 Task: Search one way flight ticket for 2 adults, 4 children and 1 infant on lap in business from Salisbury: Salisbury-ocean City-wicomico Regional Airport to Greenville: Pitt-greenville Airport on 5-2-2023. Choice of flights is American. Price is upto 60000. Outbound departure time preference is 16:45.
Action: Mouse moved to (391, 171)
Screenshot: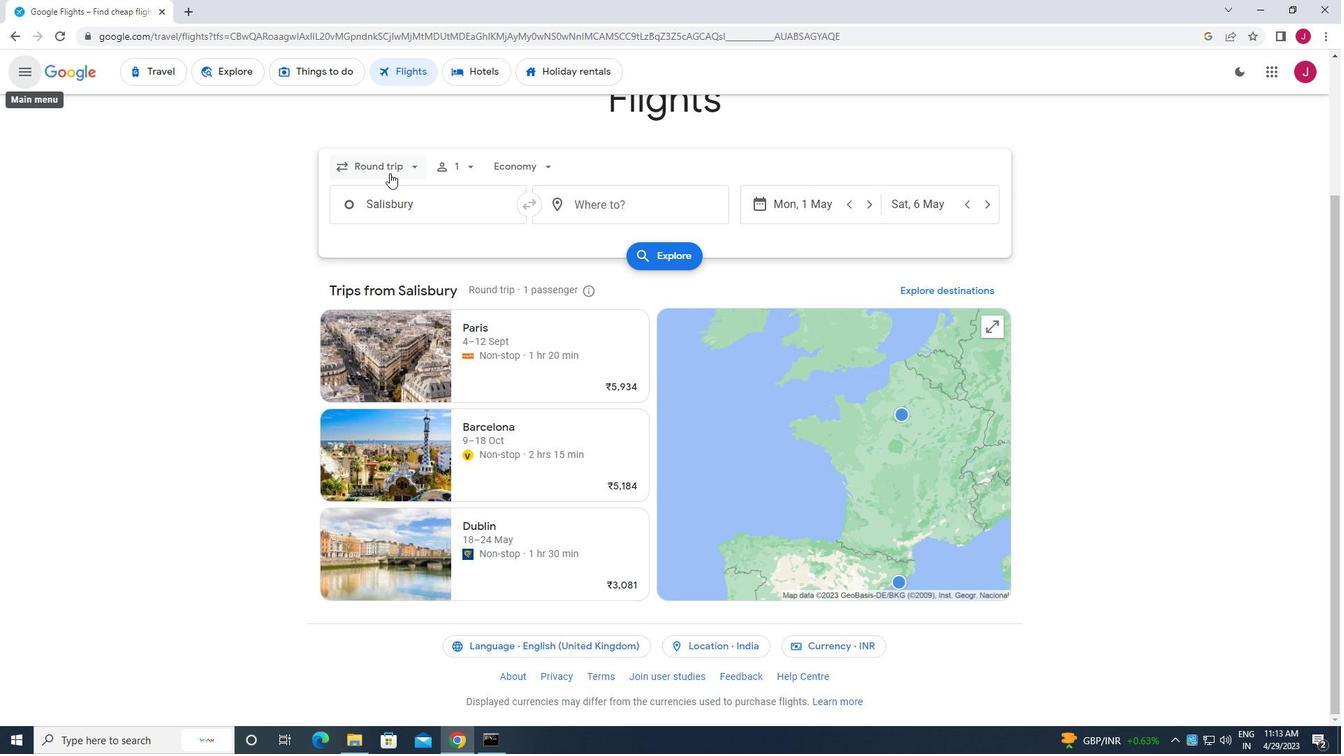 
Action: Mouse pressed left at (391, 171)
Screenshot: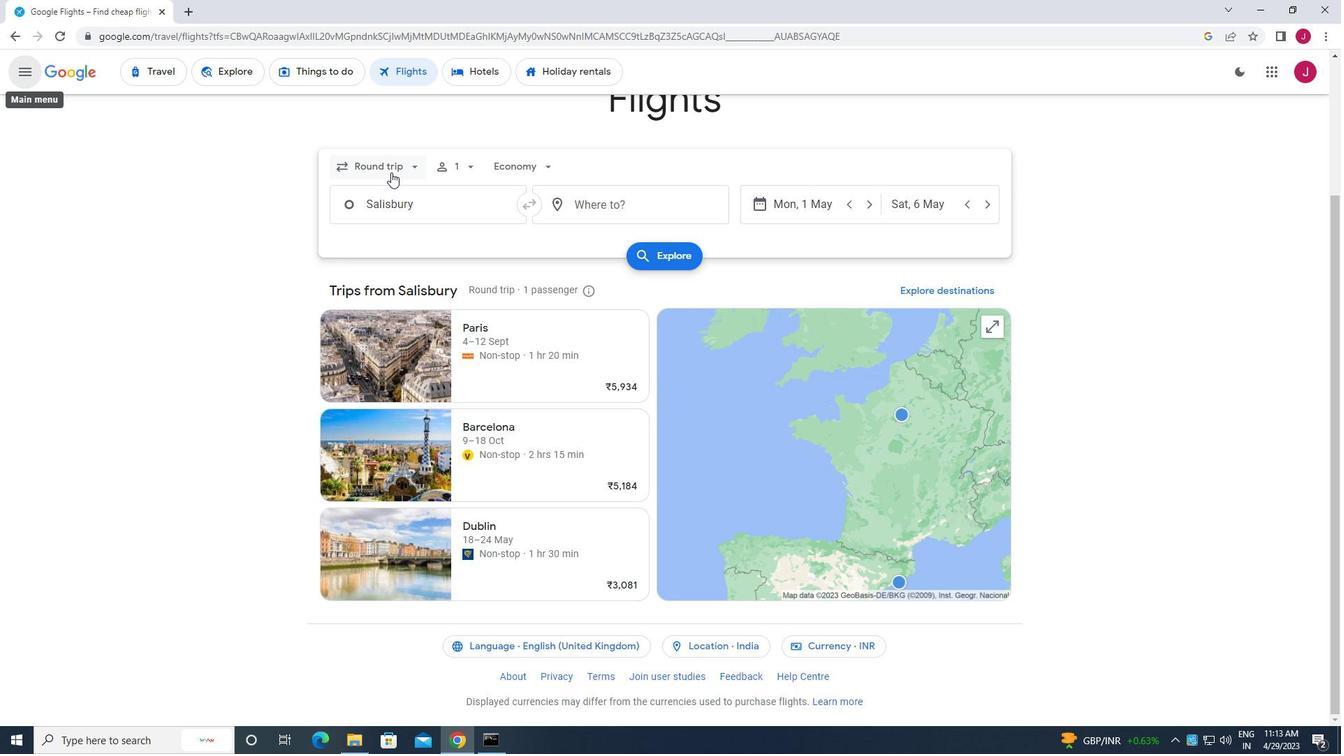
Action: Mouse moved to (383, 230)
Screenshot: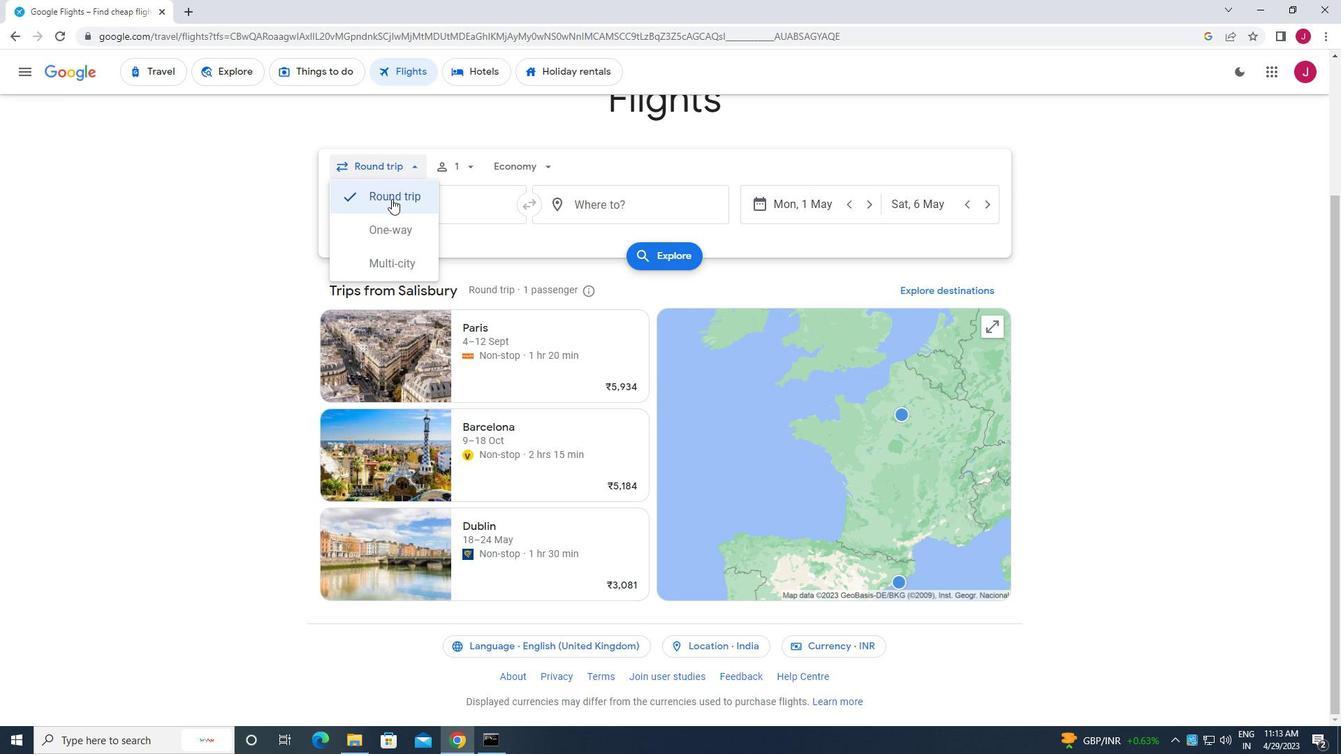 
Action: Mouse pressed left at (383, 230)
Screenshot: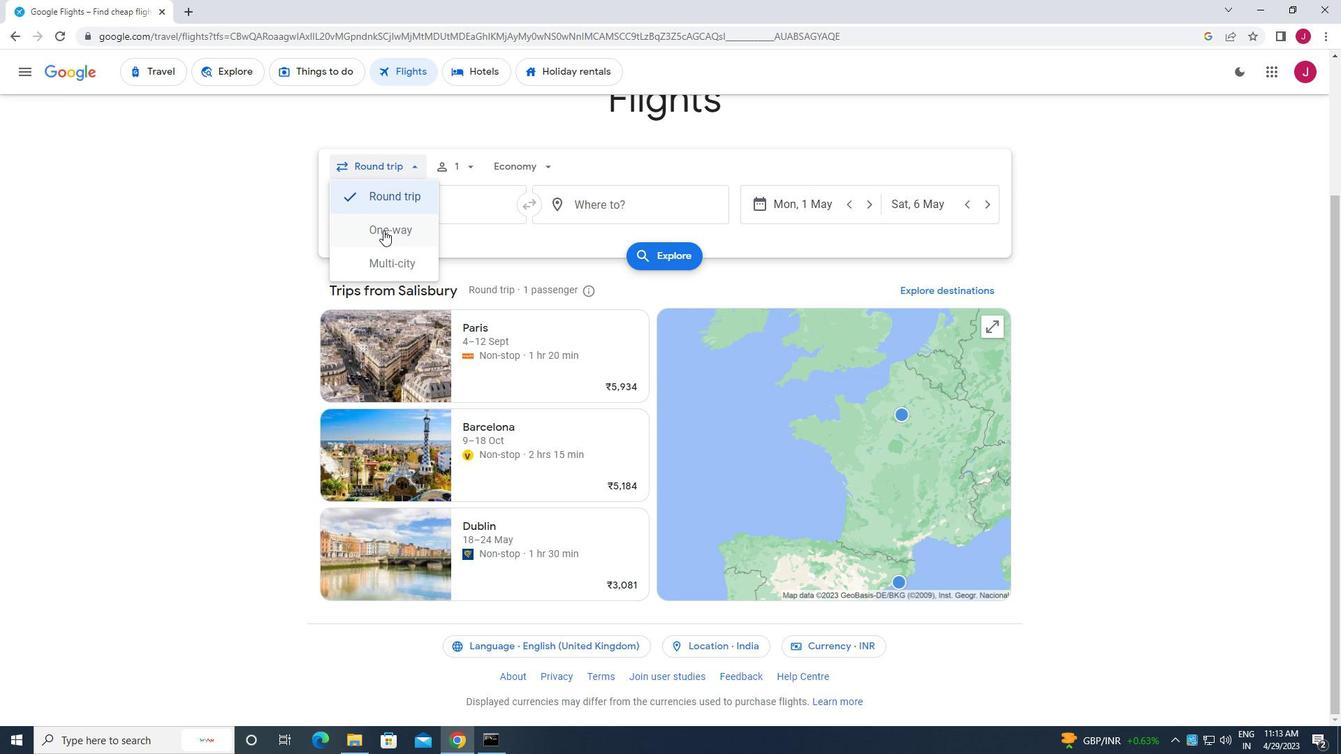 
Action: Mouse moved to (457, 166)
Screenshot: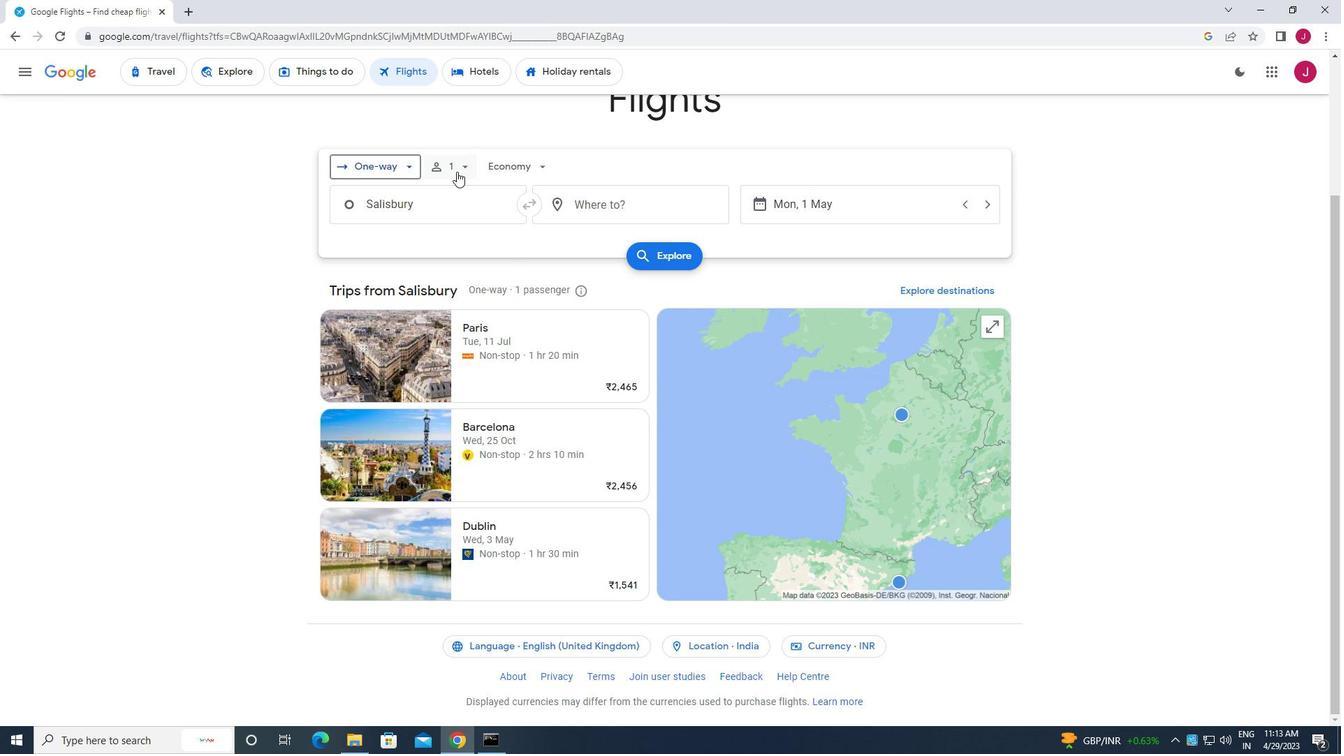 
Action: Mouse pressed left at (457, 166)
Screenshot: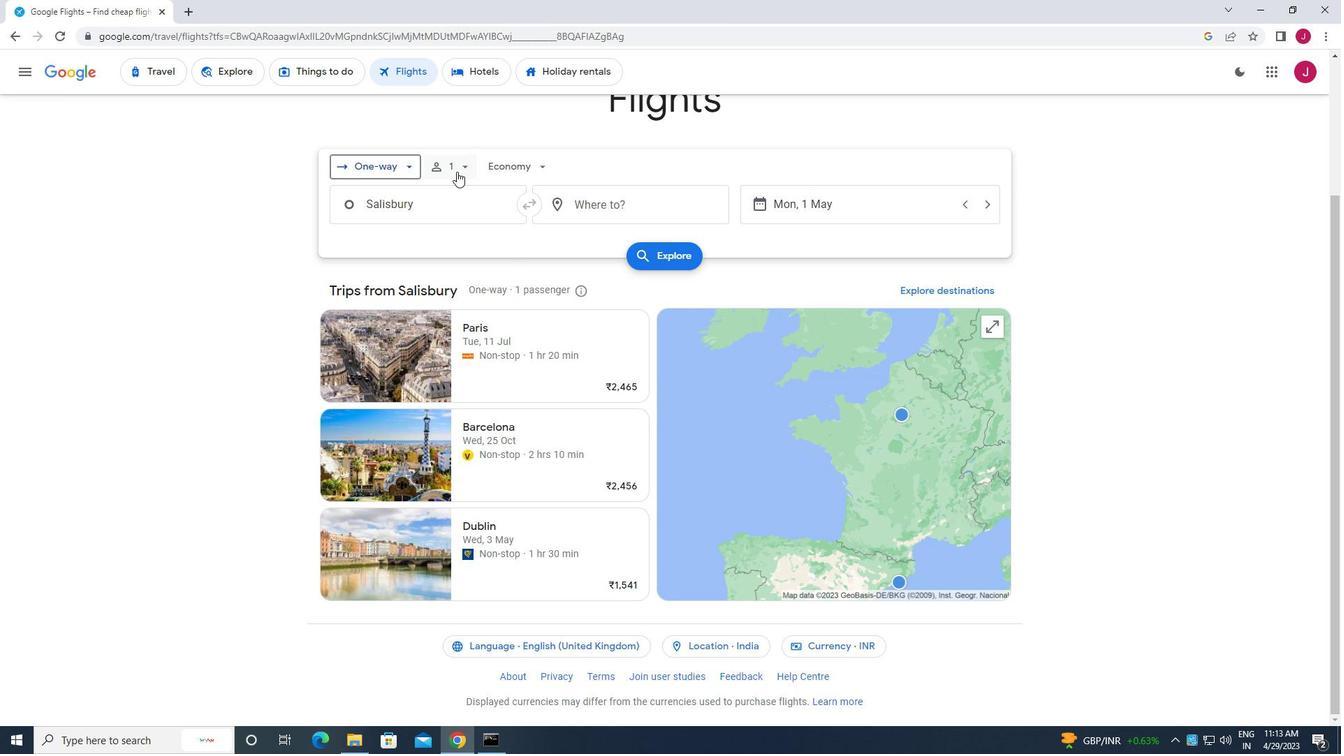 
Action: Mouse moved to (566, 204)
Screenshot: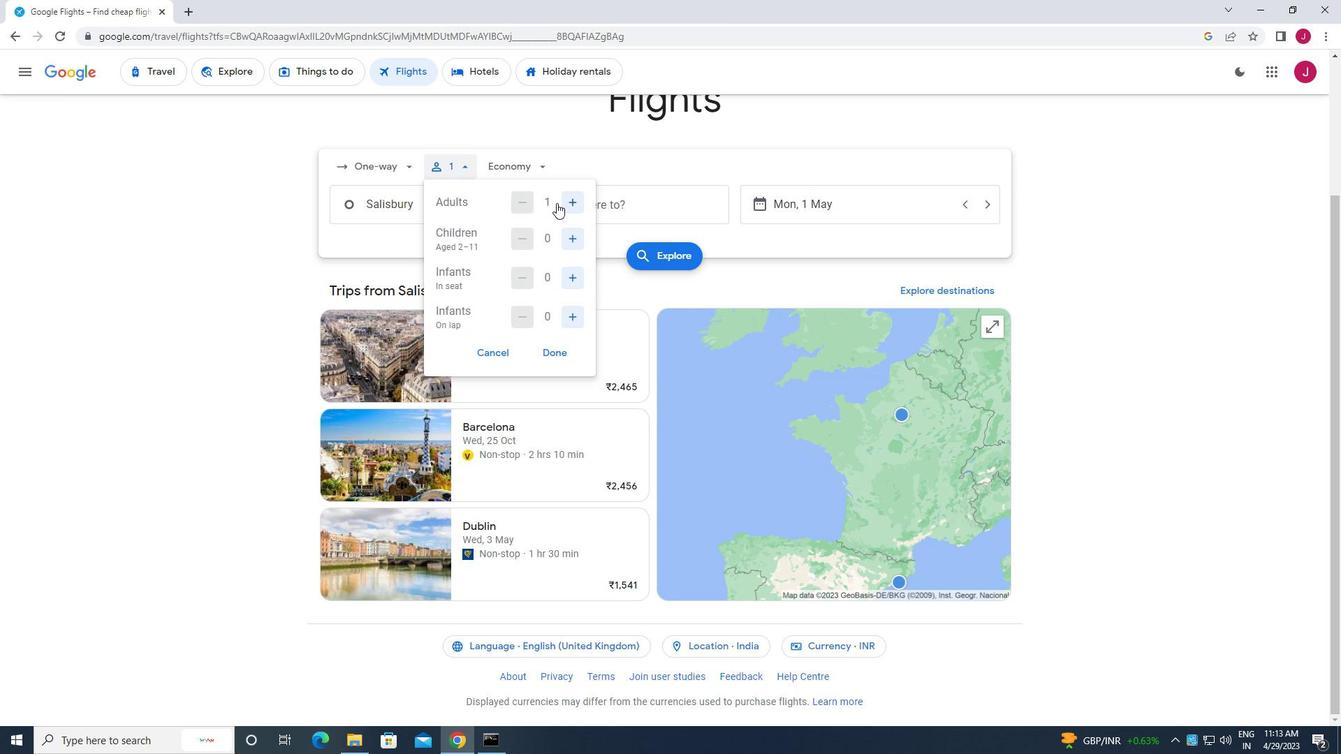 
Action: Mouse pressed left at (566, 204)
Screenshot: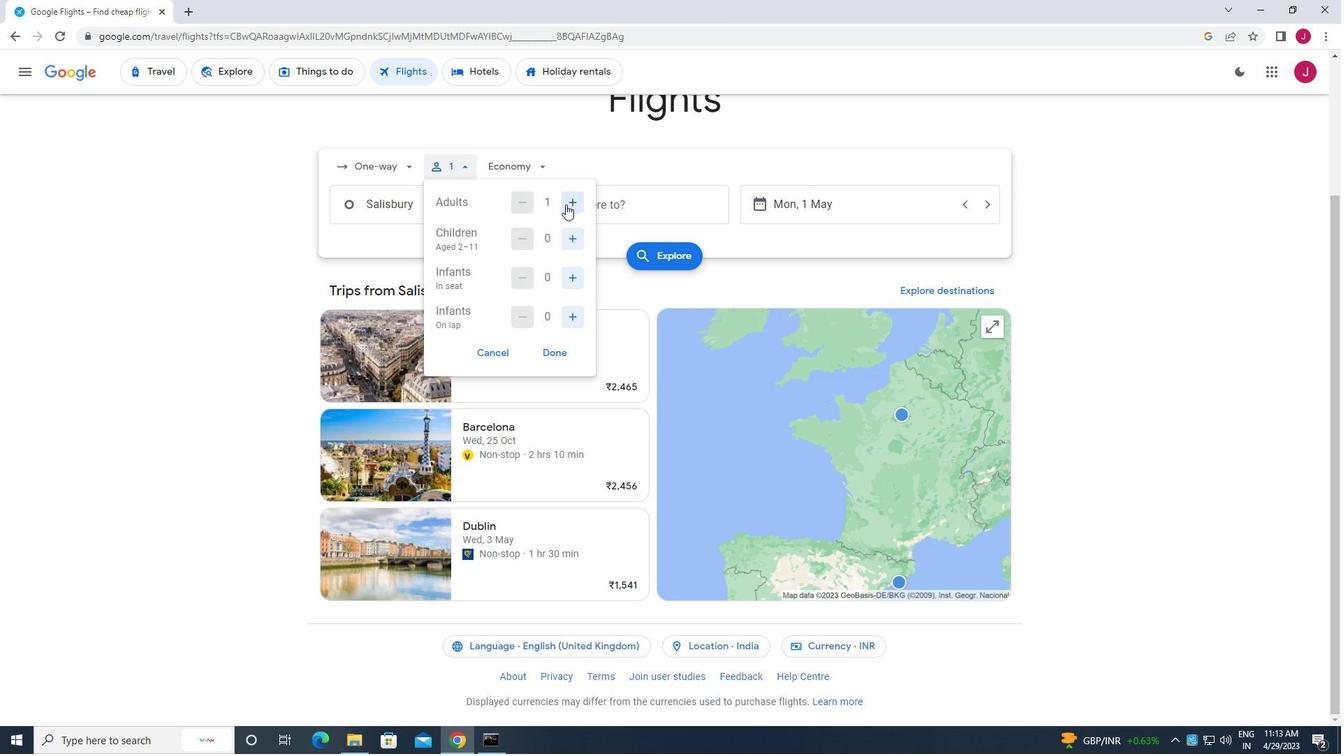 
Action: Mouse moved to (575, 241)
Screenshot: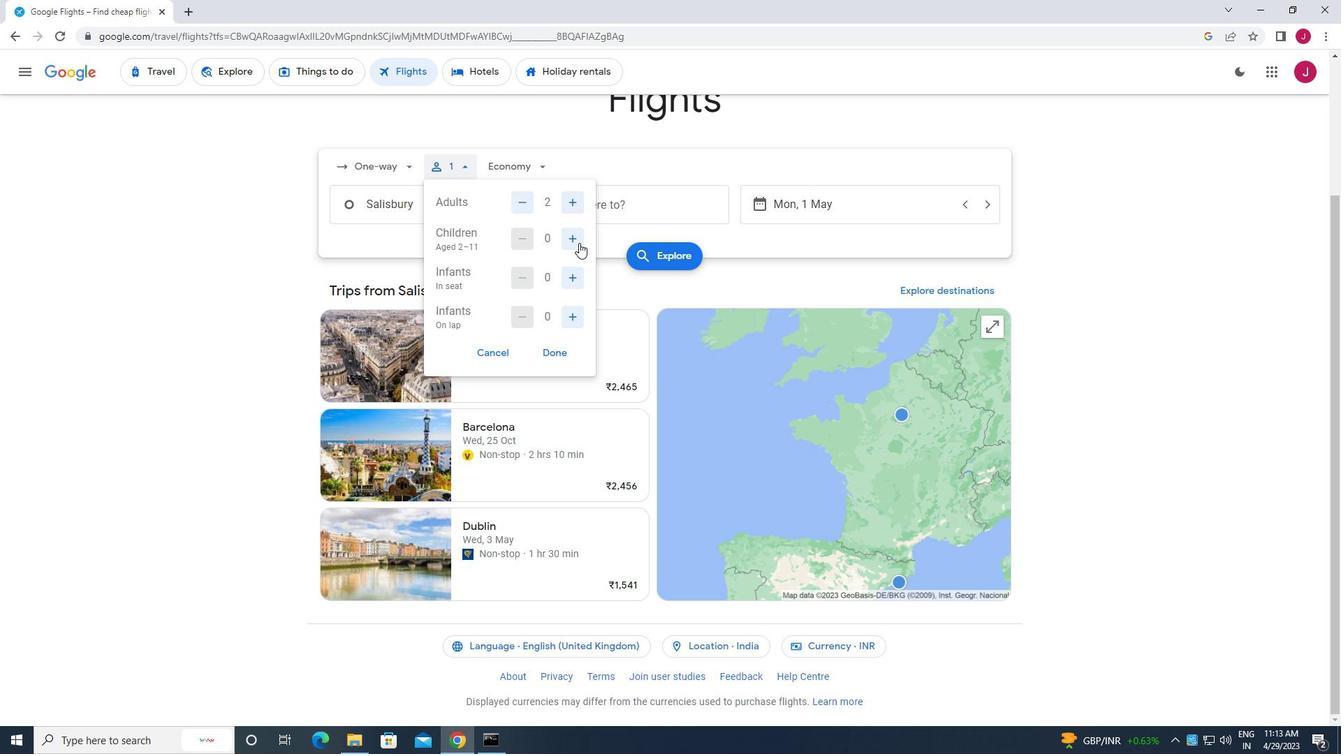 
Action: Mouse pressed left at (575, 241)
Screenshot: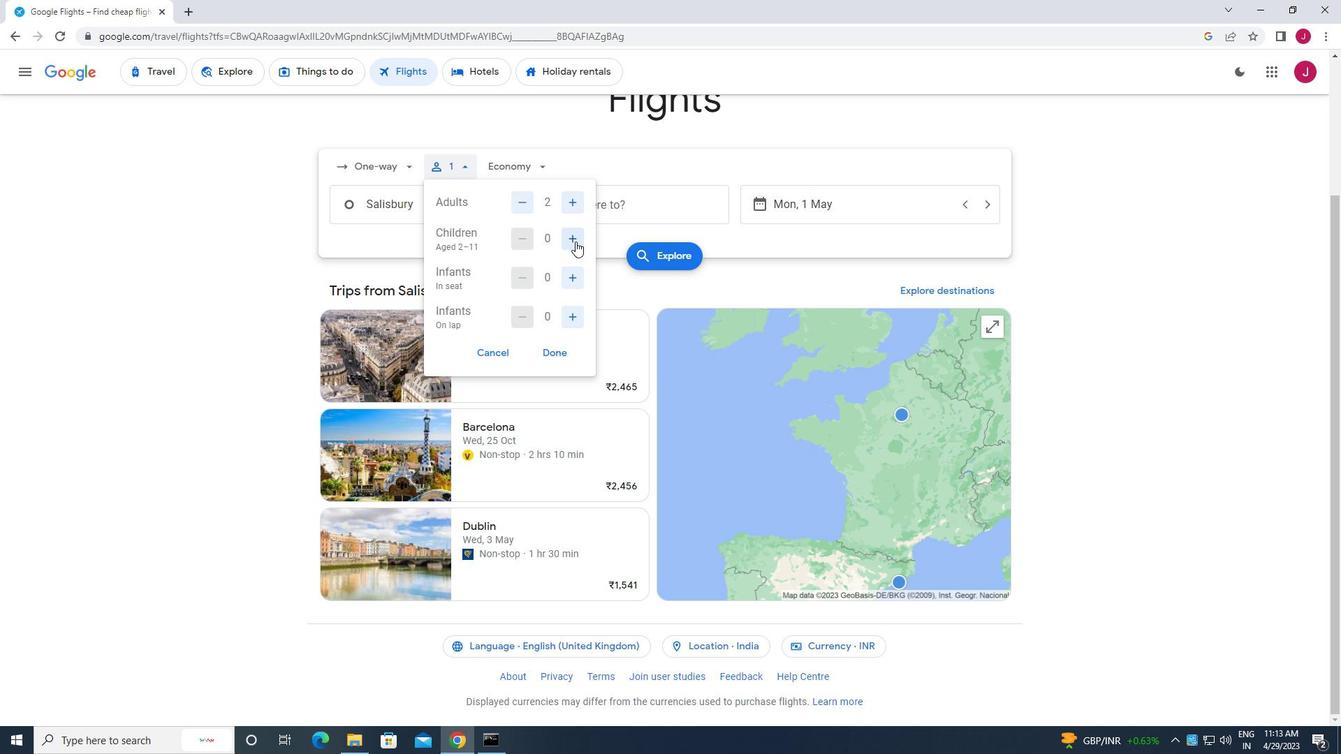 
Action: Mouse pressed left at (575, 241)
Screenshot: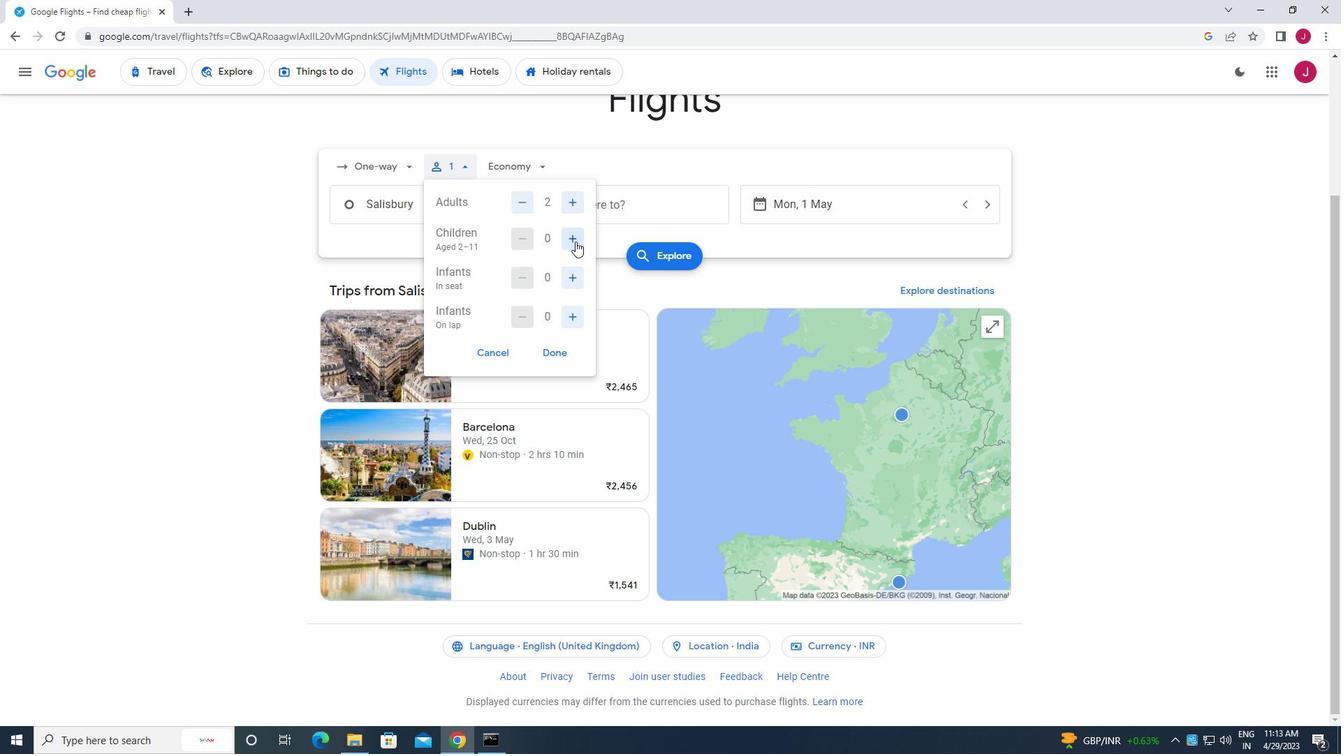 
Action: Mouse pressed left at (575, 241)
Screenshot: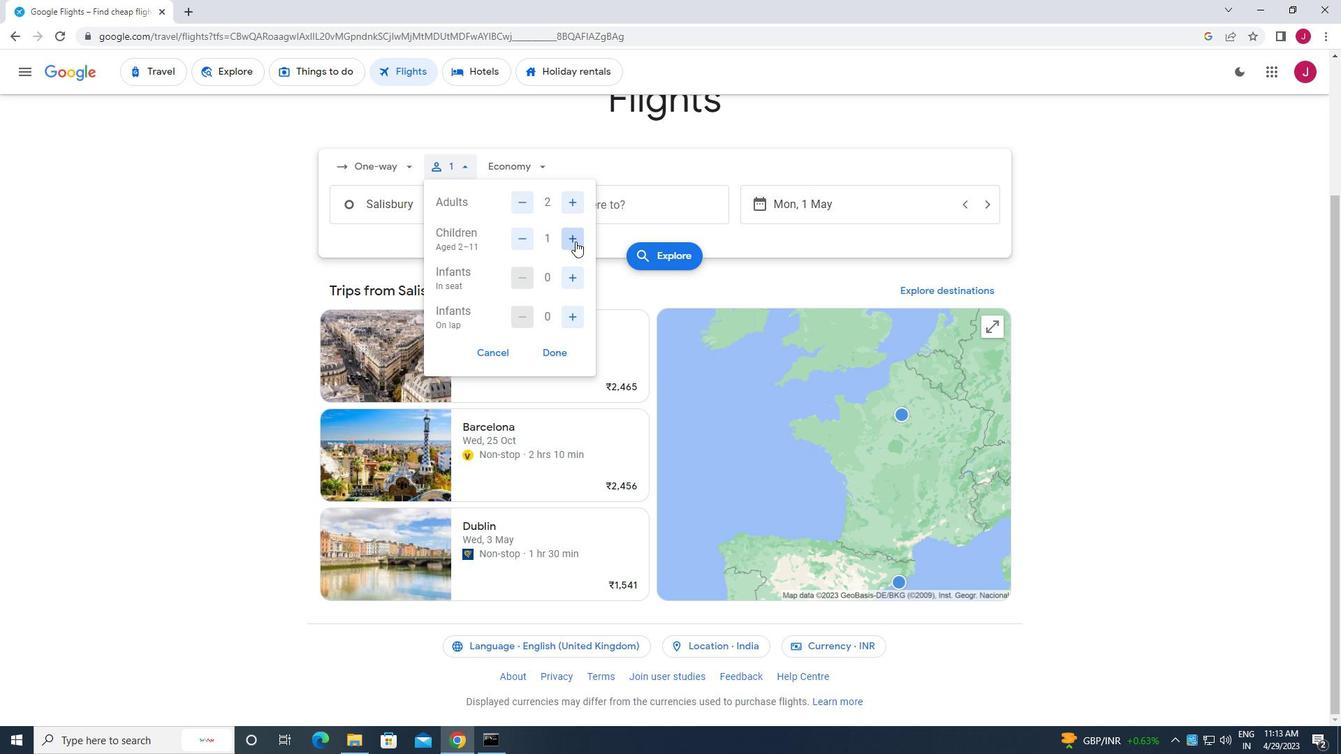 
Action: Mouse pressed left at (575, 241)
Screenshot: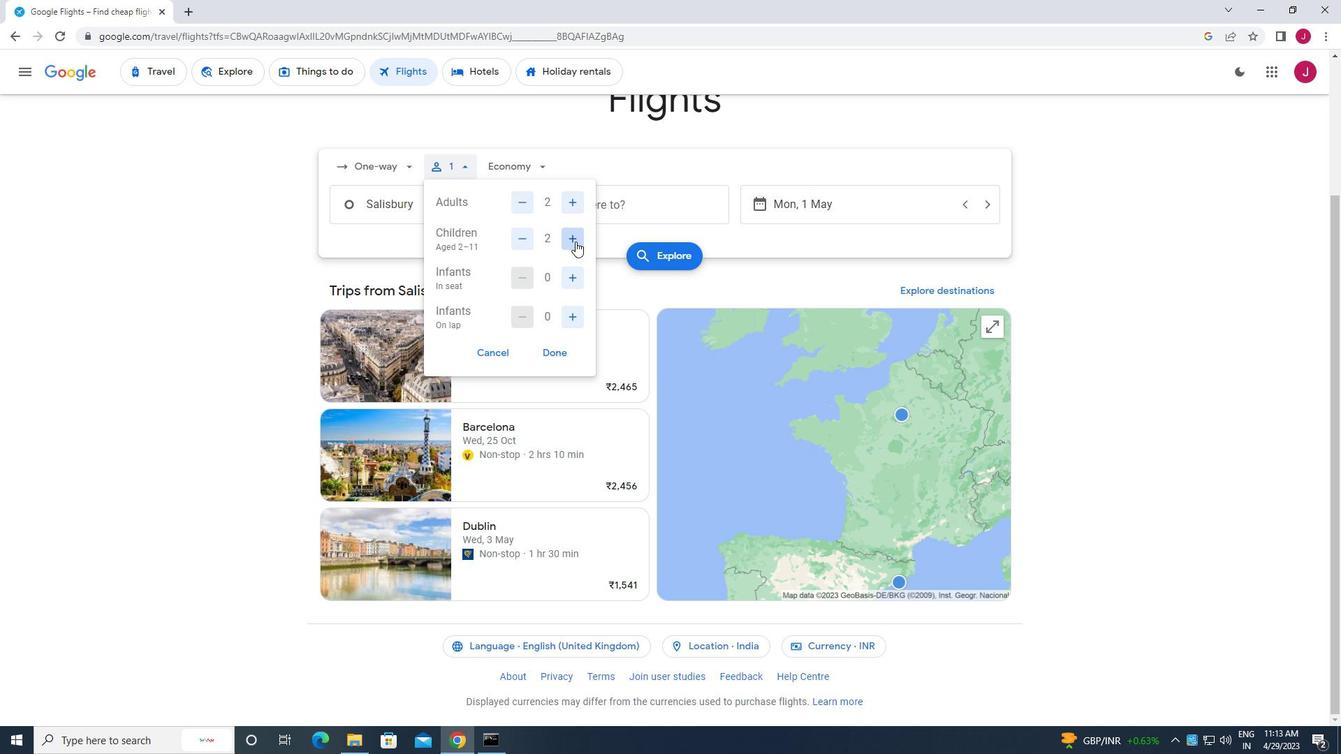 
Action: Mouse moved to (573, 320)
Screenshot: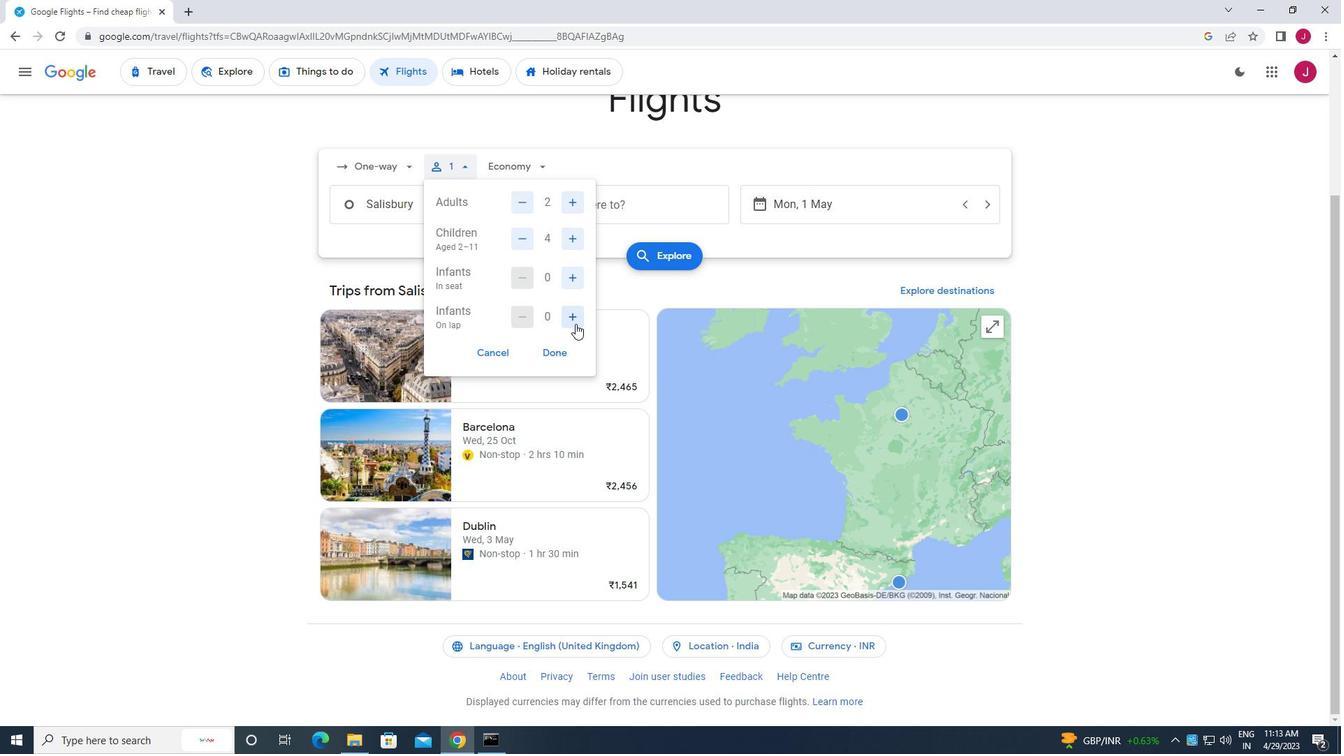 
Action: Mouse pressed left at (573, 320)
Screenshot: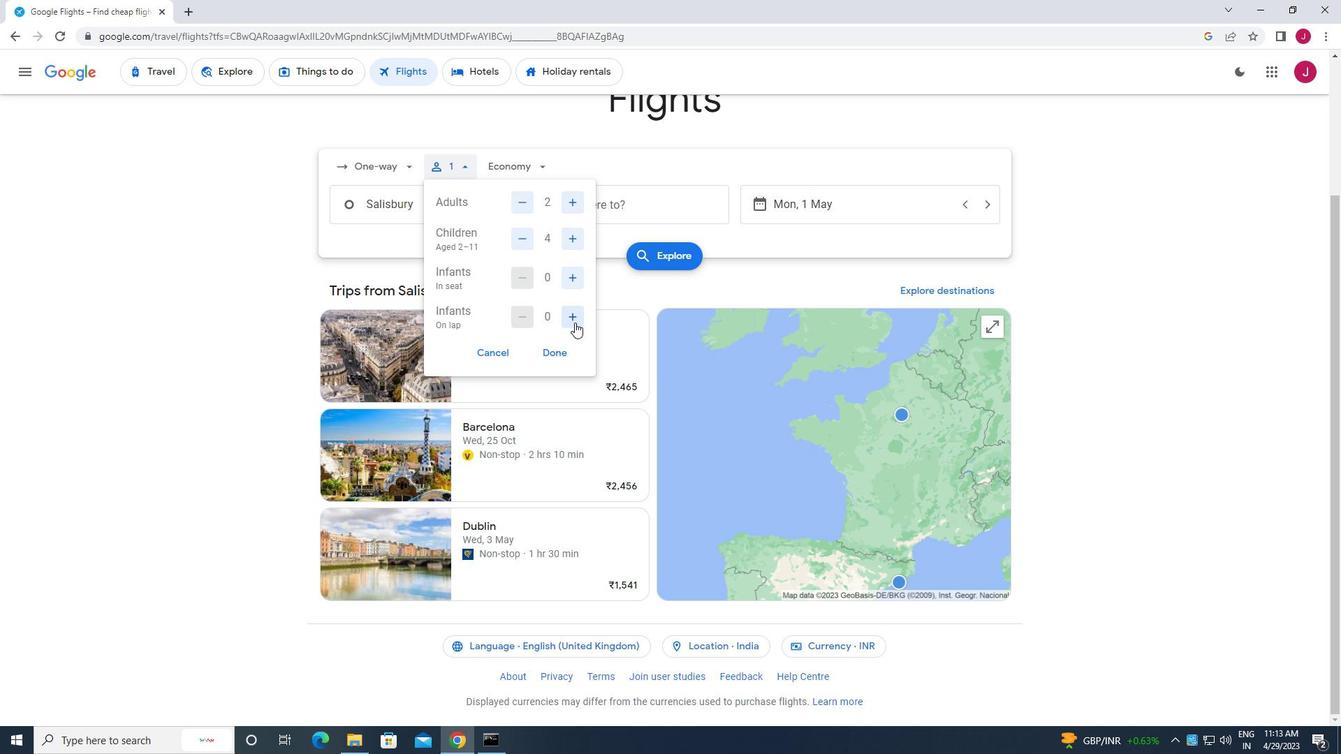
Action: Mouse moved to (561, 348)
Screenshot: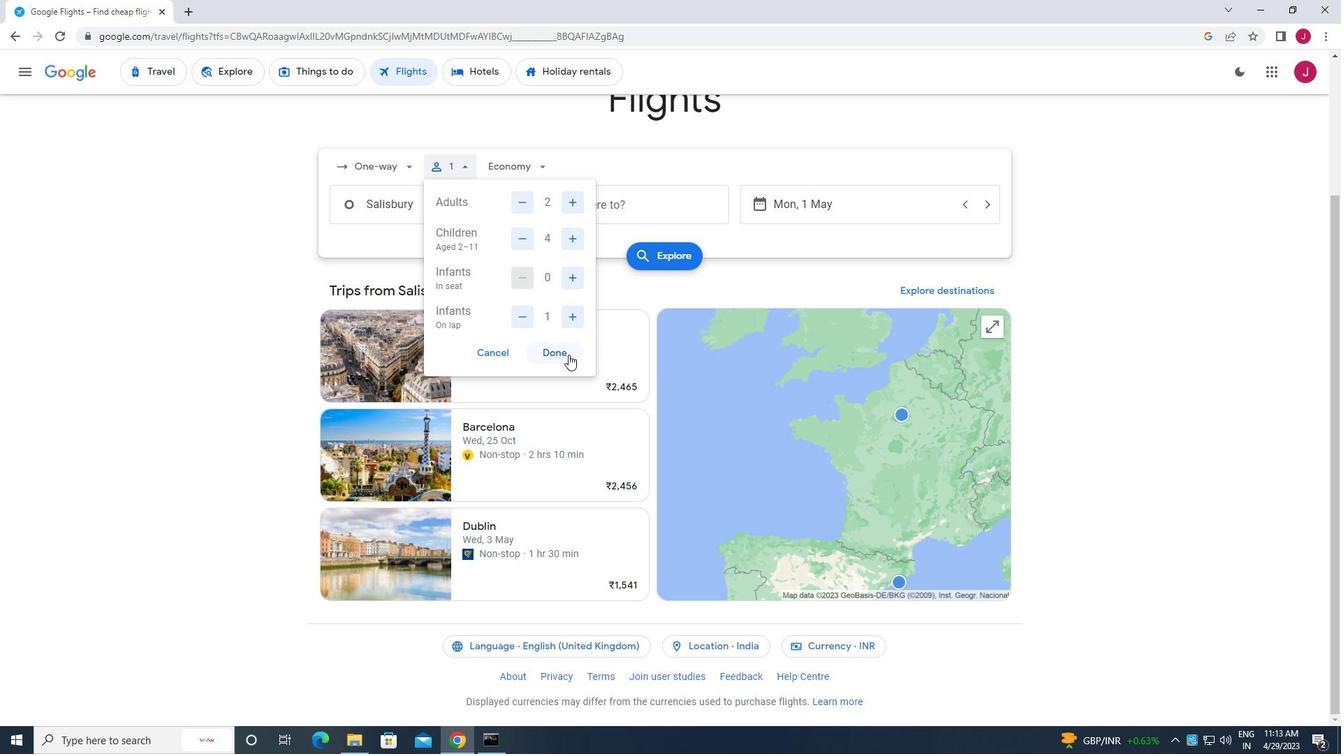 
Action: Mouse pressed left at (561, 348)
Screenshot: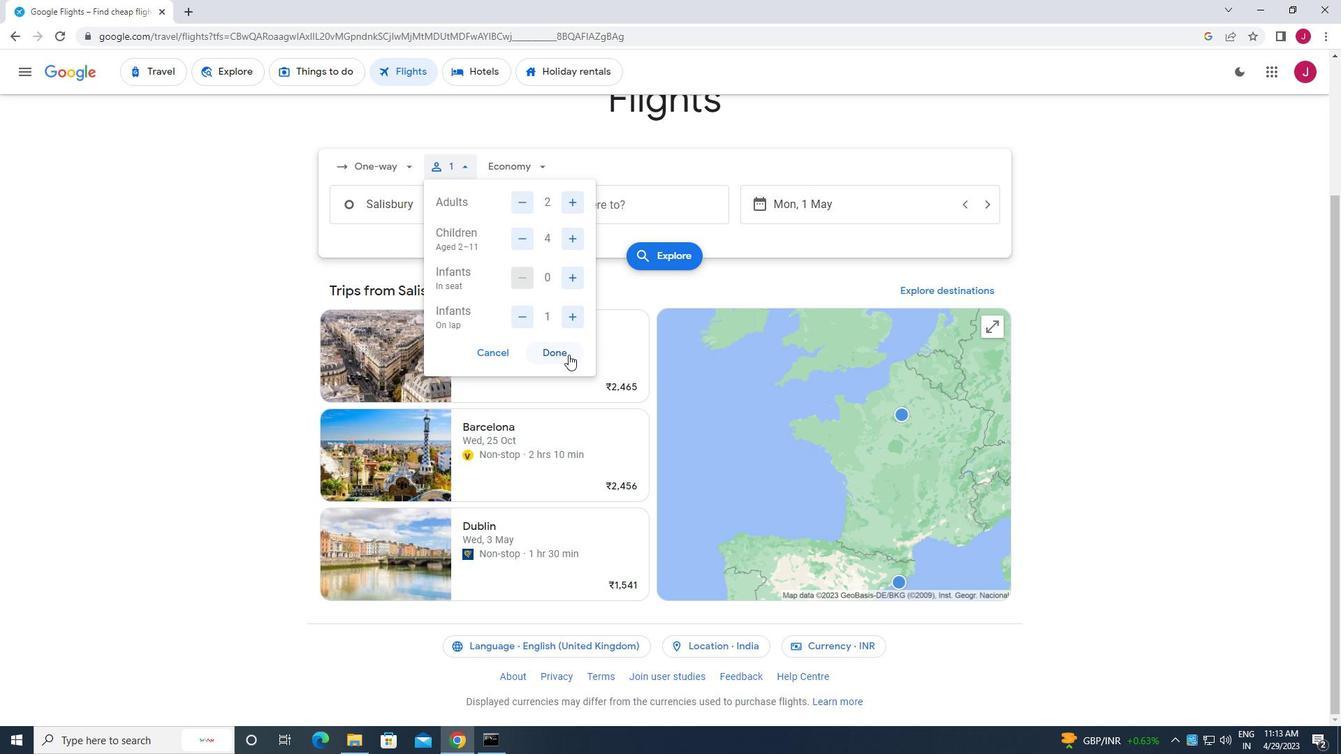 
Action: Mouse moved to (534, 169)
Screenshot: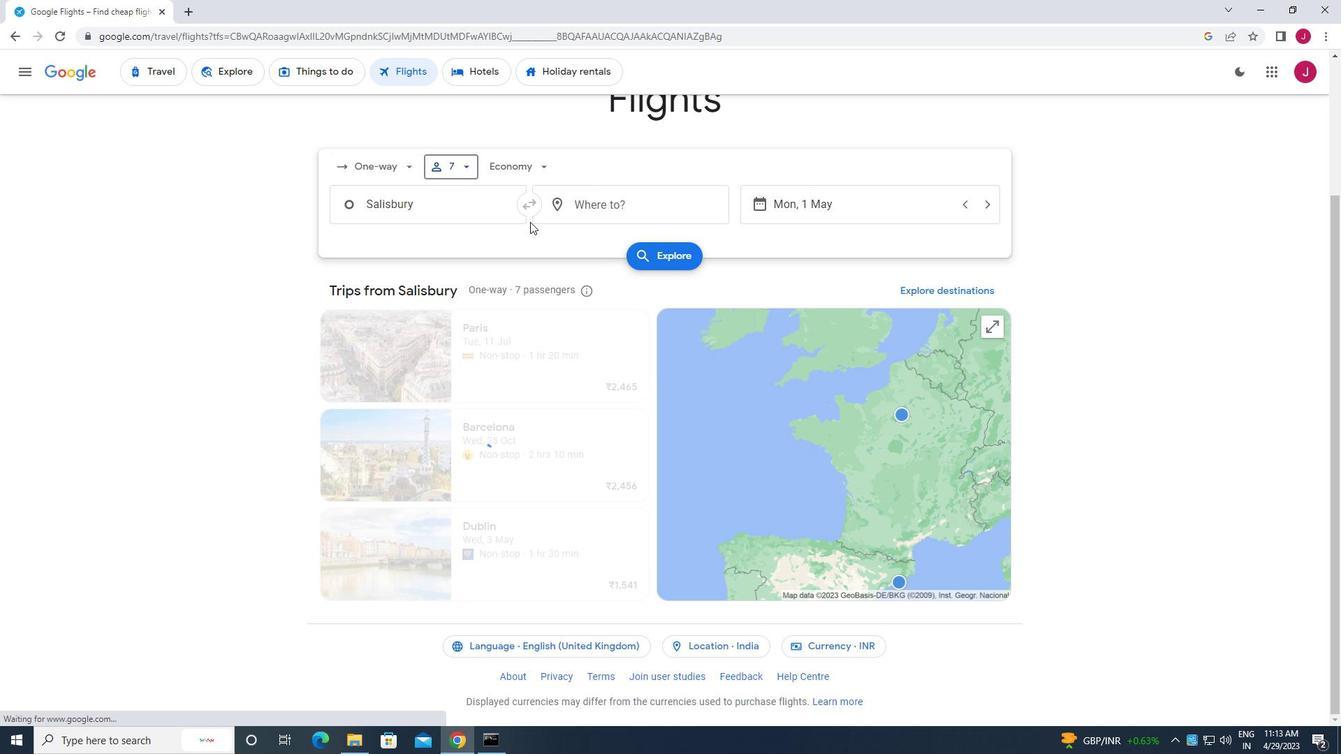 
Action: Mouse pressed left at (534, 169)
Screenshot: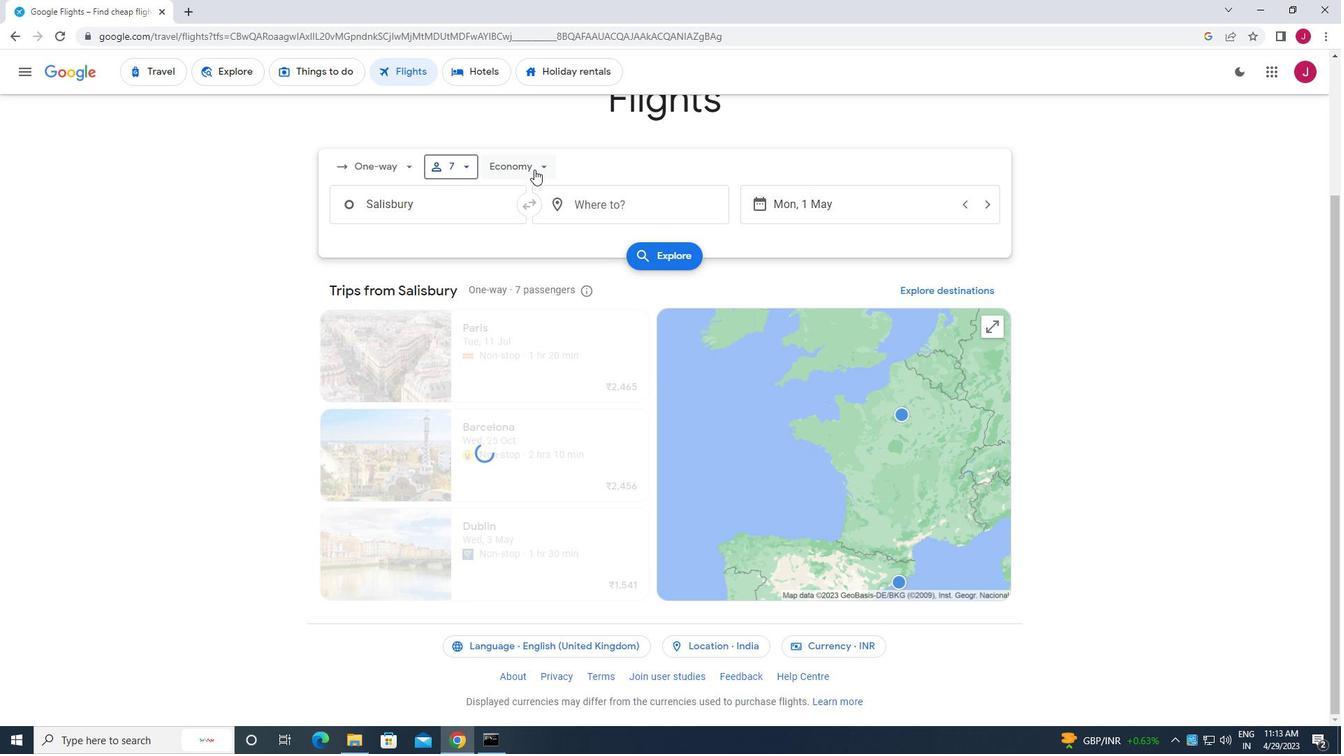 
Action: Mouse moved to (554, 190)
Screenshot: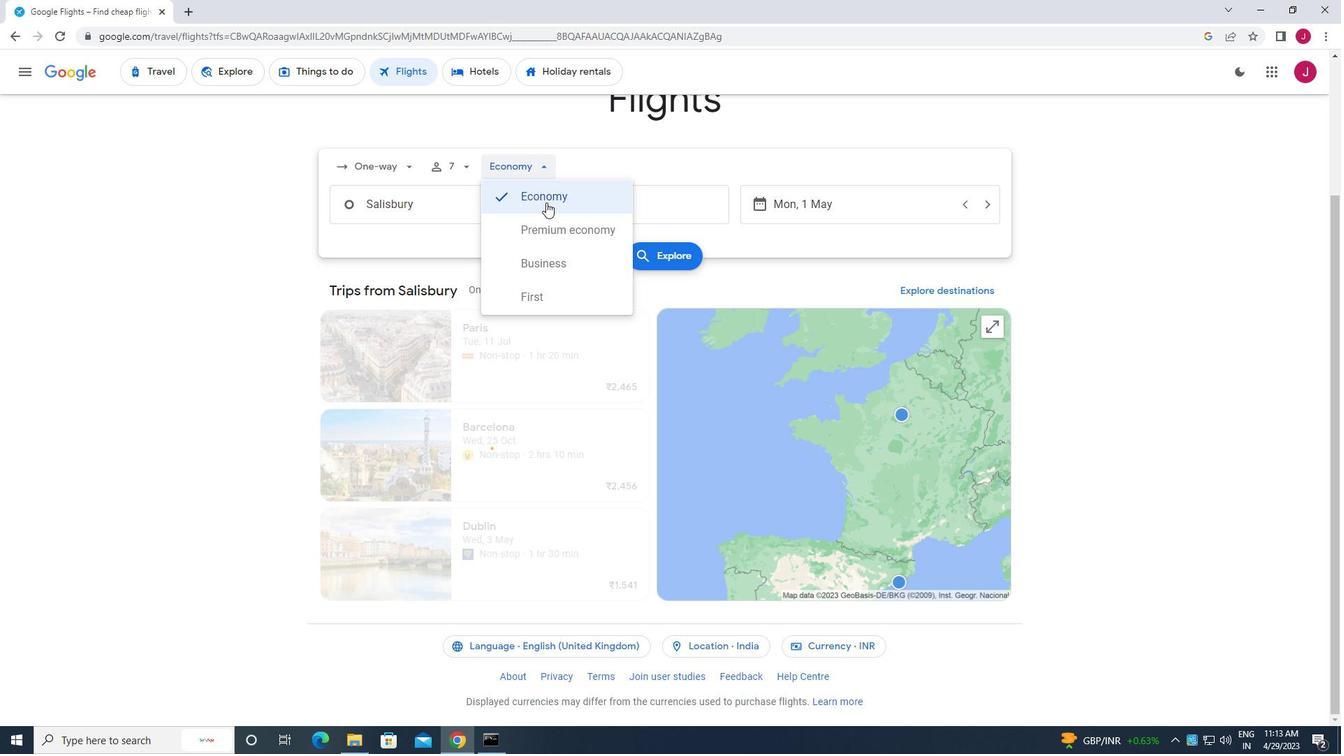 
Action: Mouse pressed left at (554, 190)
Screenshot: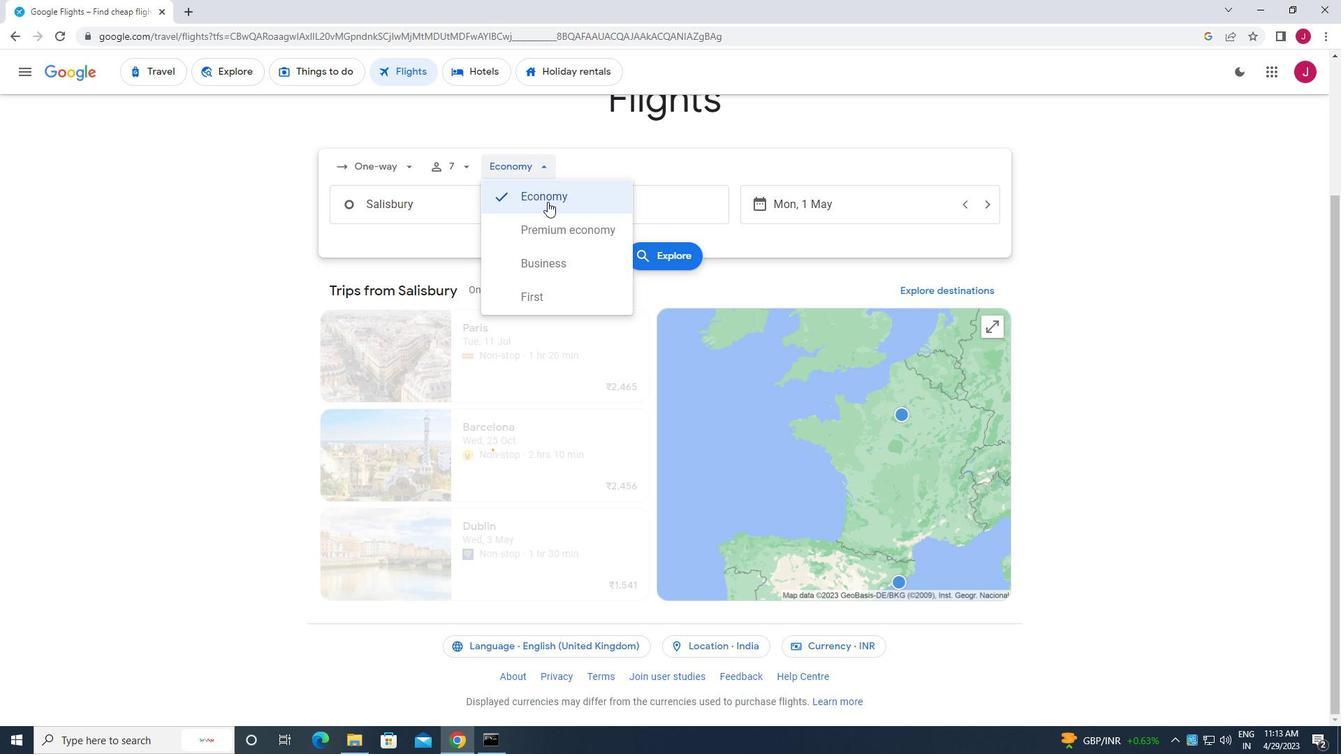 
Action: Mouse moved to (535, 170)
Screenshot: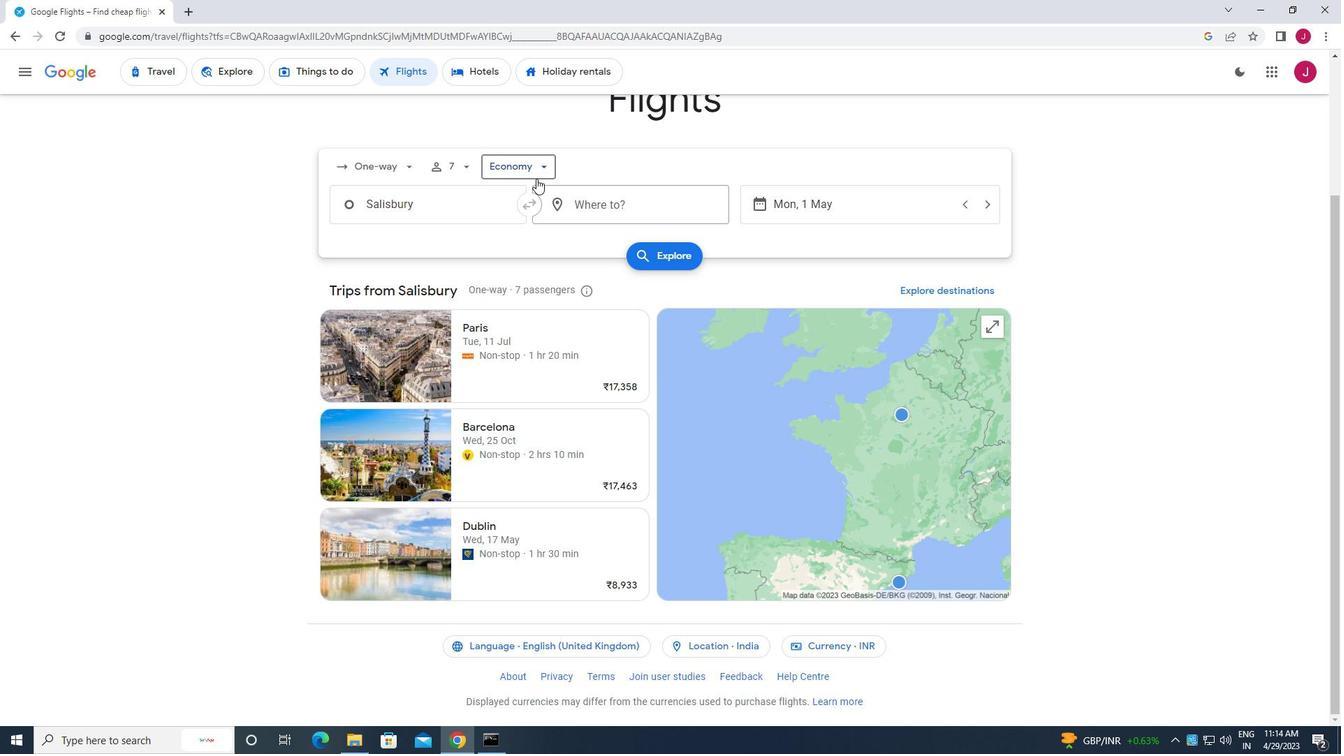 
Action: Mouse pressed left at (535, 170)
Screenshot: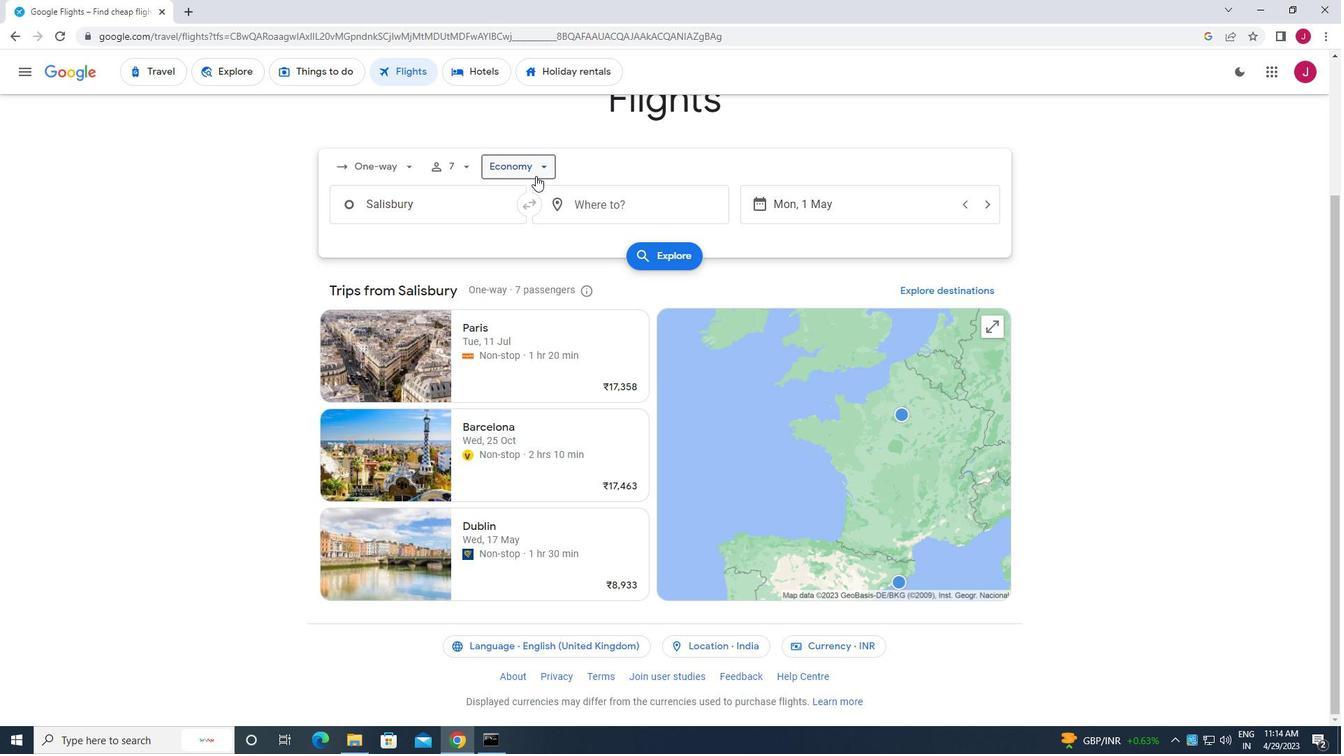 
Action: Mouse moved to (551, 261)
Screenshot: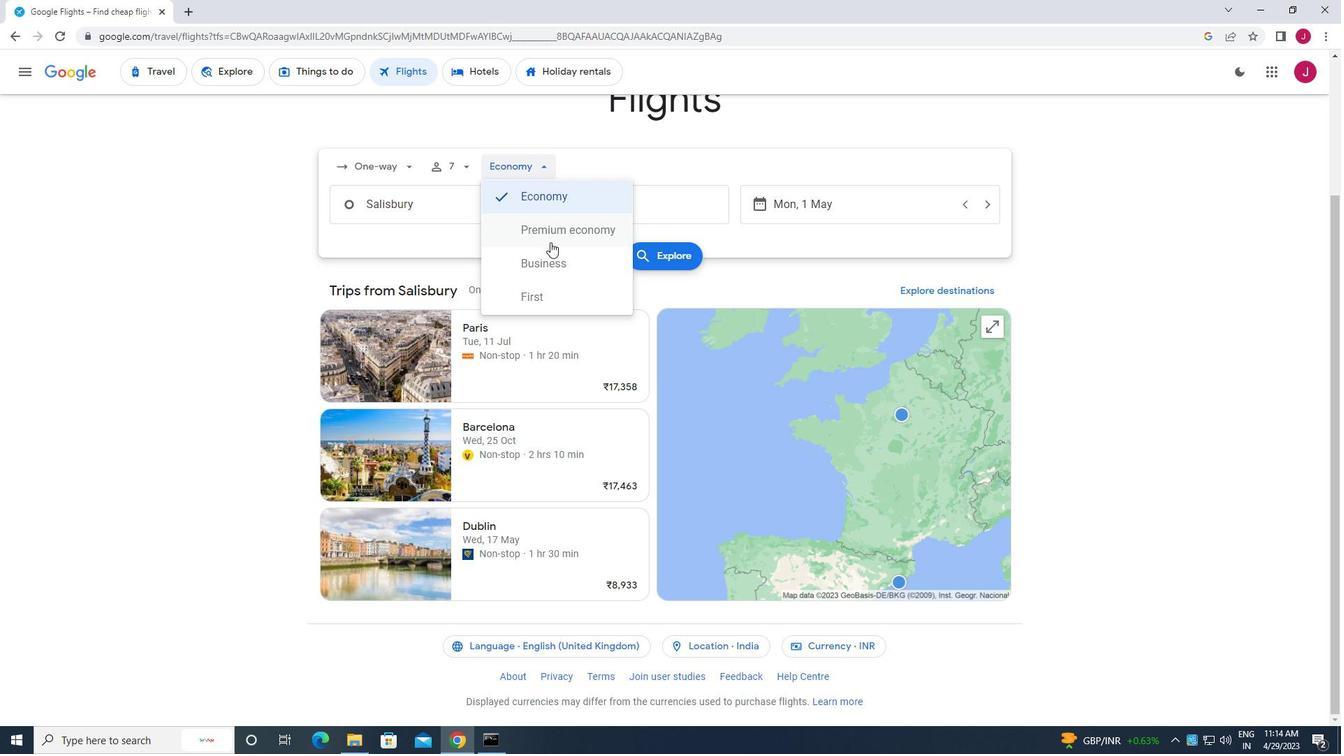 
Action: Mouse pressed left at (551, 261)
Screenshot: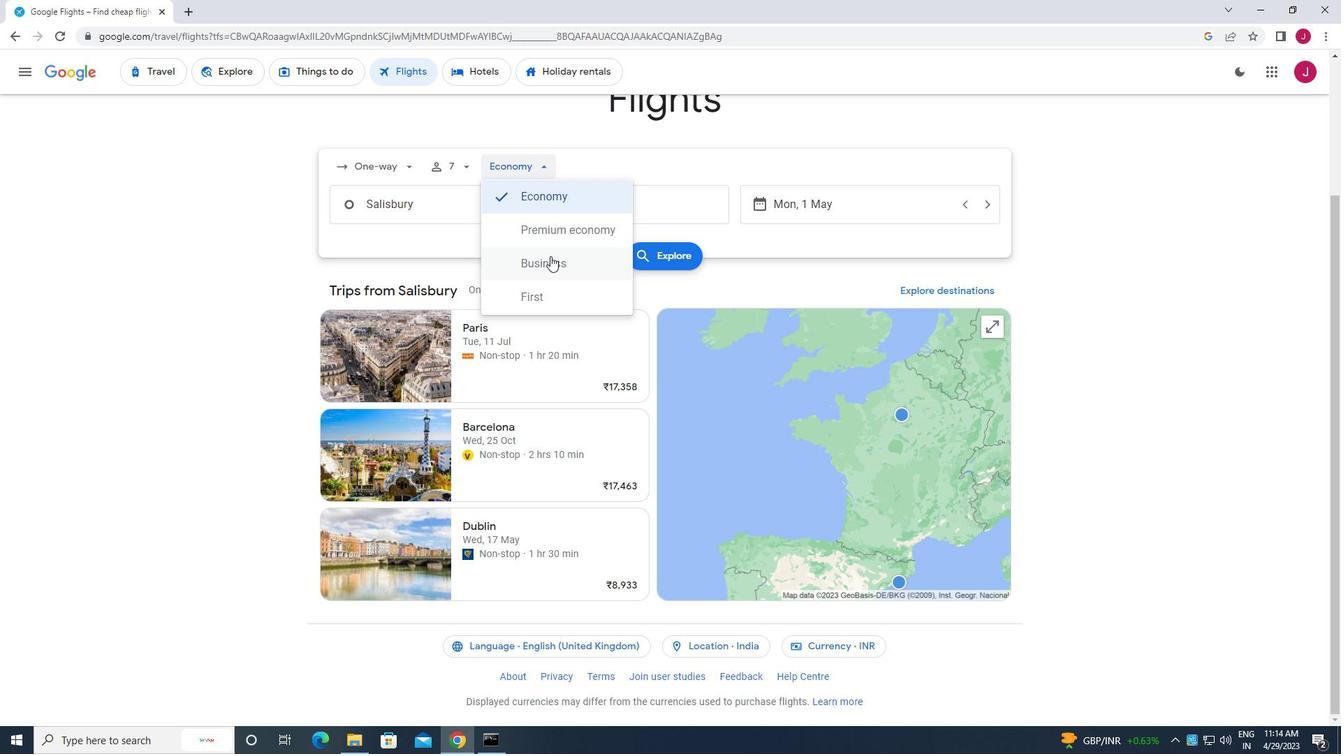 
Action: Mouse moved to (456, 204)
Screenshot: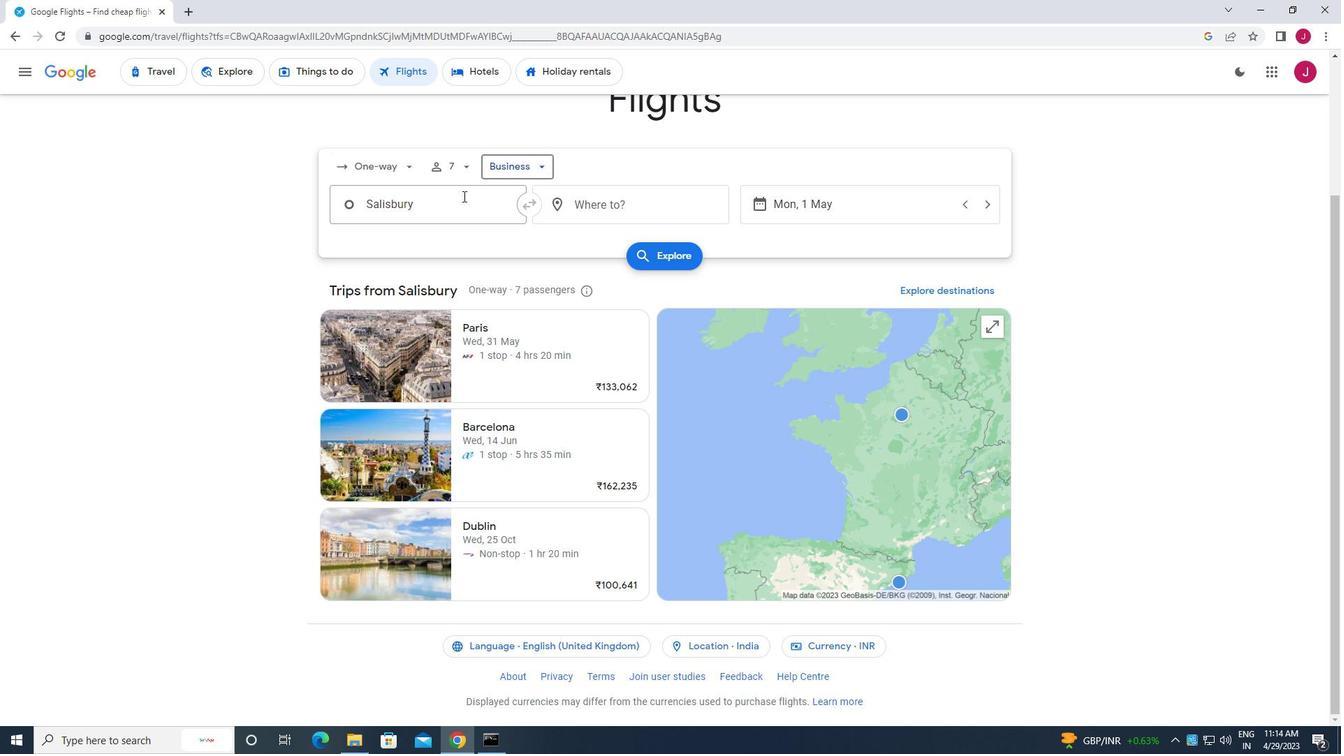 
Action: Mouse pressed left at (456, 204)
Screenshot: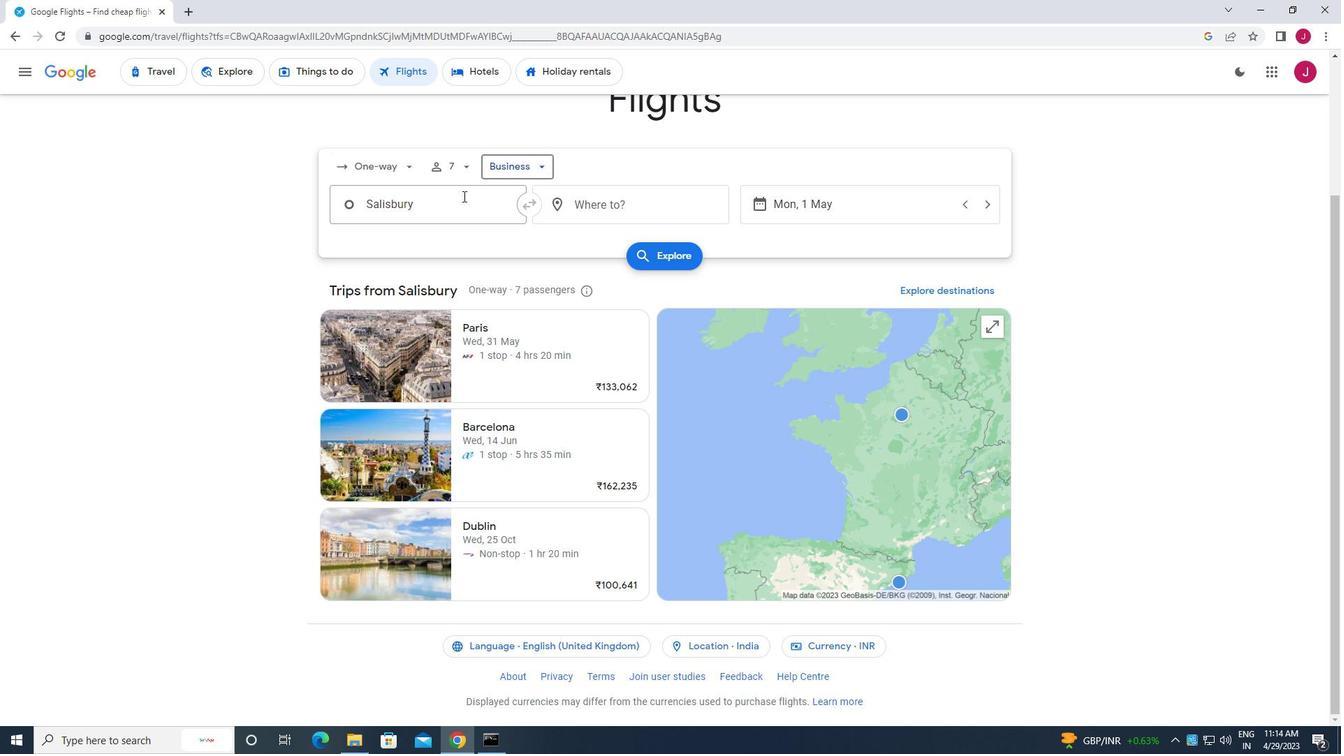 
Action: Mouse moved to (458, 205)
Screenshot: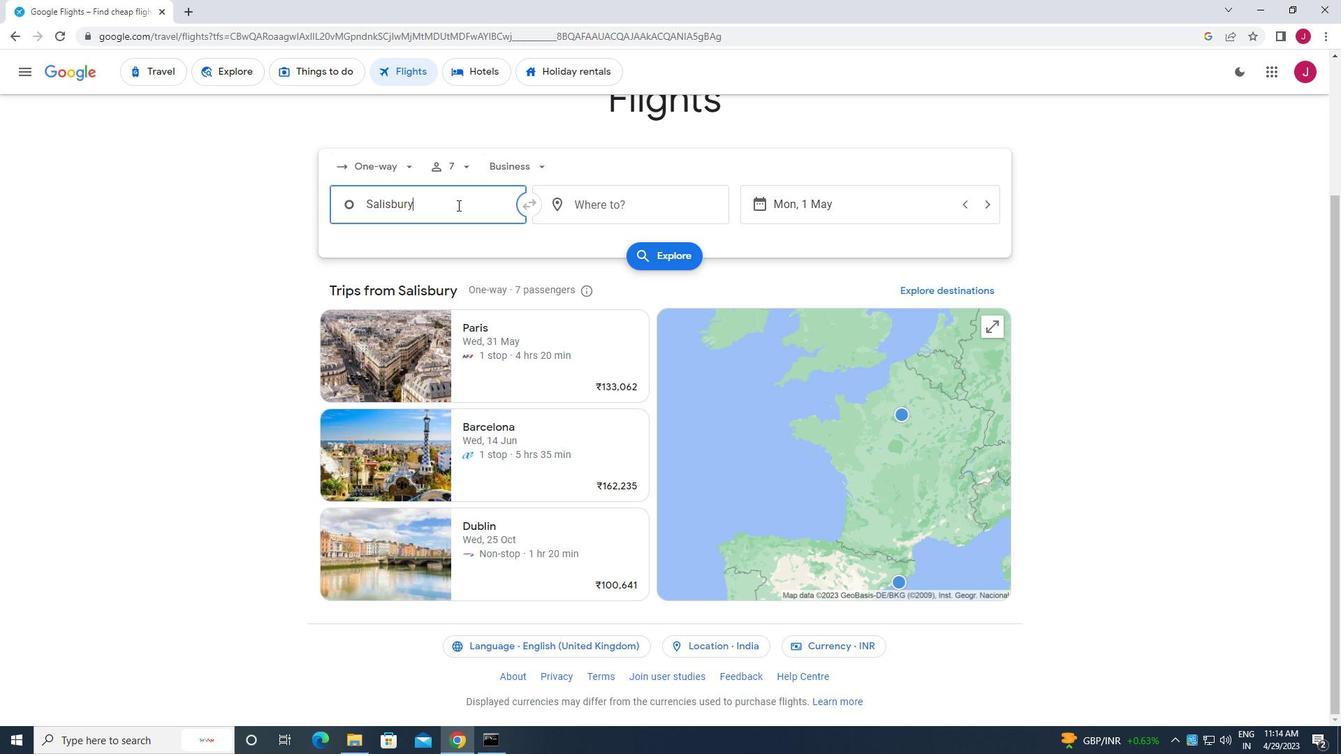 
Action: Key pressed <Key.backspace>salisbury<Key.space>o<Key.backspace><Key.enter>
Screenshot: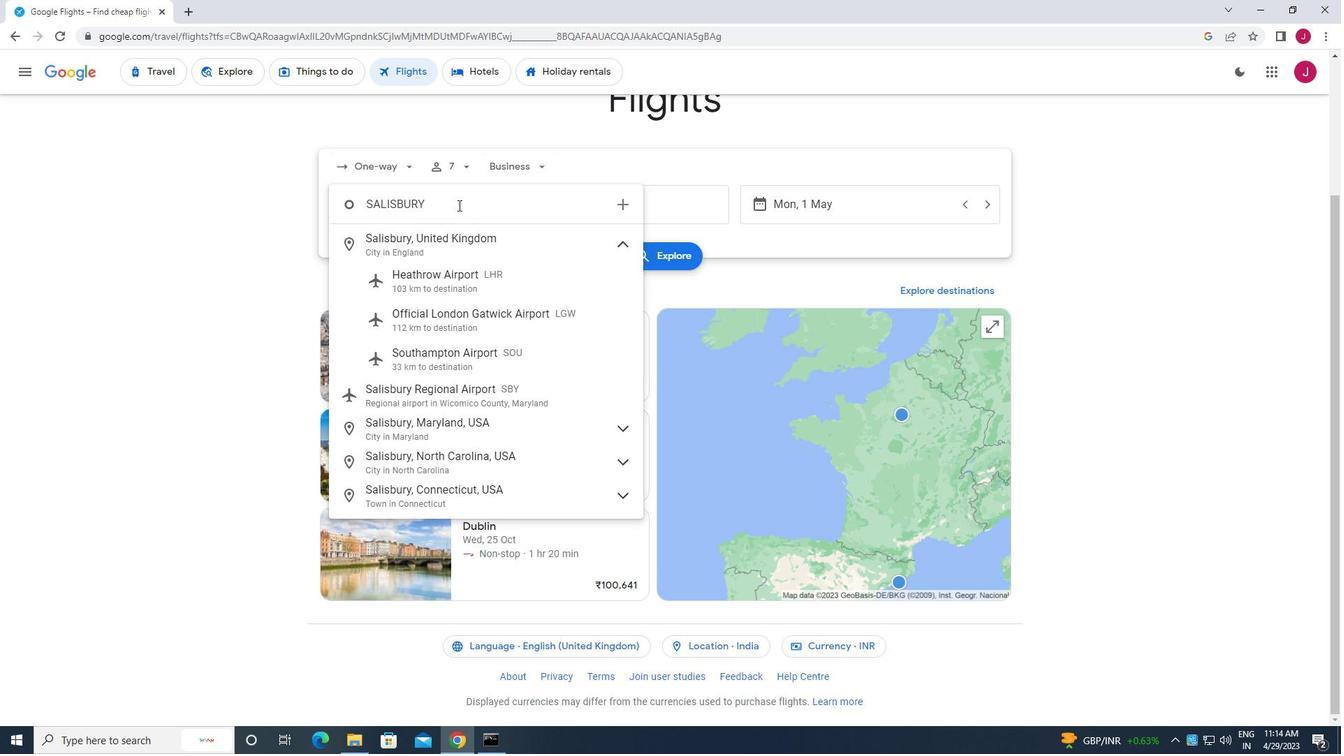 
Action: Mouse moved to (630, 204)
Screenshot: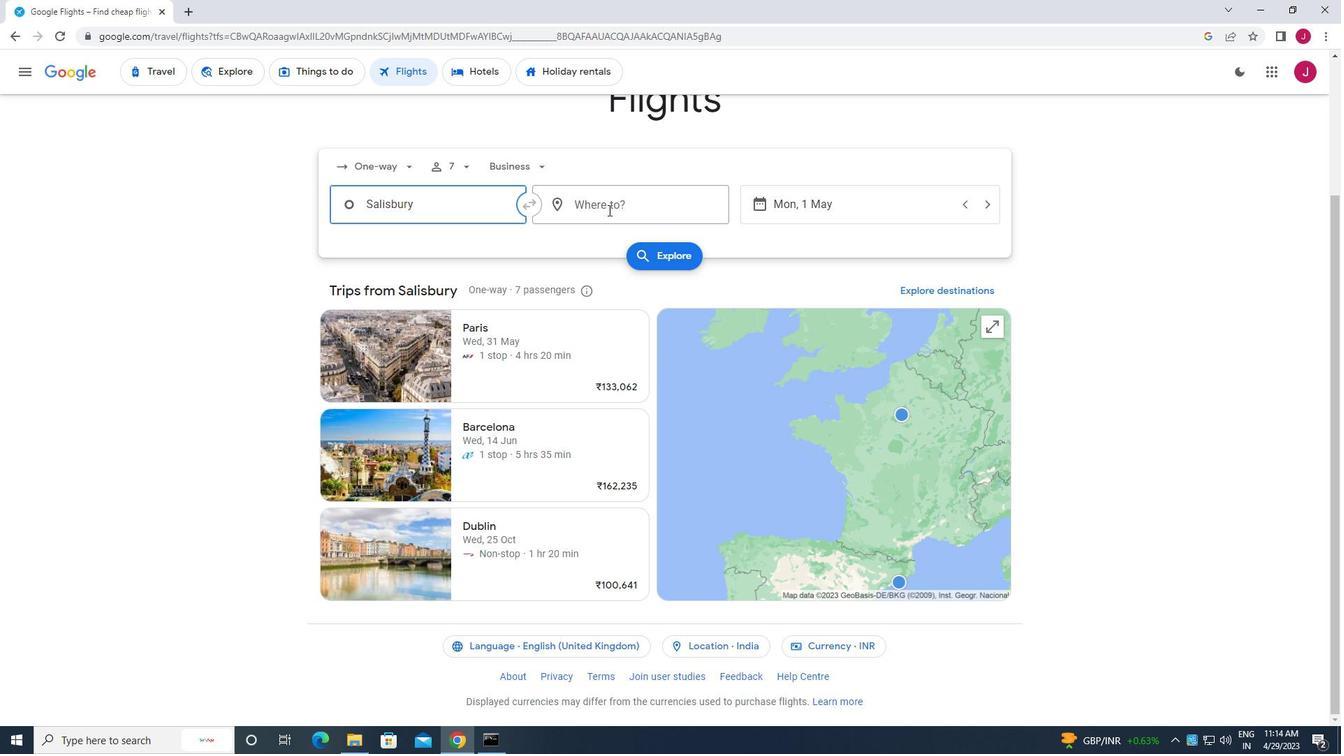 
Action: Mouse pressed left at (630, 204)
Screenshot: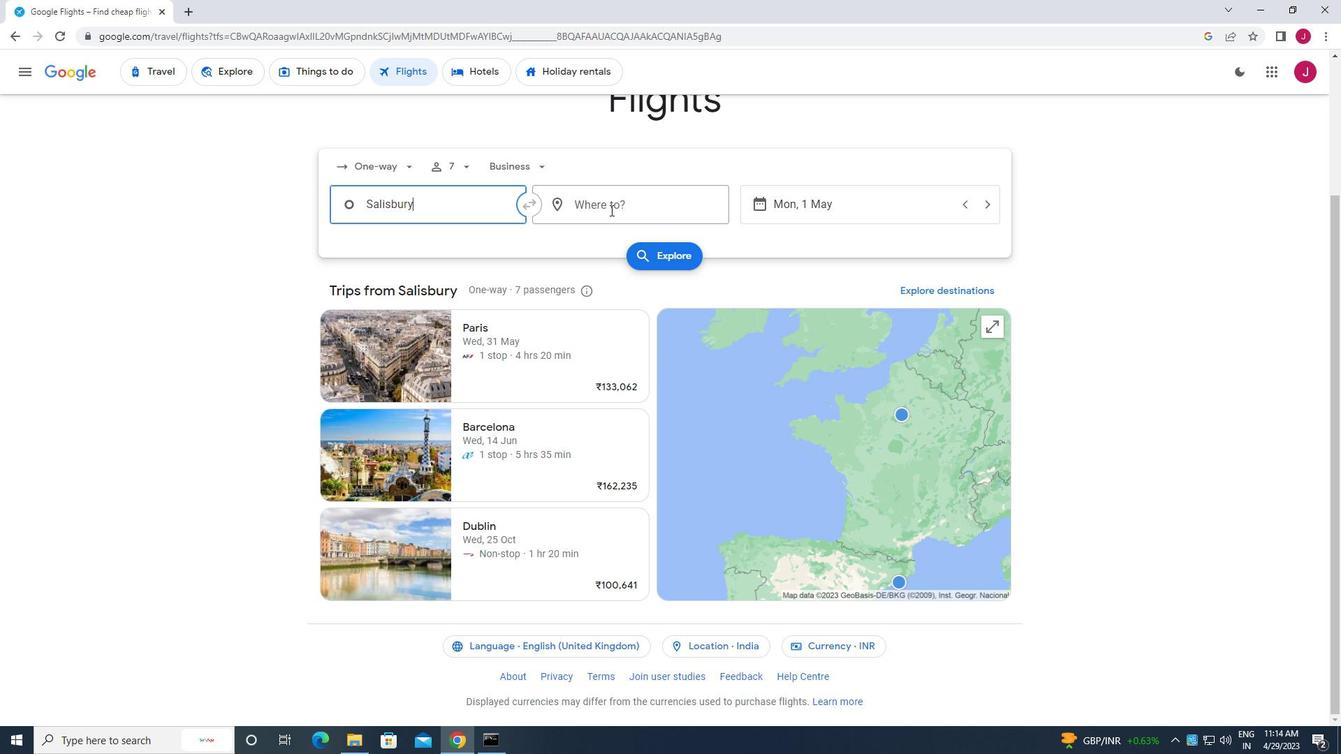 
Action: Key pressed greenville<Key.space>p
Screenshot: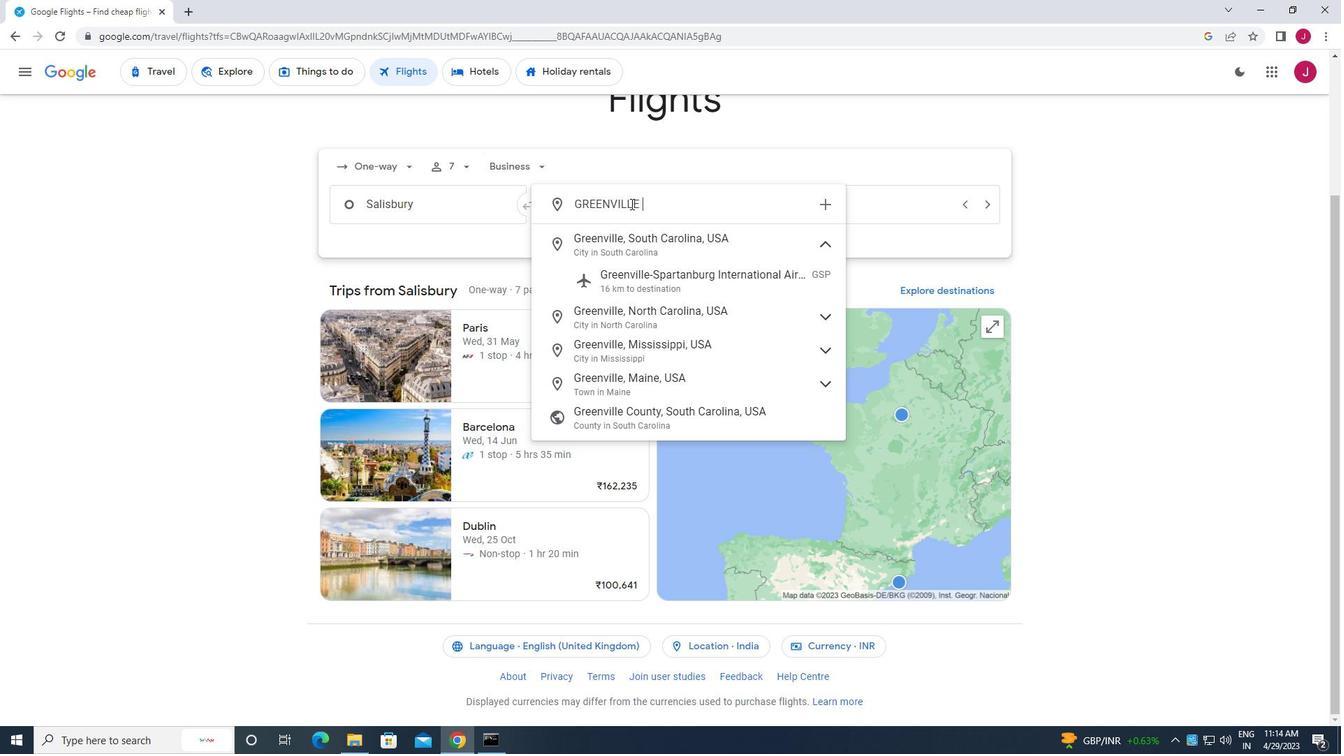 
Action: Mouse moved to (681, 239)
Screenshot: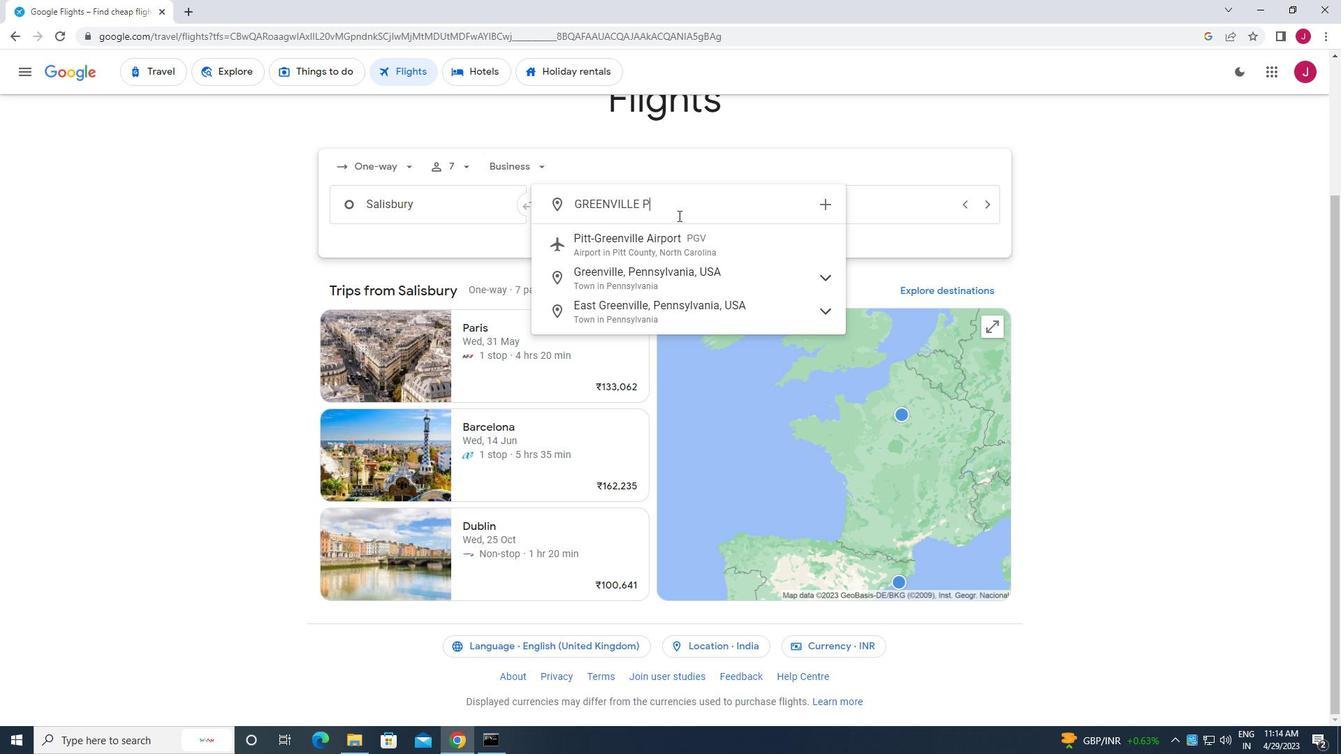 
Action: Mouse pressed left at (681, 239)
Screenshot: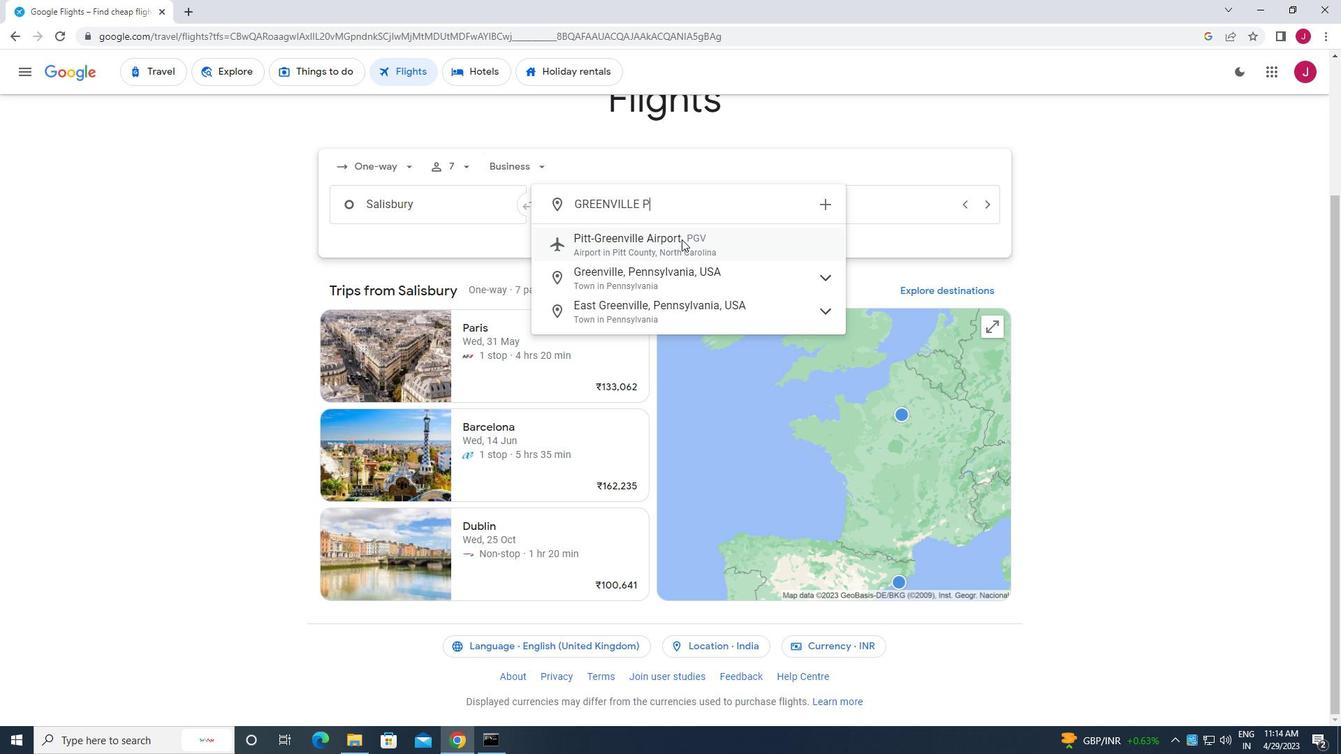 
Action: Mouse moved to (822, 206)
Screenshot: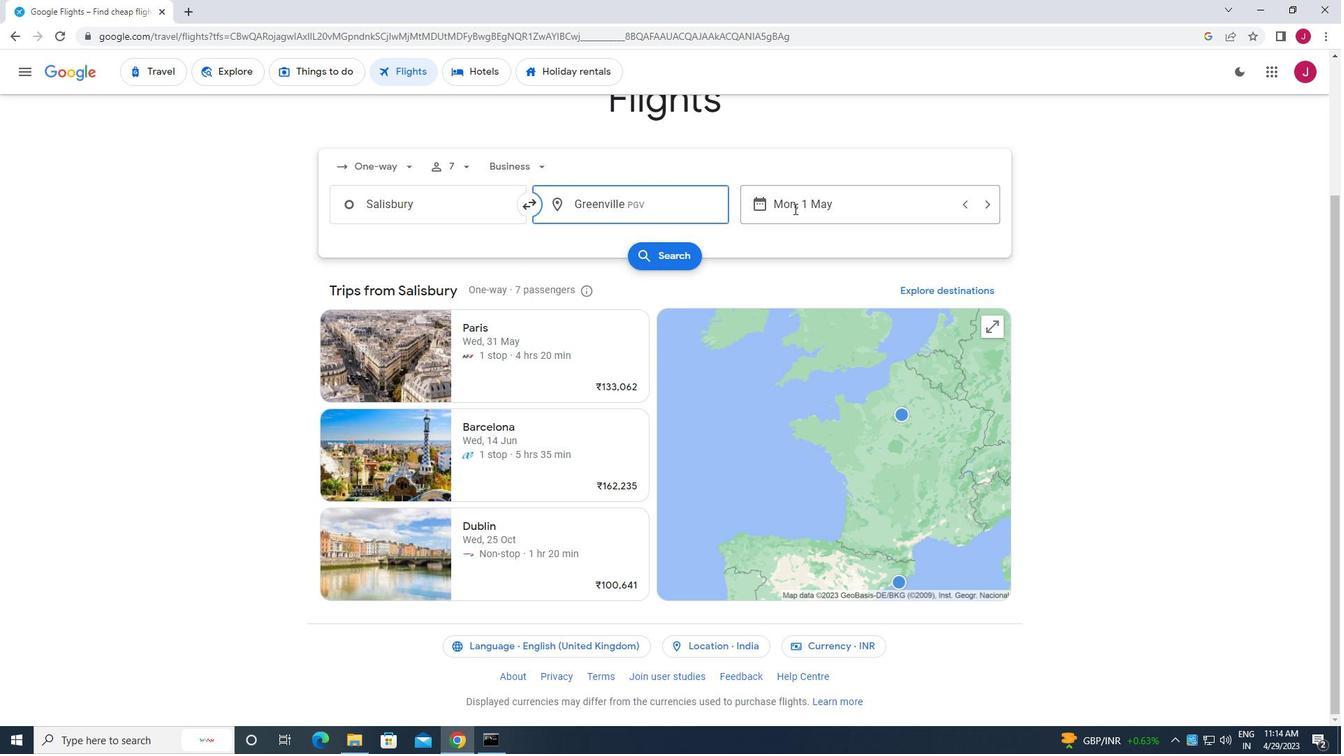 
Action: Mouse pressed left at (822, 206)
Screenshot: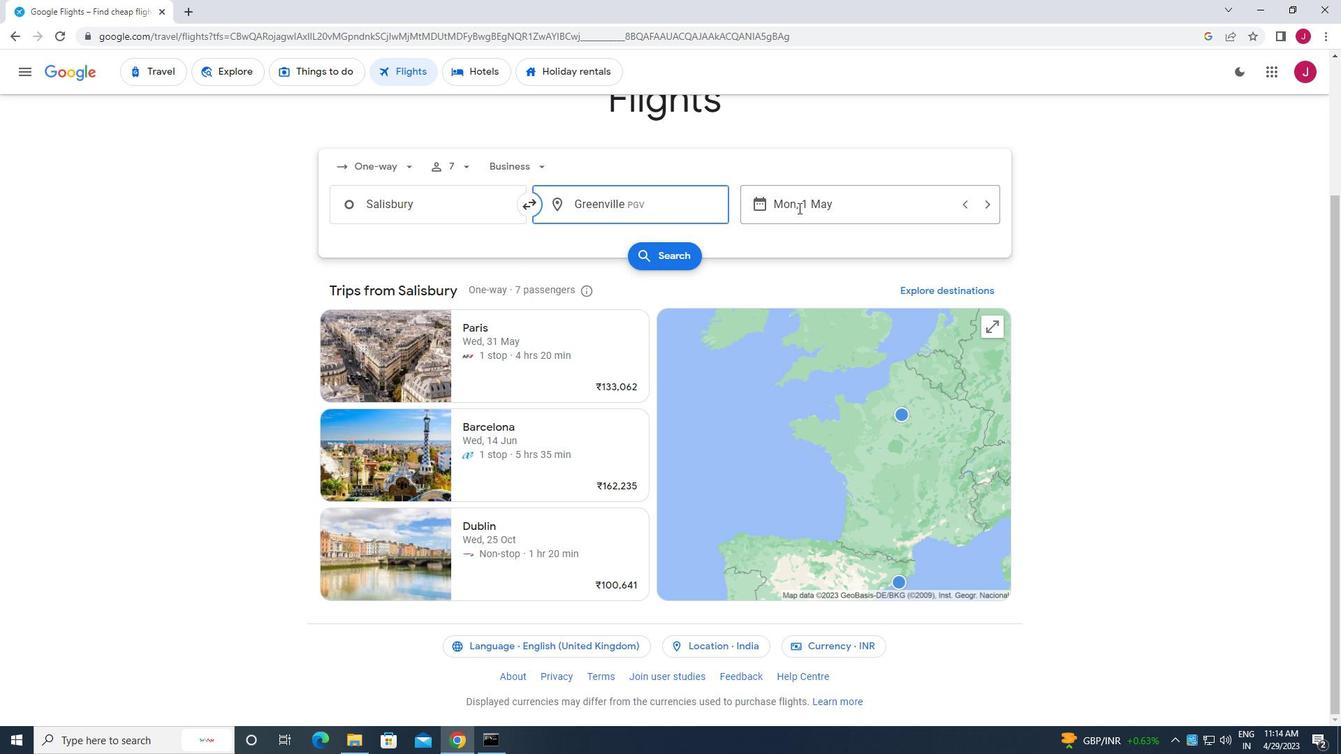 
Action: Mouse moved to (837, 307)
Screenshot: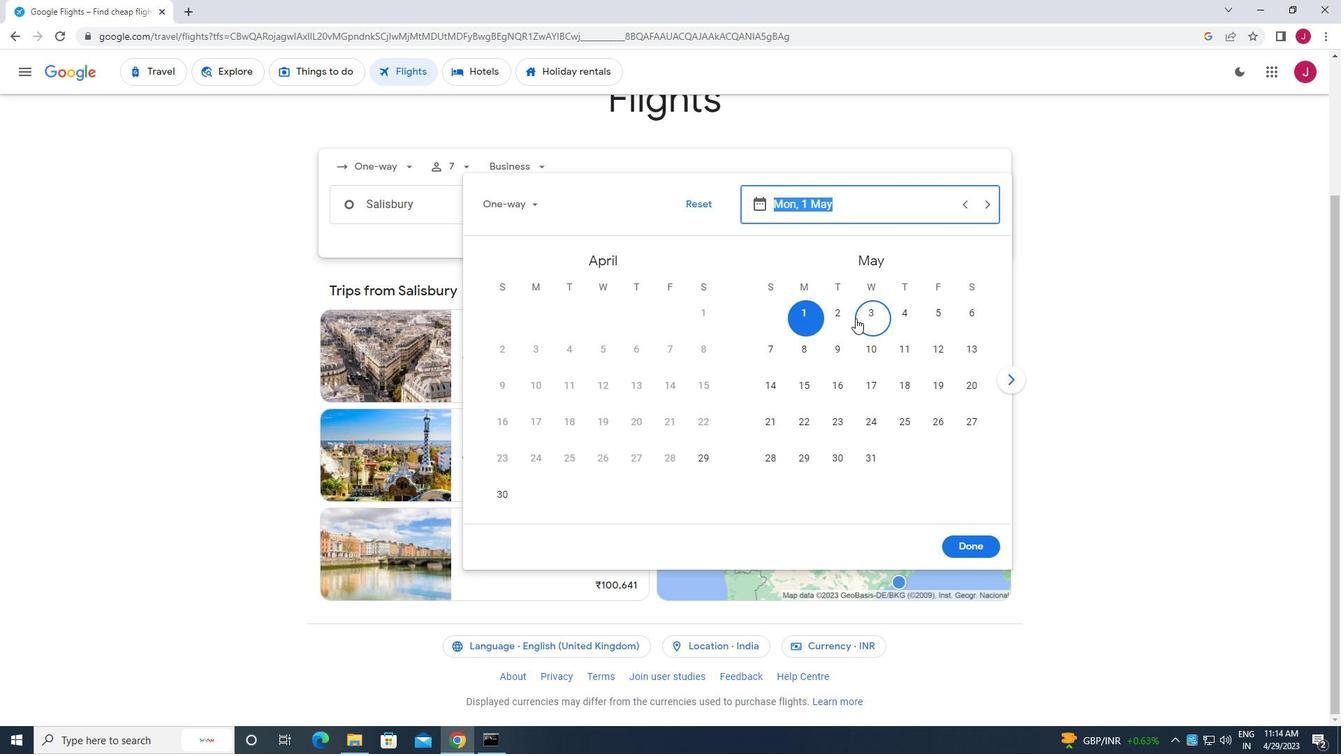 
Action: Mouse pressed left at (837, 307)
Screenshot: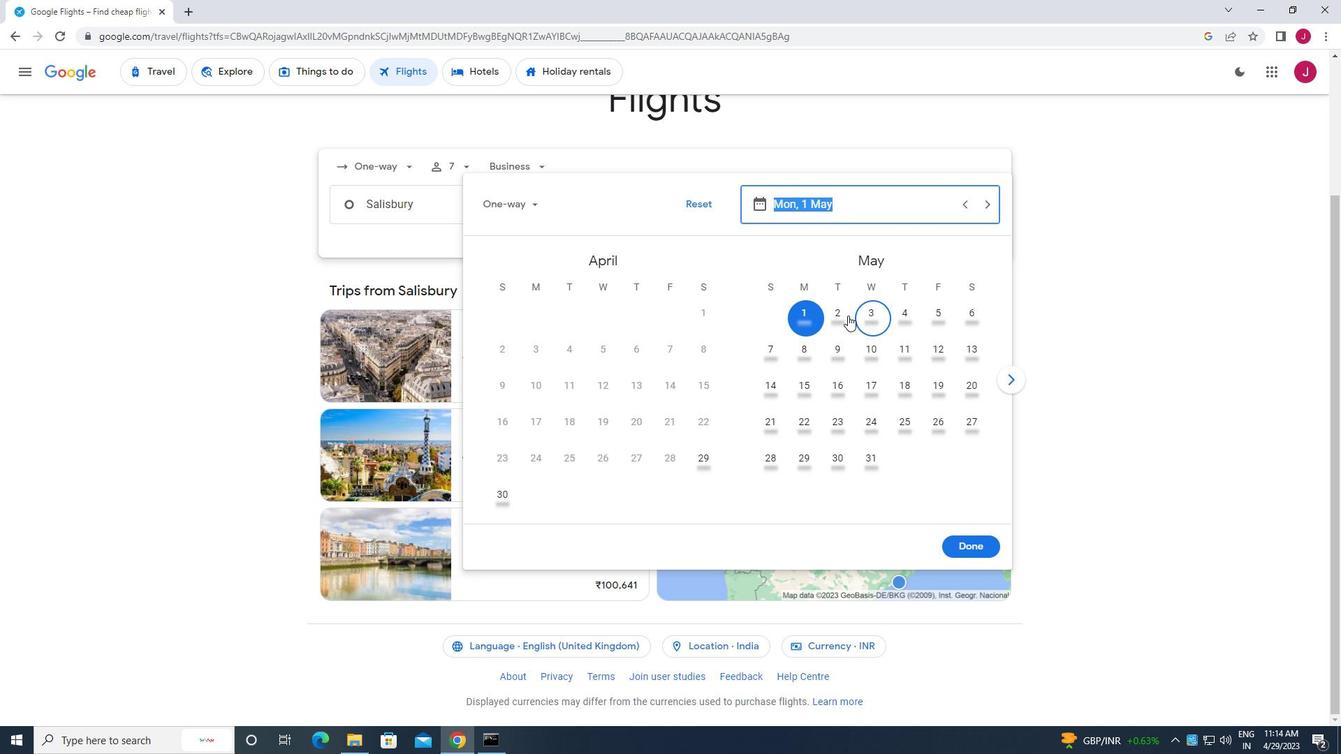 
Action: Mouse moved to (957, 544)
Screenshot: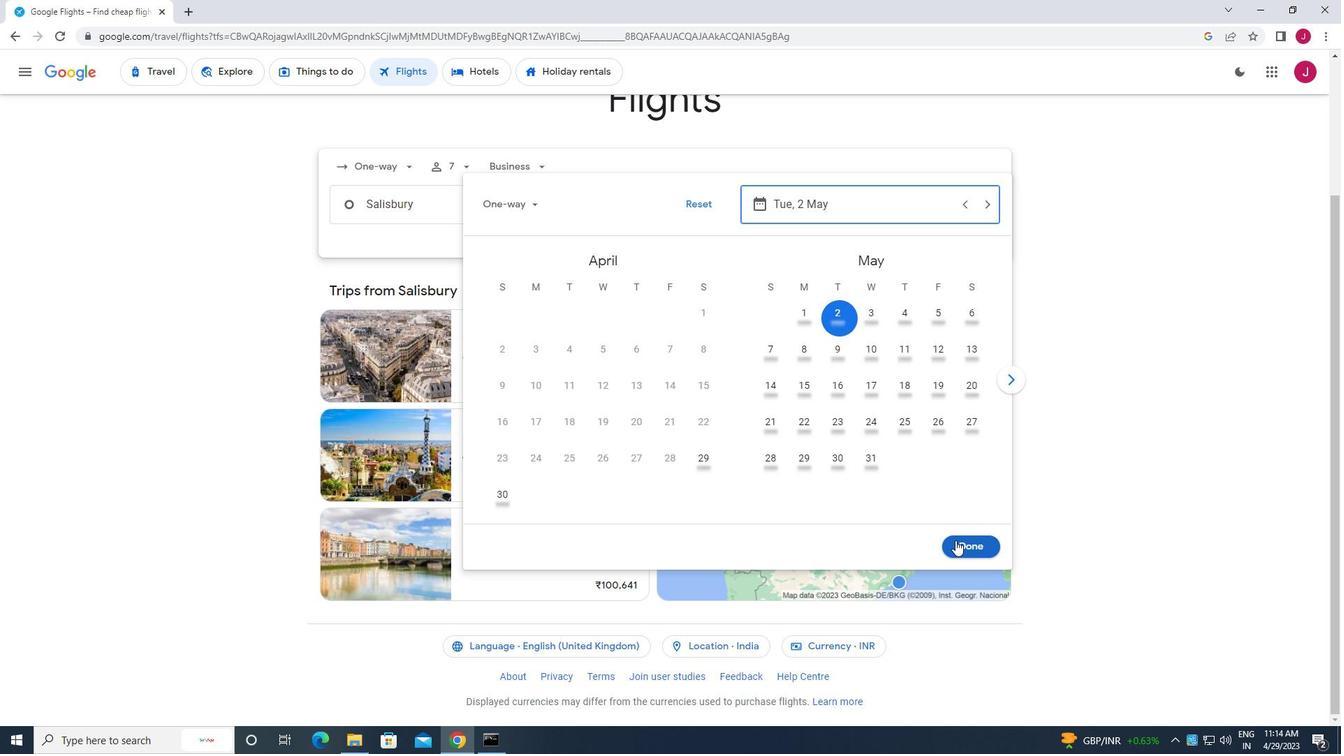
Action: Mouse pressed left at (957, 544)
Screenshot: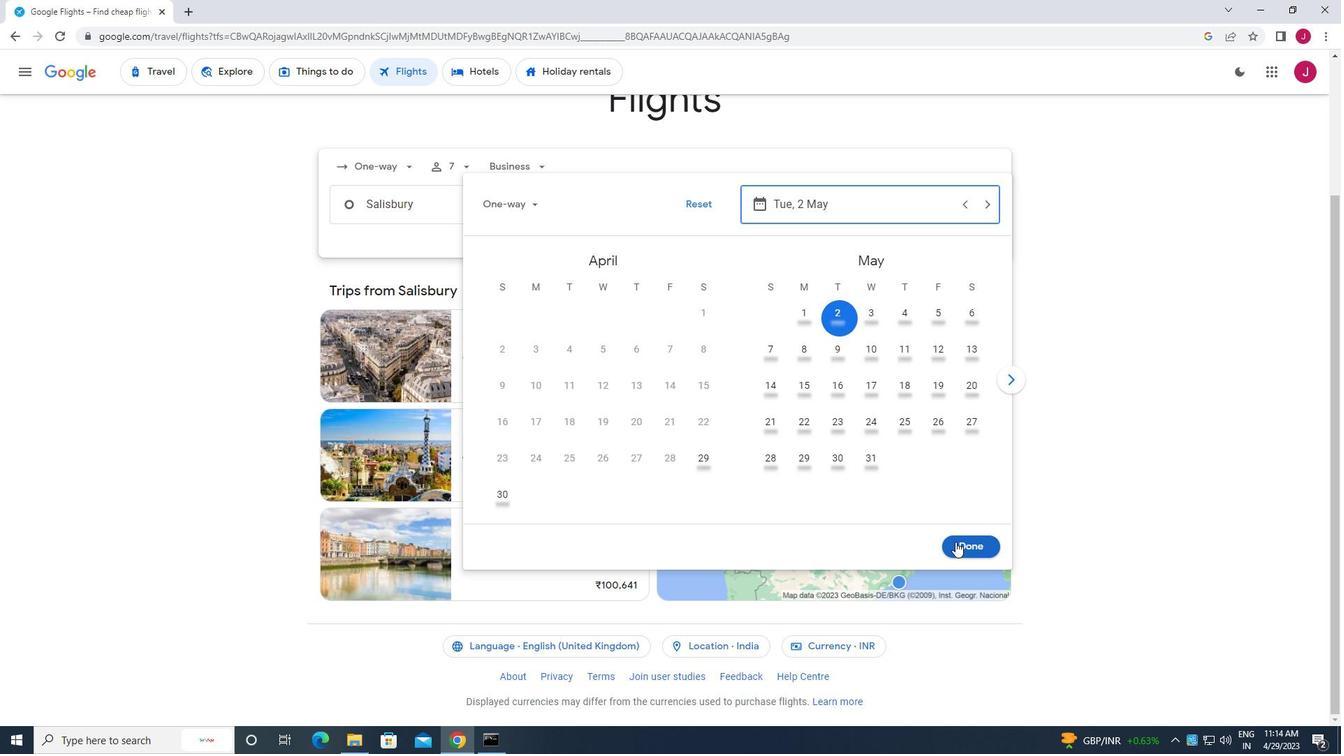 
Action: Mouse moved to (804, 205)
Screenshot: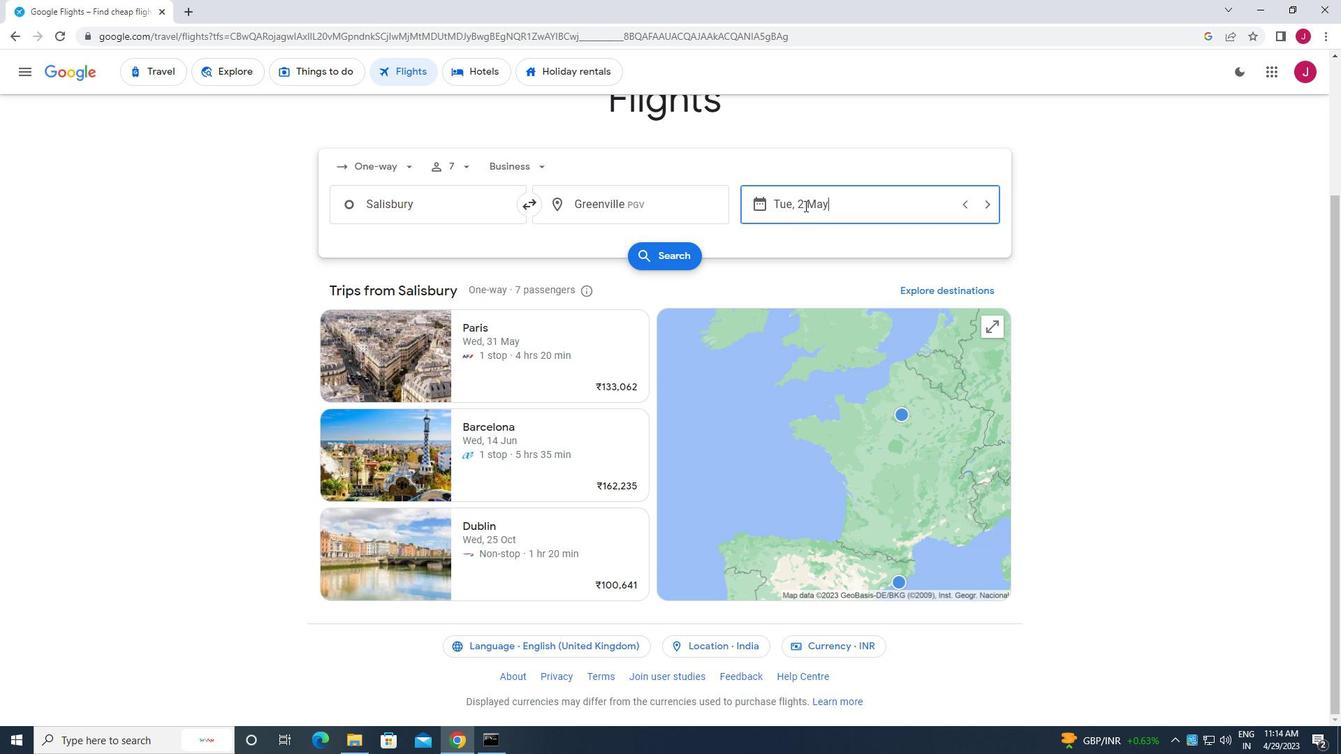 
Action: Mouse pressed left at (804, 205)
Screenshot: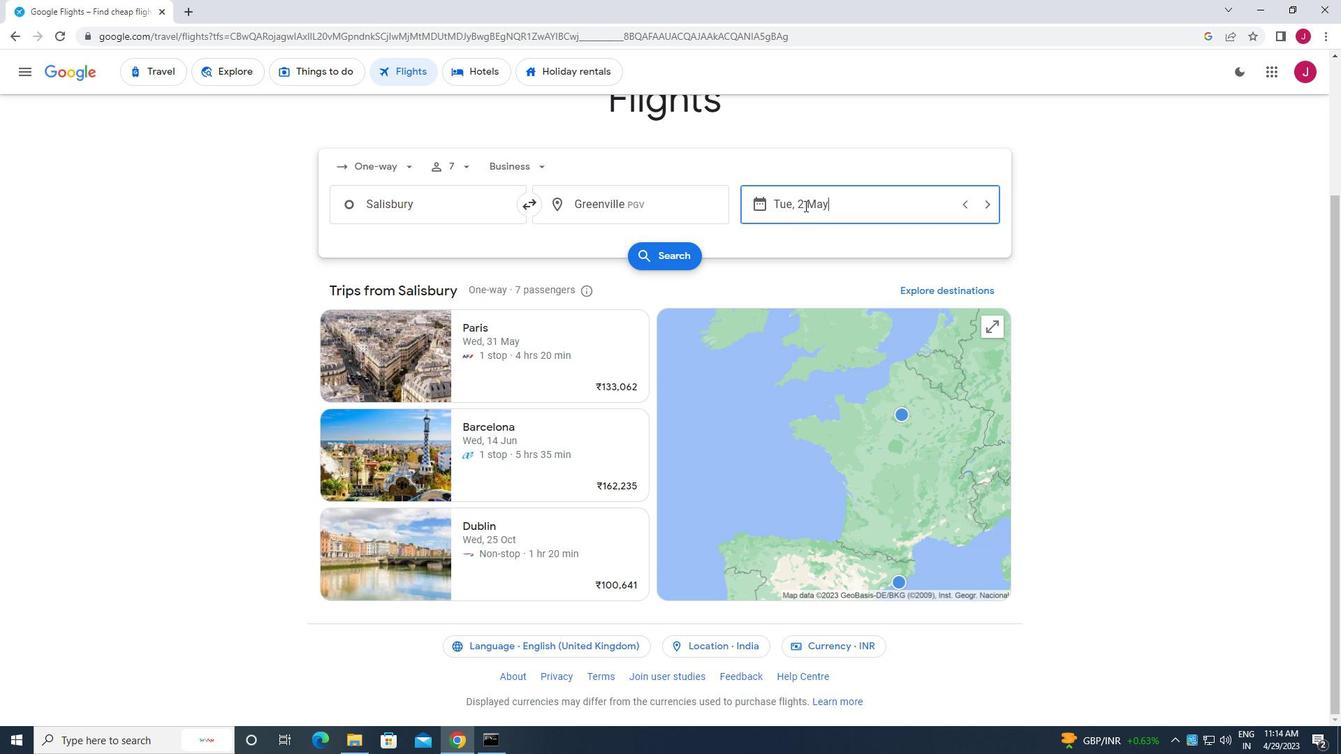 
Action: Mouse moved to (865, 209)
Screenshot: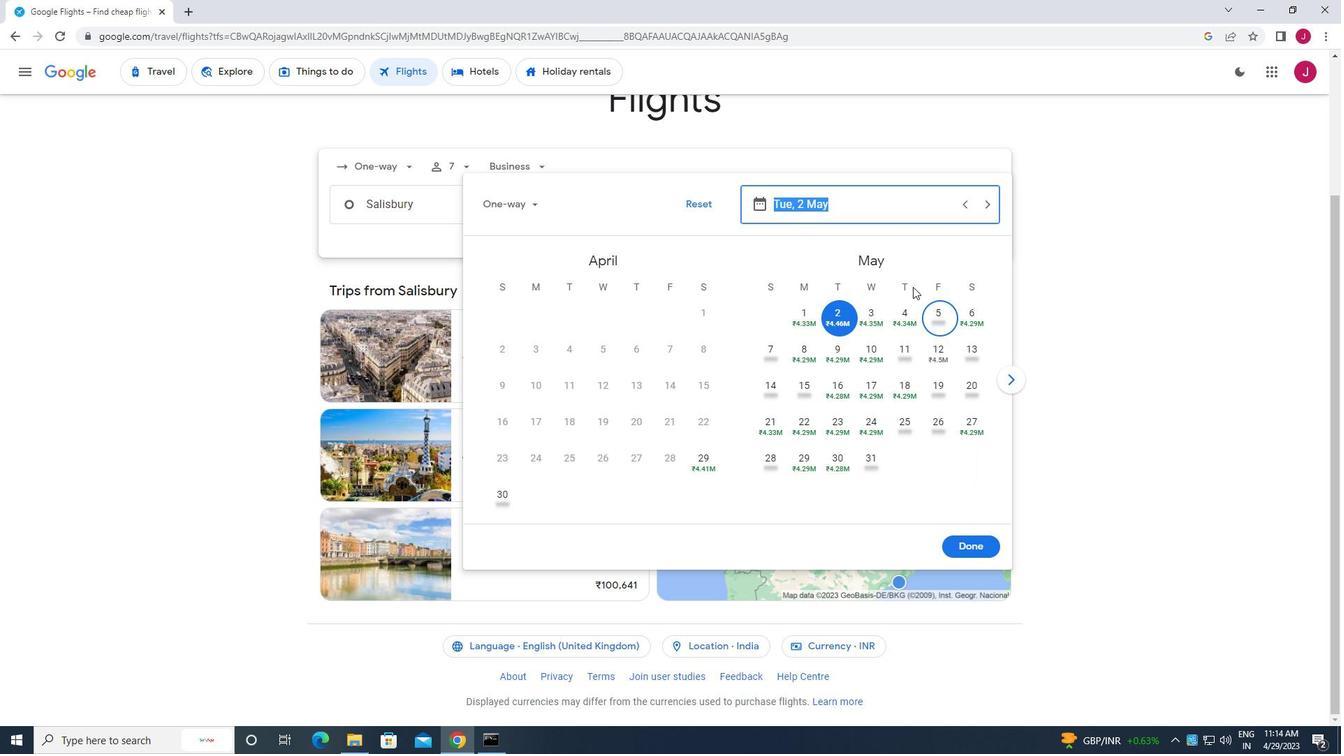 
Action: Mouse pressed left at (865, 209)
Screenshot: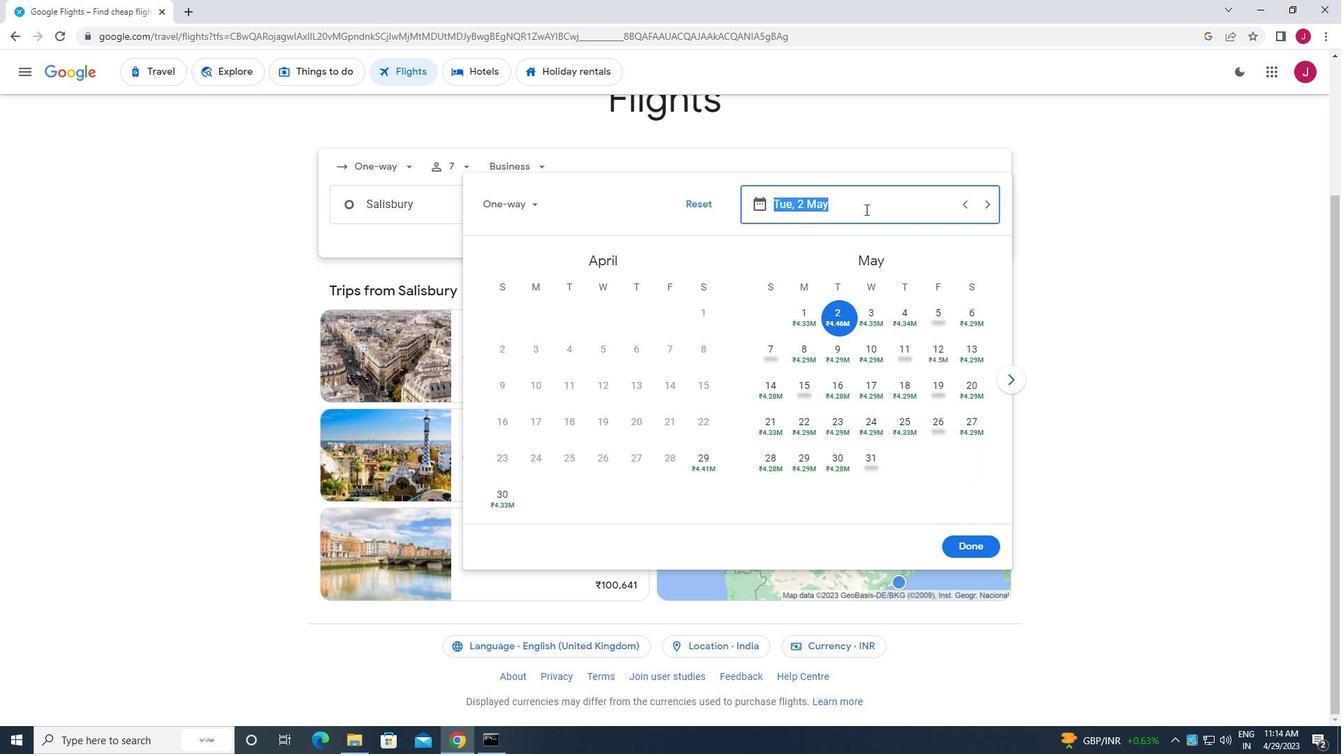 
Action: Mouse moved to (969, 546)
Screenshot: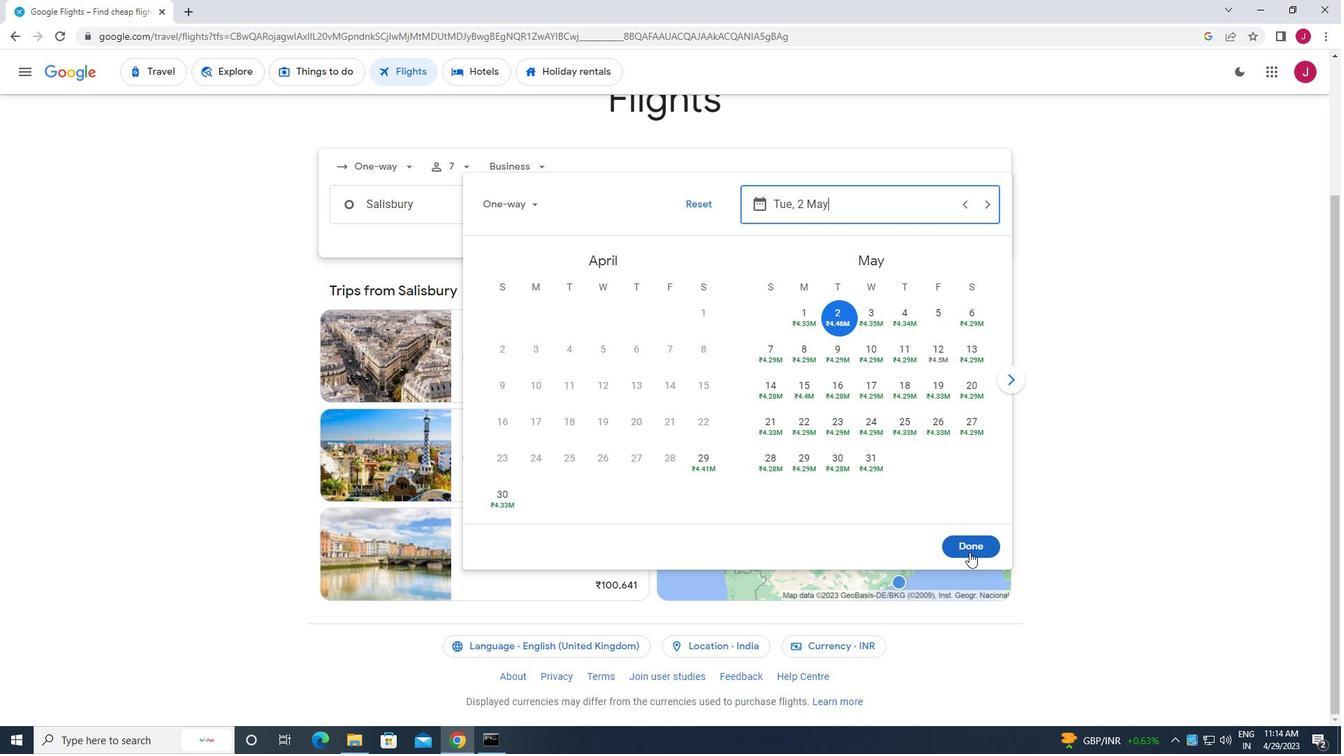 
Action: Mouse pressed left at (969, 546)
Screenshot: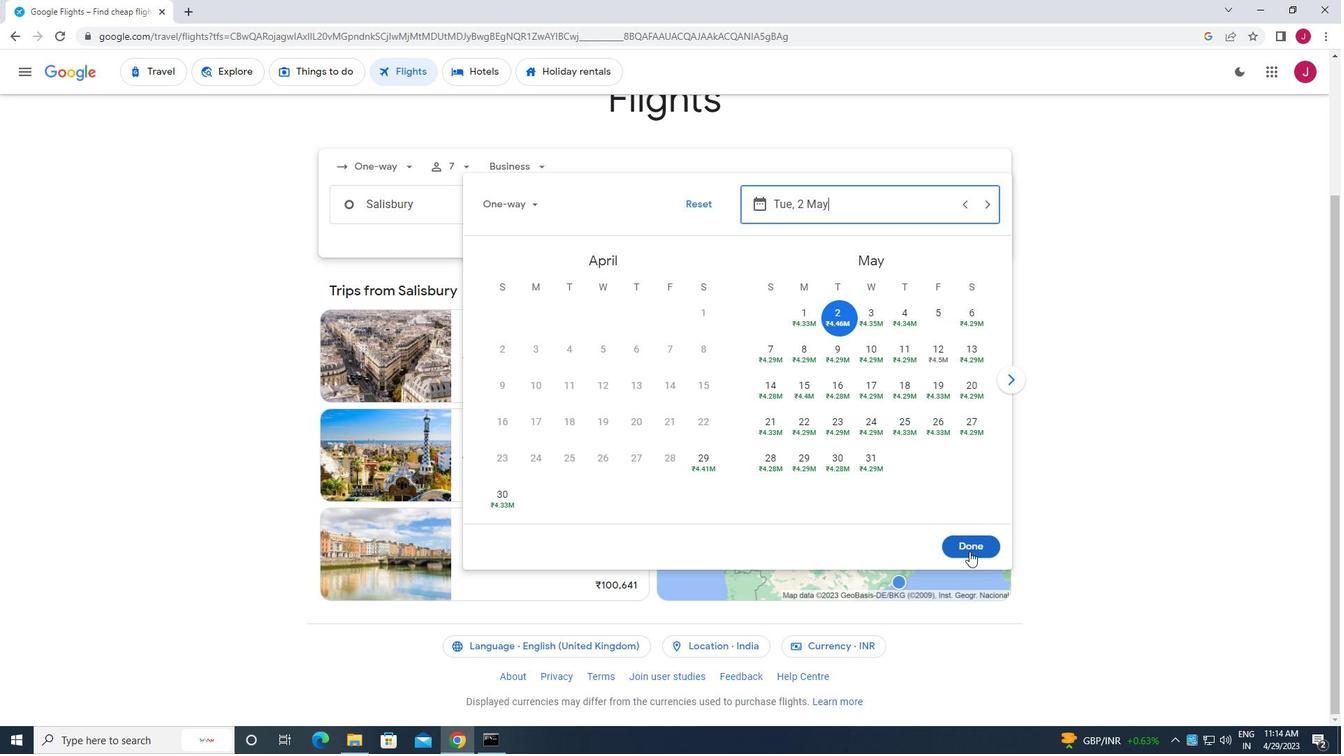 
Action: Mouse moved to (675, 258)
Screenshot: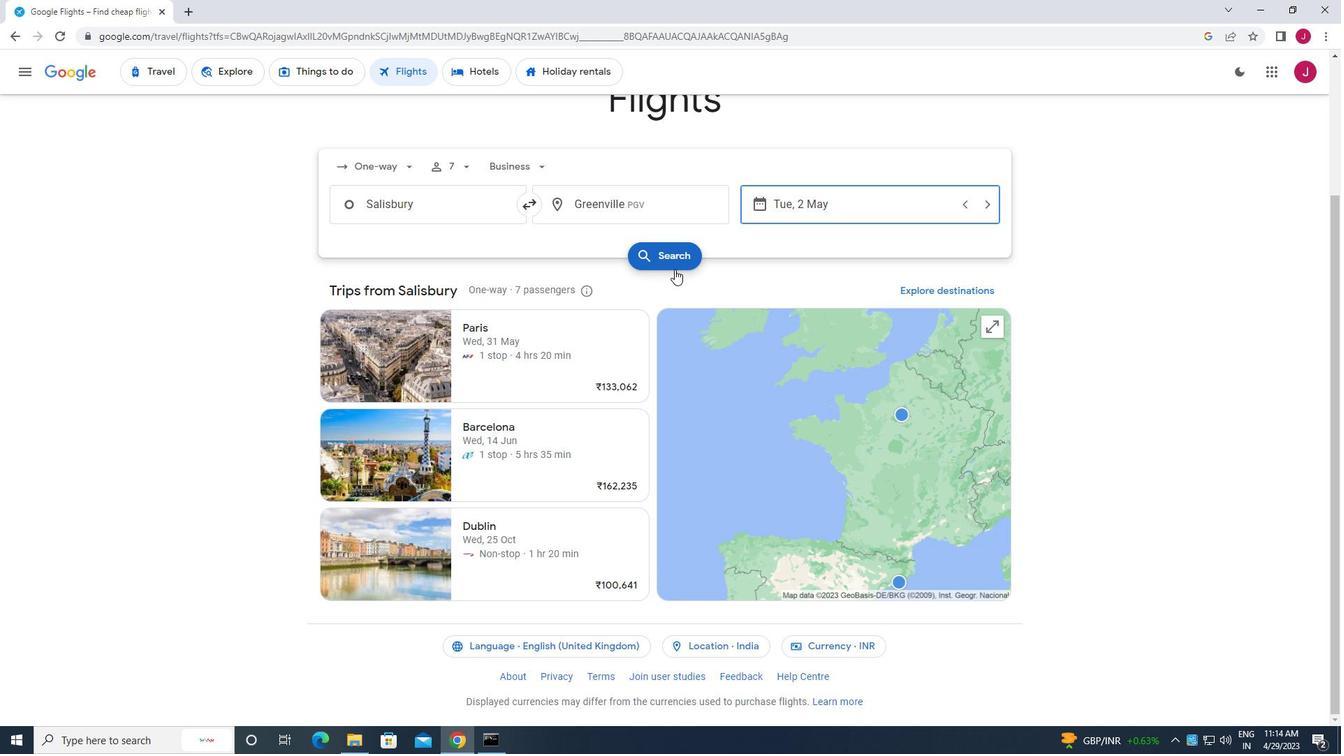 
Action: Mouse pressed left at (675, 258)
Screenshot: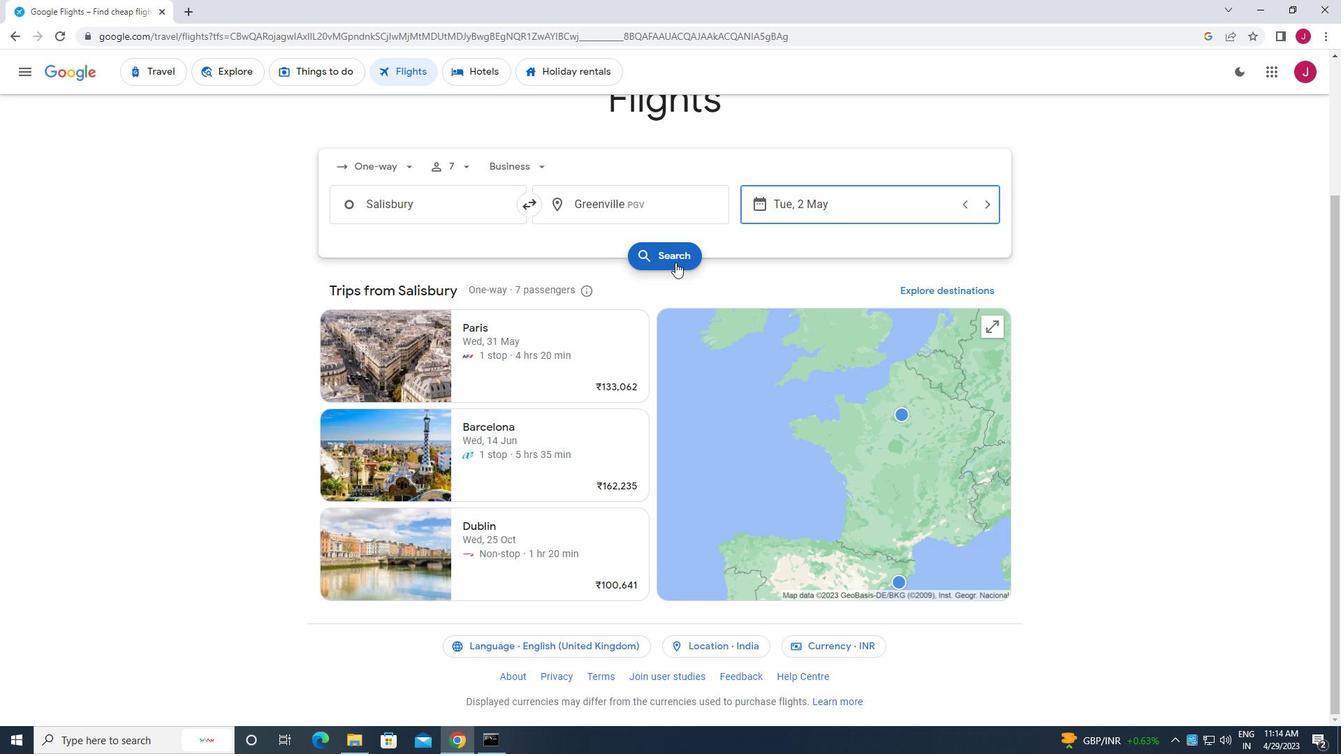 
Action: Mouse moved to (345, 198)
Screenshot: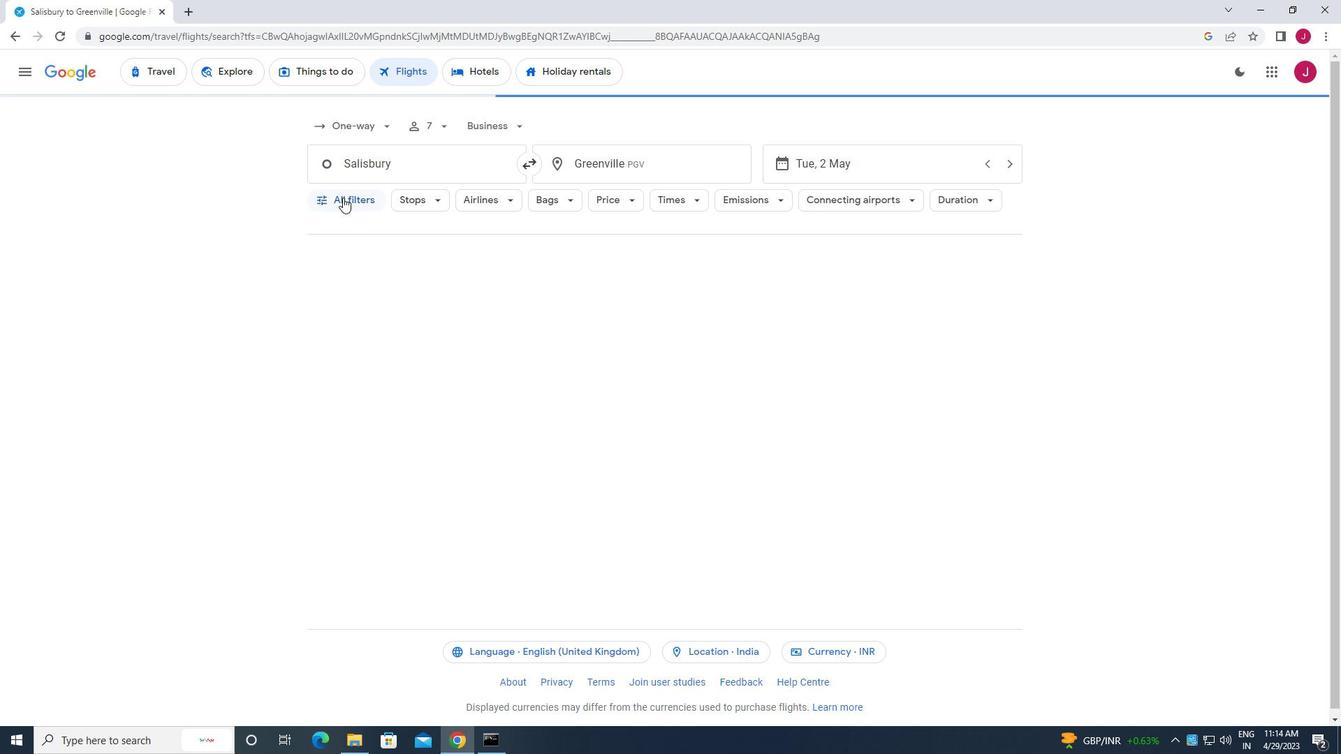 
Action: Mouse pressed left at (345, 198)
Screenshot: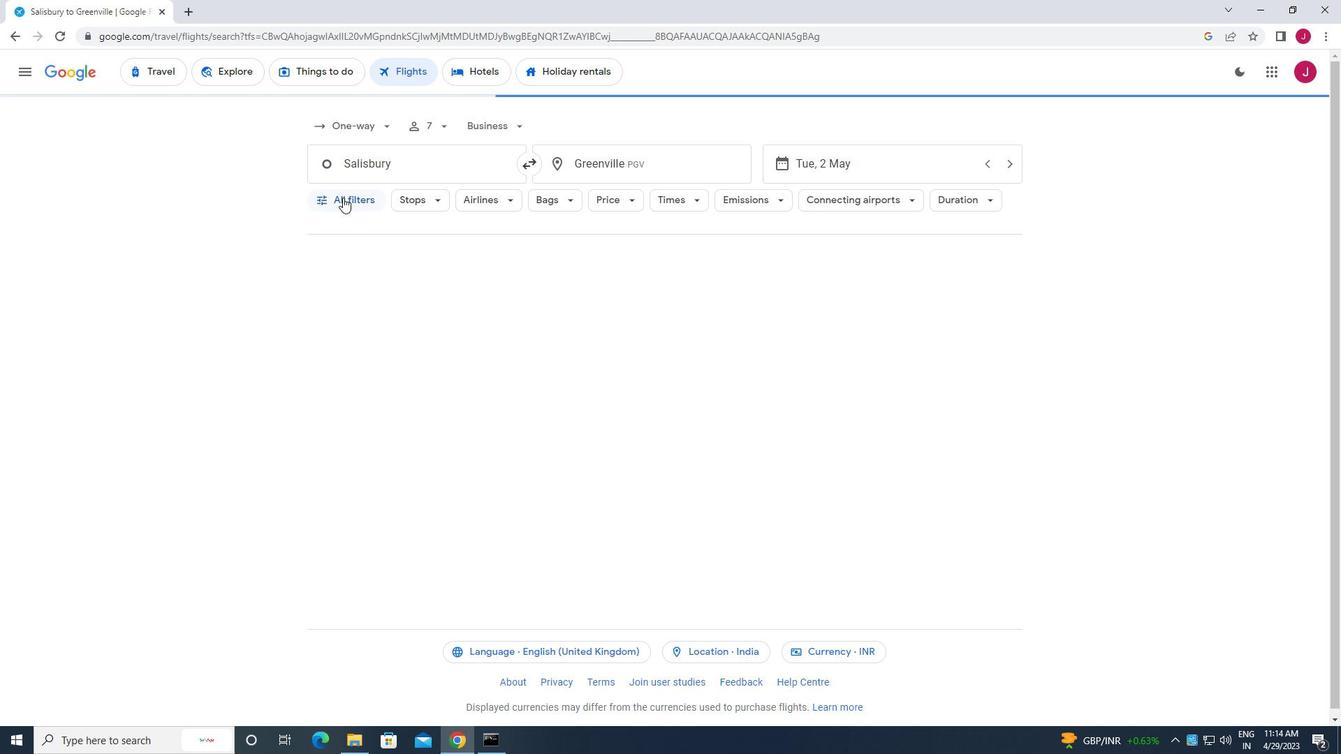 
Action: Mouse moved to (409, 302)
Screenshot: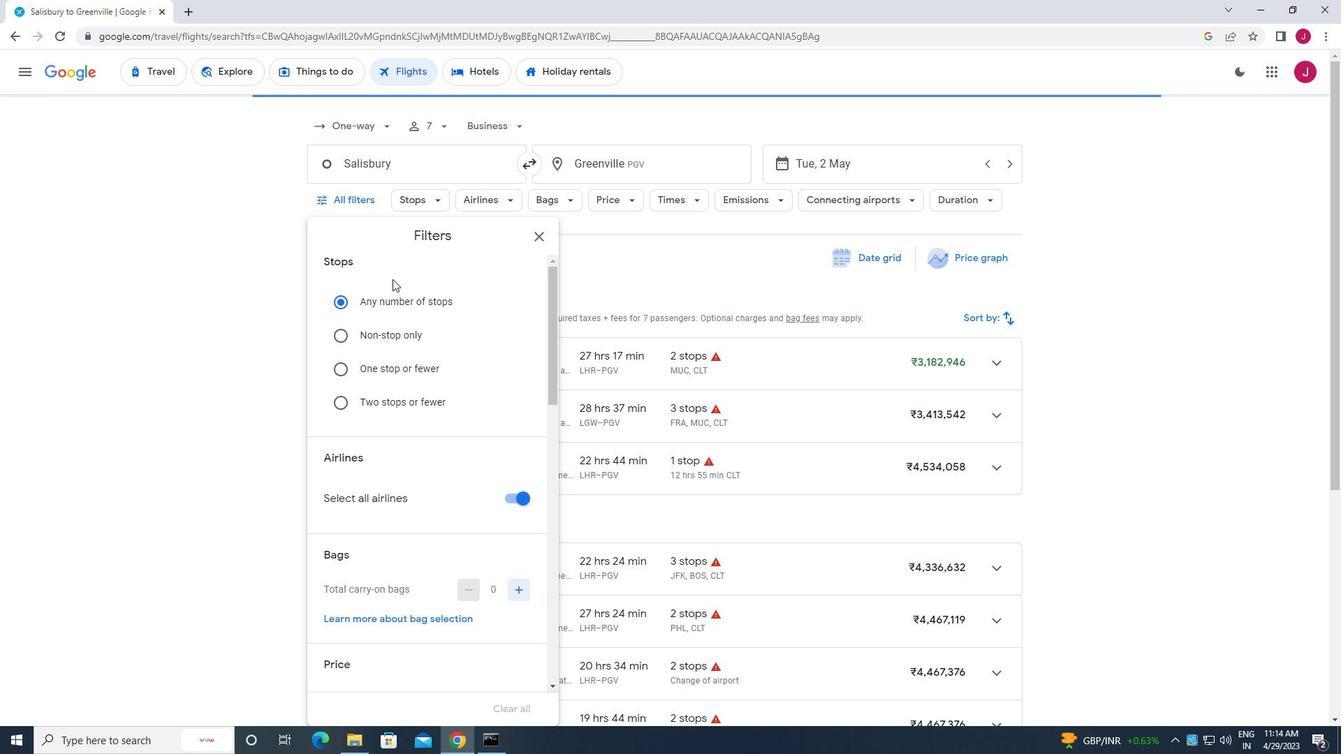 
Action: Mouse scrolled (409, 301) with delta (0, 0)
Screenshot: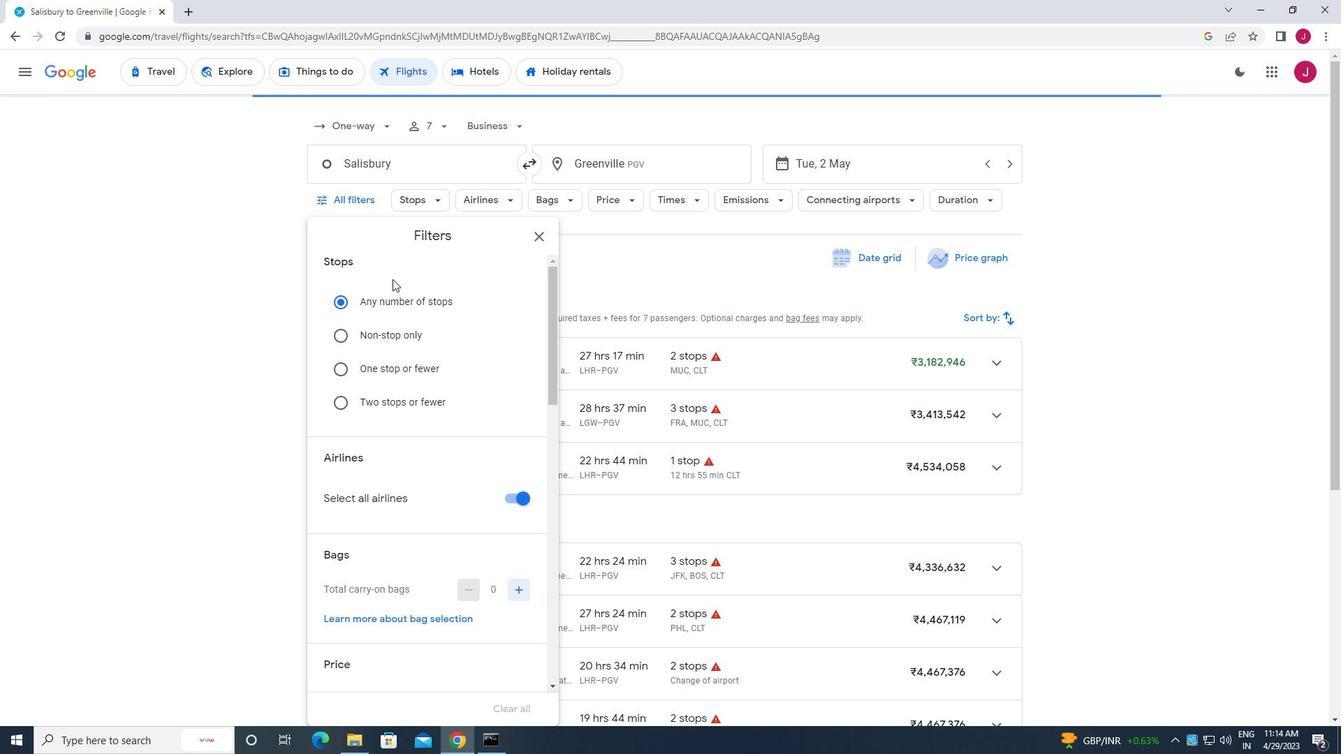 
Action: Mouse moved to (416, 312)
Screenshot: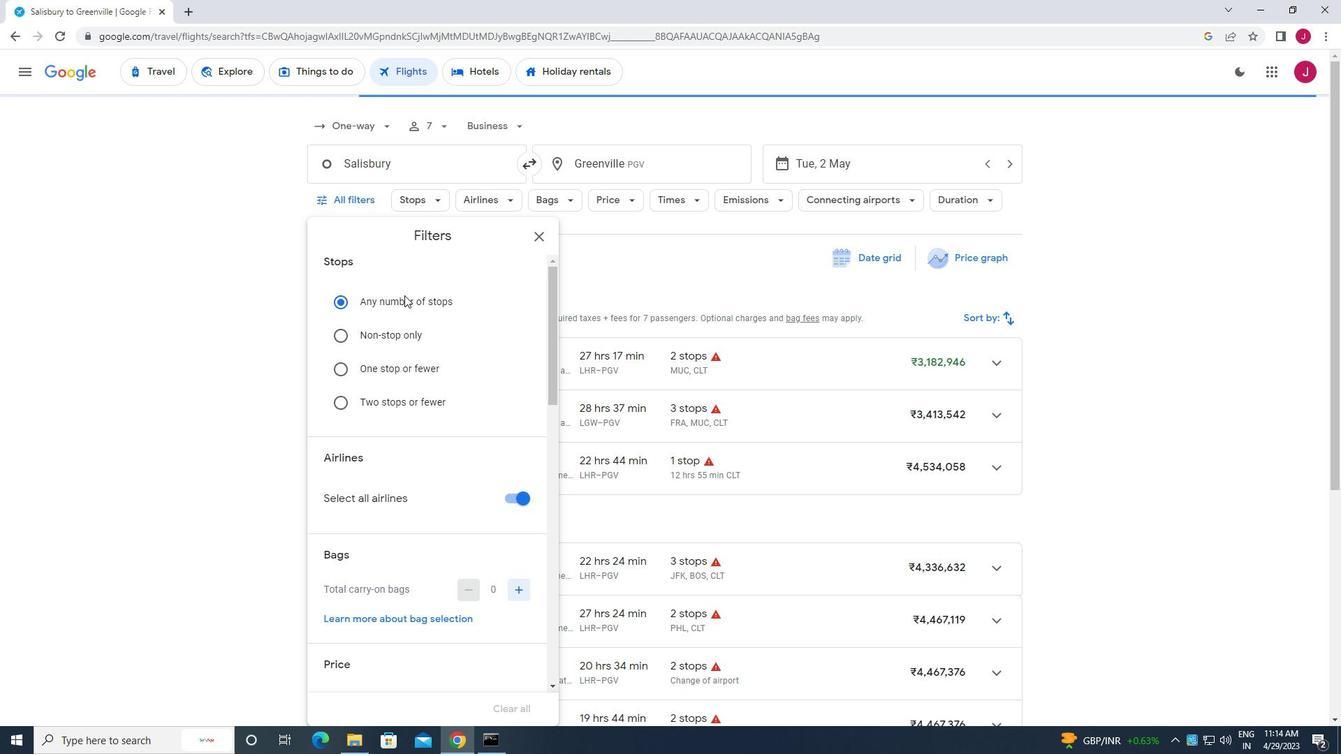 
Action: Mouse scrolled (416, 311) with delta (0, 0)
Screenshot: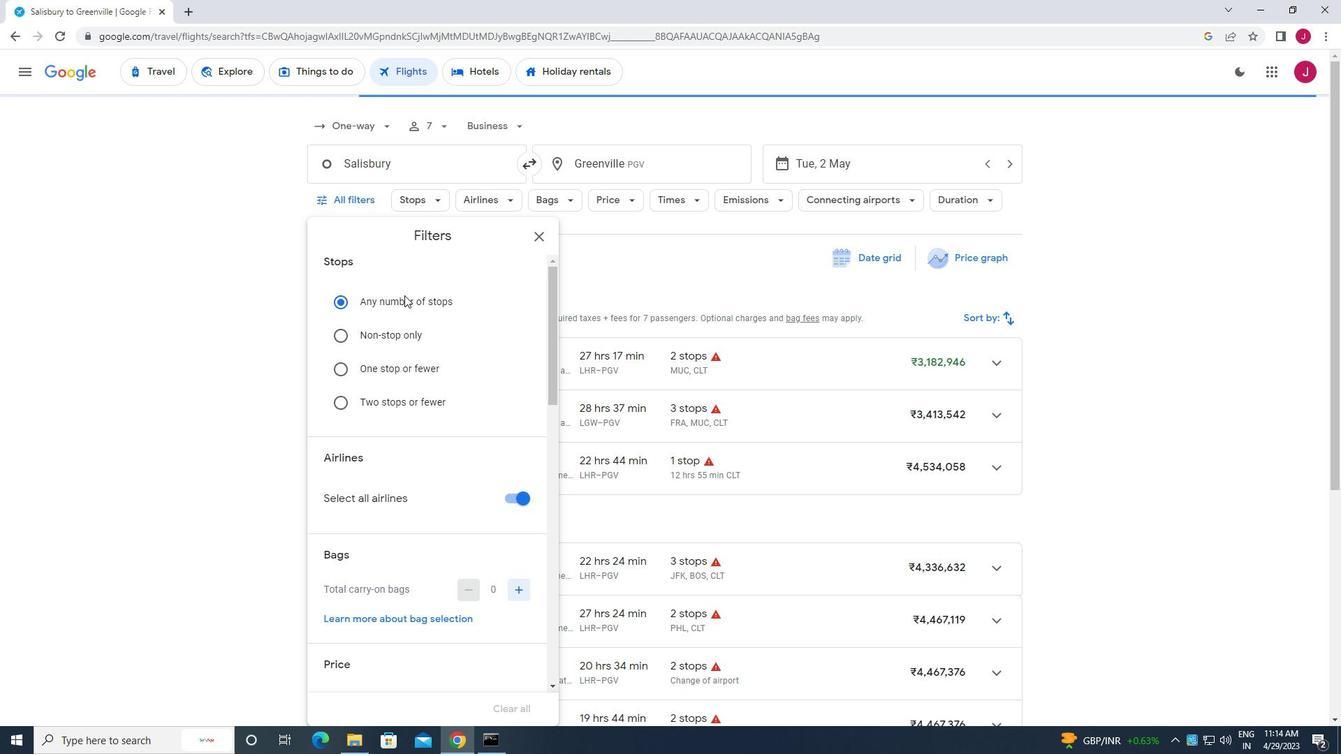 
Action: Mouse moved to (417, 313)
Screenshot: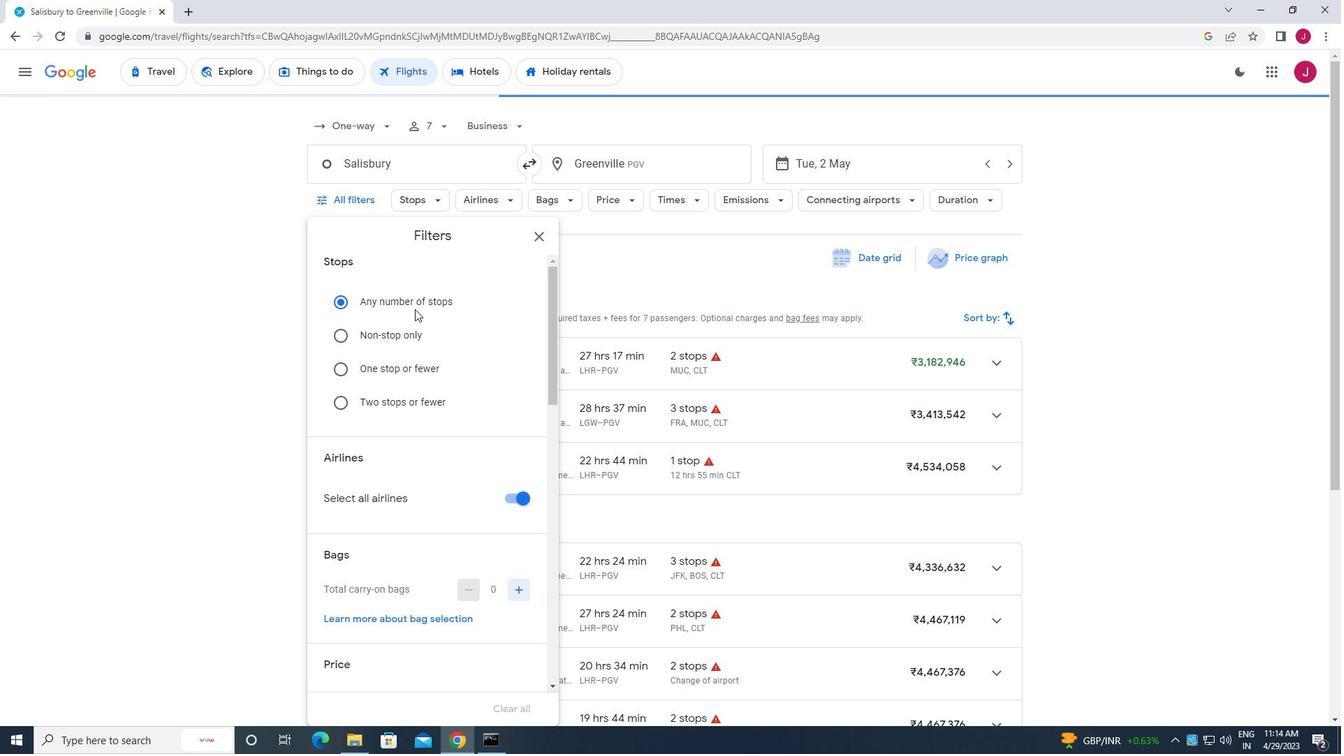 
Action: Mouse scrolled (417, 313) with delta (0, 0)
Screenshot: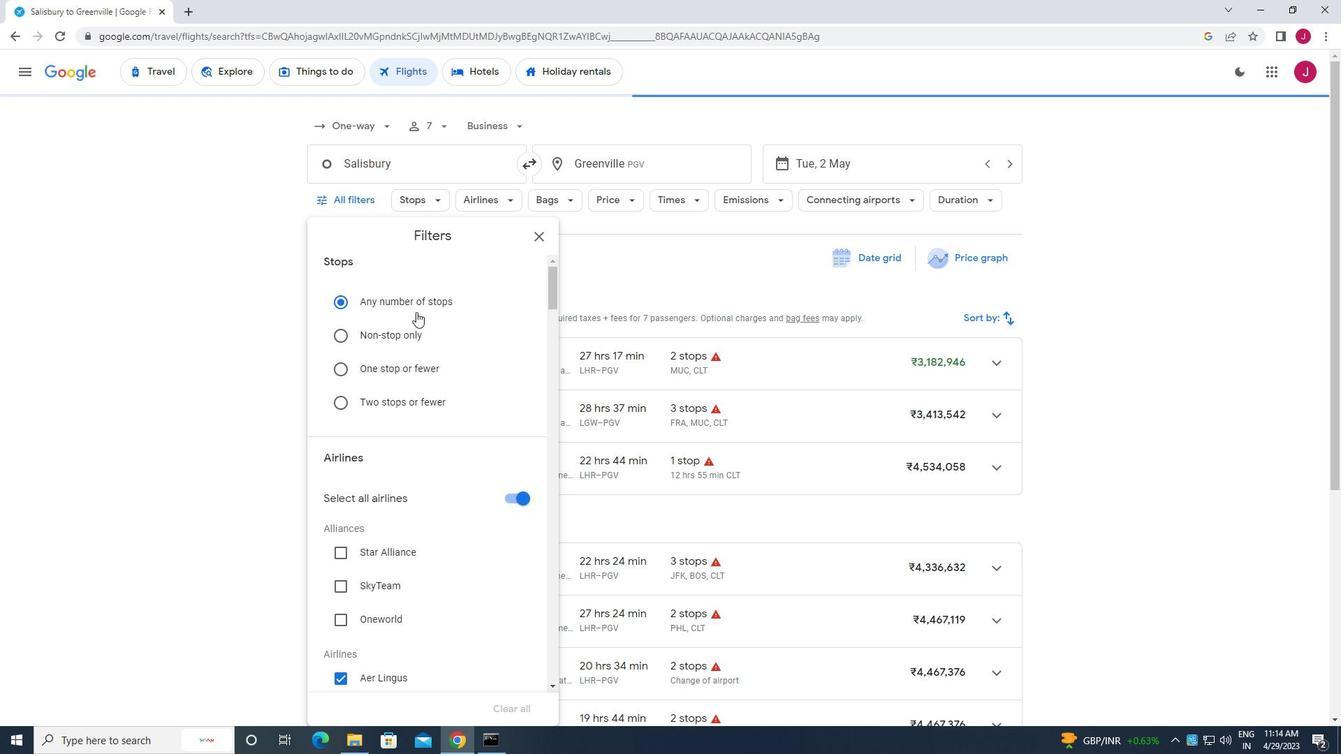 
Action: Mouse moved to (507, 289)
Screenshot: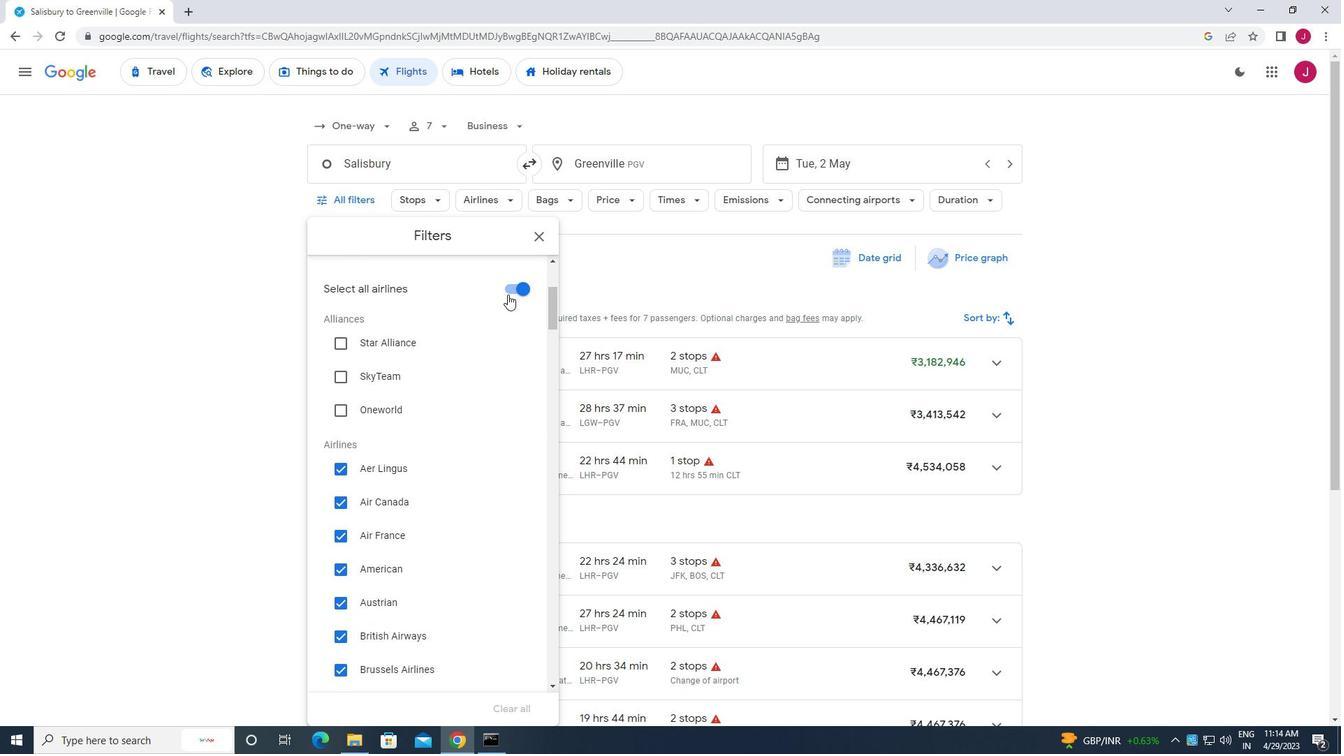
Action: Mouse pressed left at (507, 289)
Screenshot: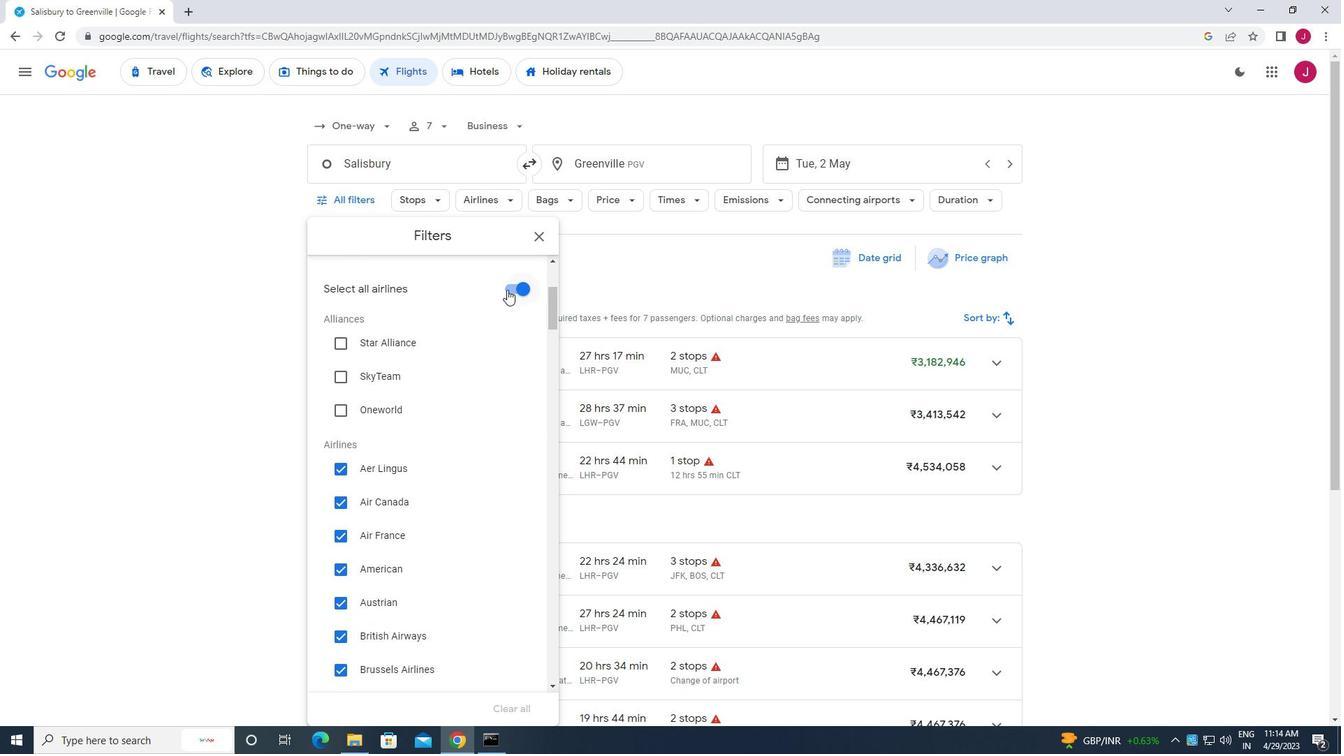
Action: Mouse moved to (506, 291)
Screenshot: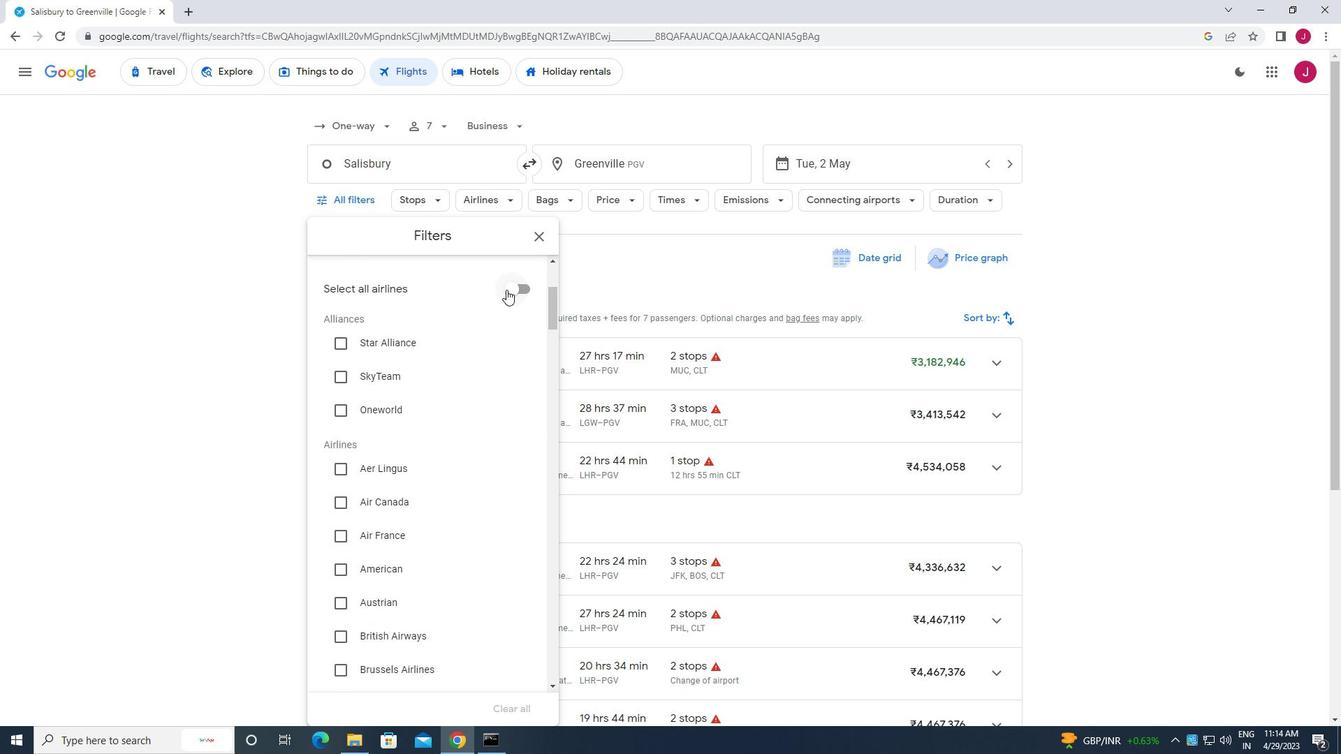 
Action: Mouse scrolled (506, 290) with delta (0, 0)
Screenshot: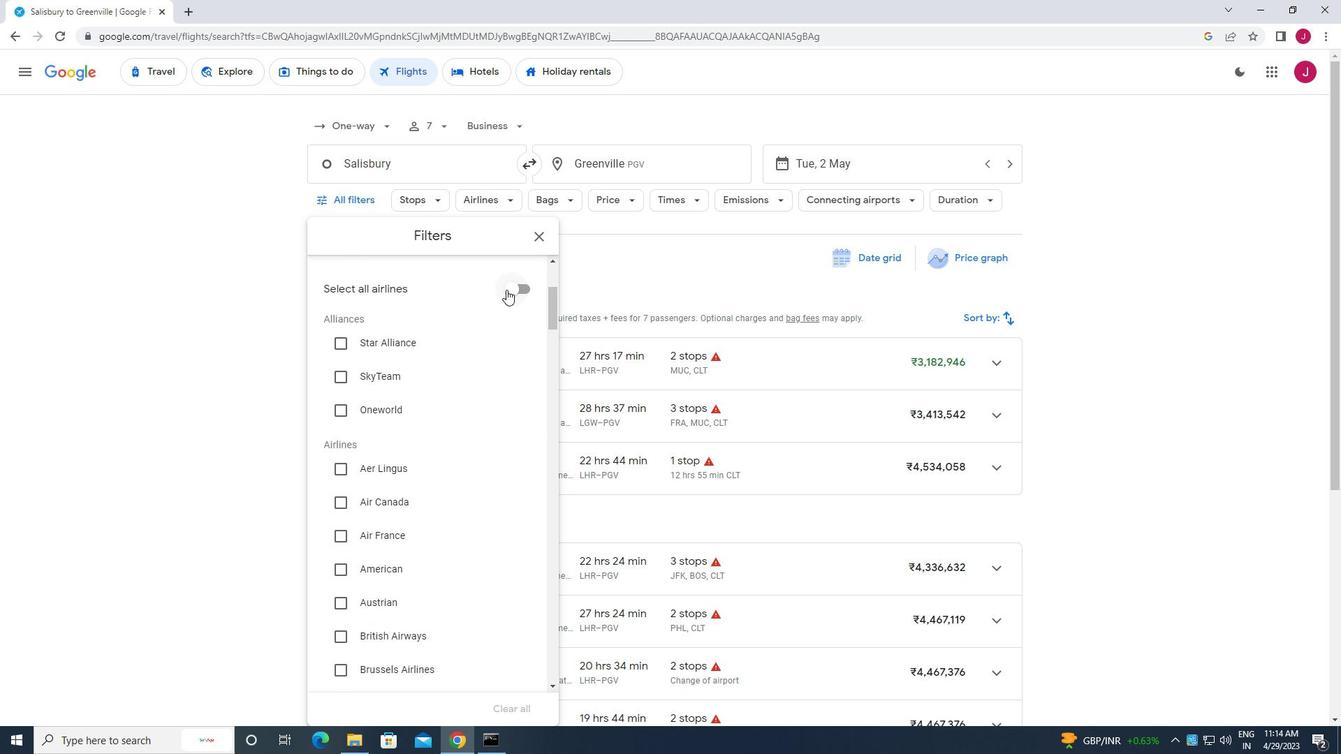 
Action: Mouse moved to (506, 296)
Screenshot: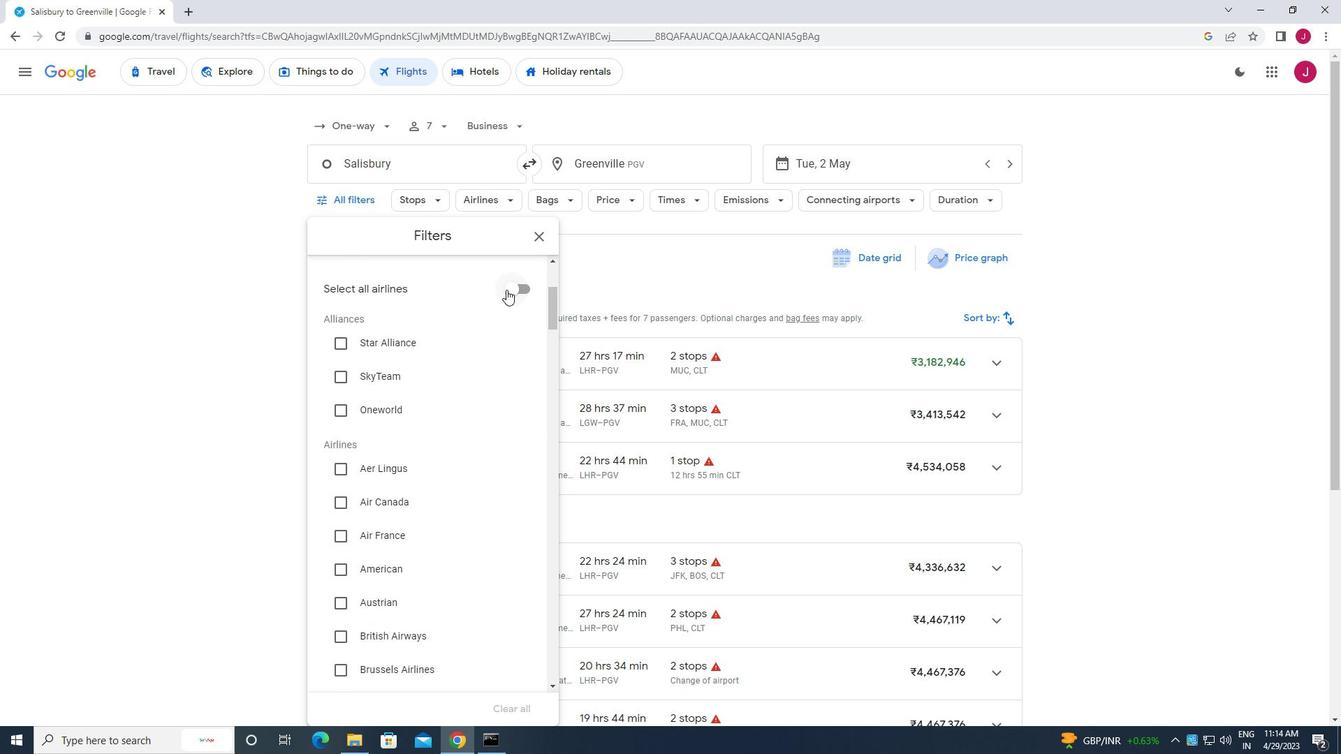 
Action: Mouse scrolled (506, 295) with delta (0, 0)
Screenshot: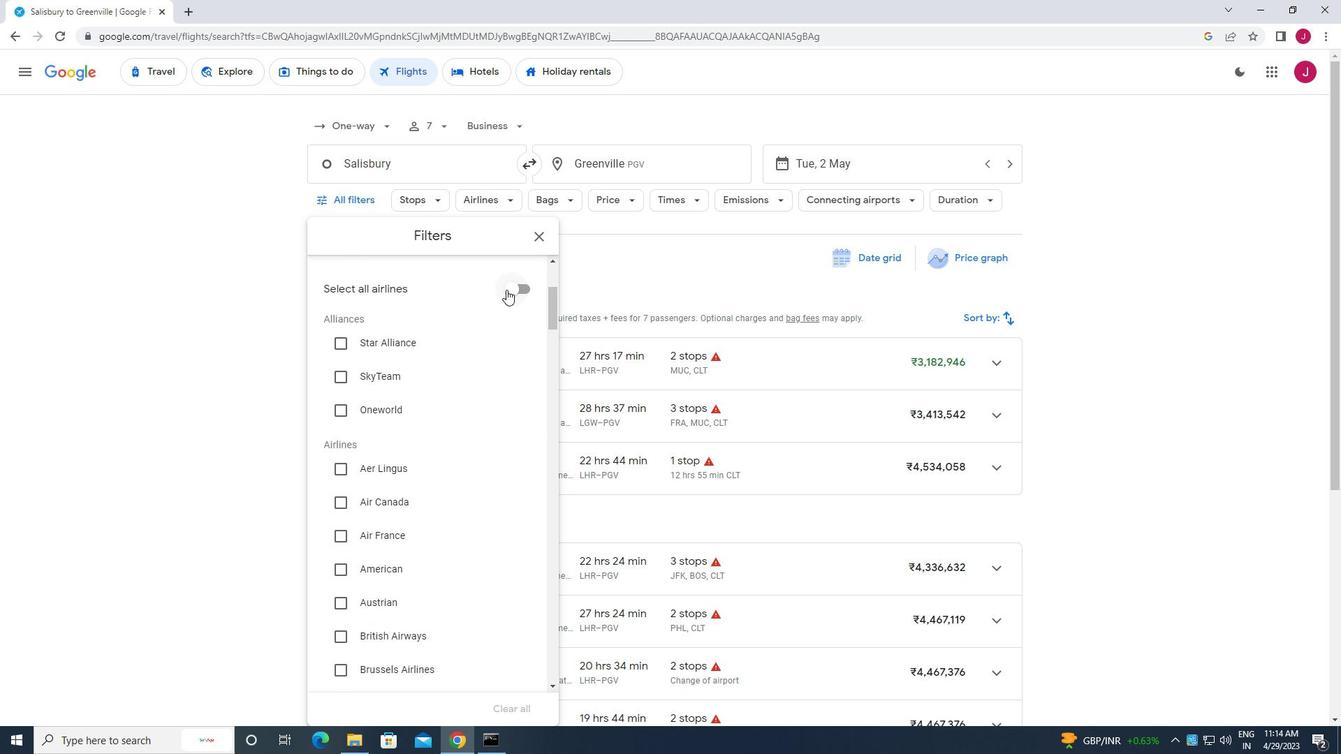 
Action: Mouse moved to (506, 297)
Screenshot: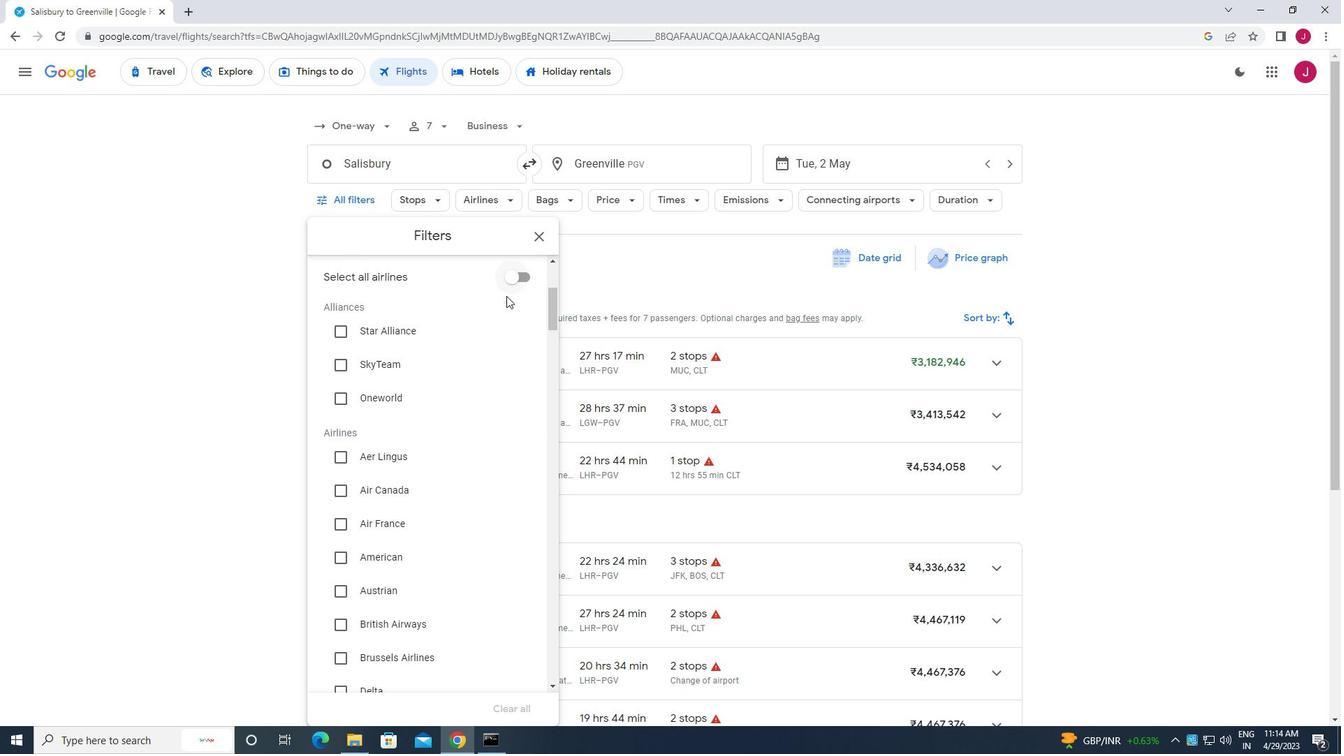 
Action: Mouse scrolled (506, 296) with delta (0, 0)
Screenshot: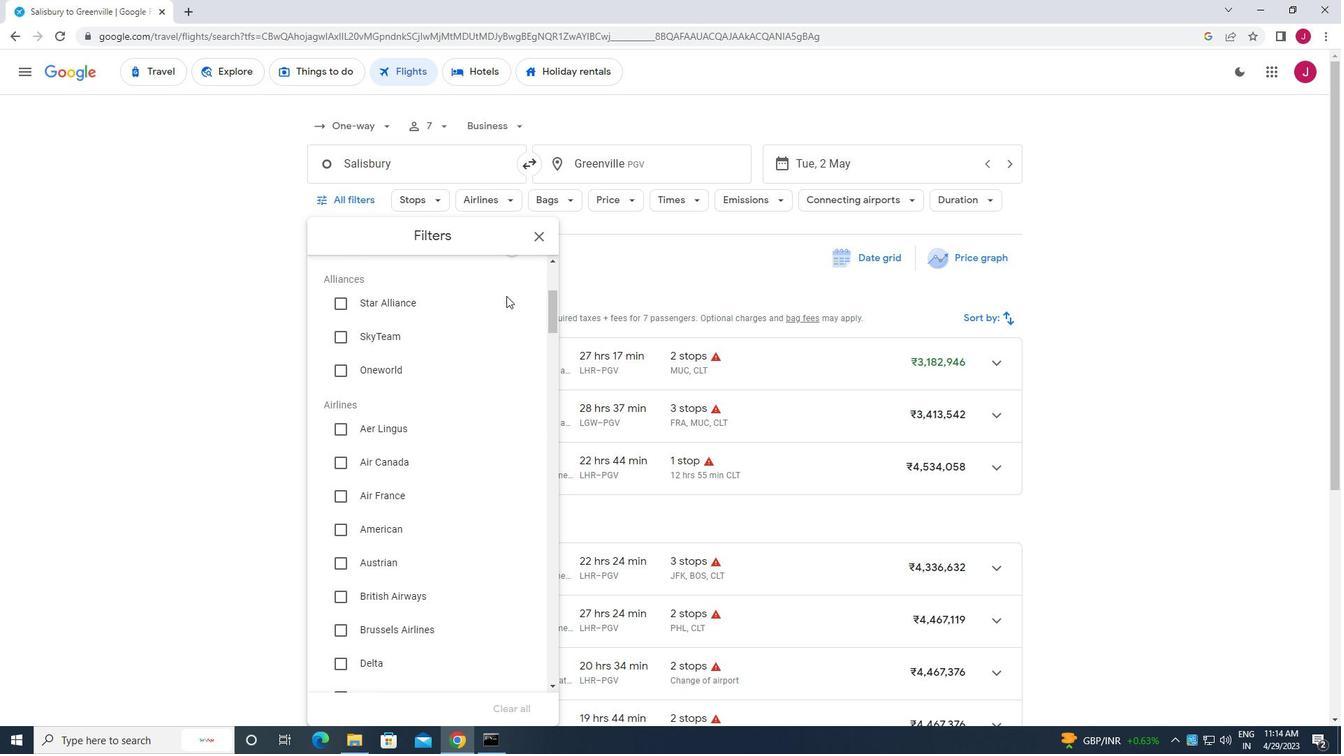 
Action: Mouse moved to (343, 358)
Screenshot: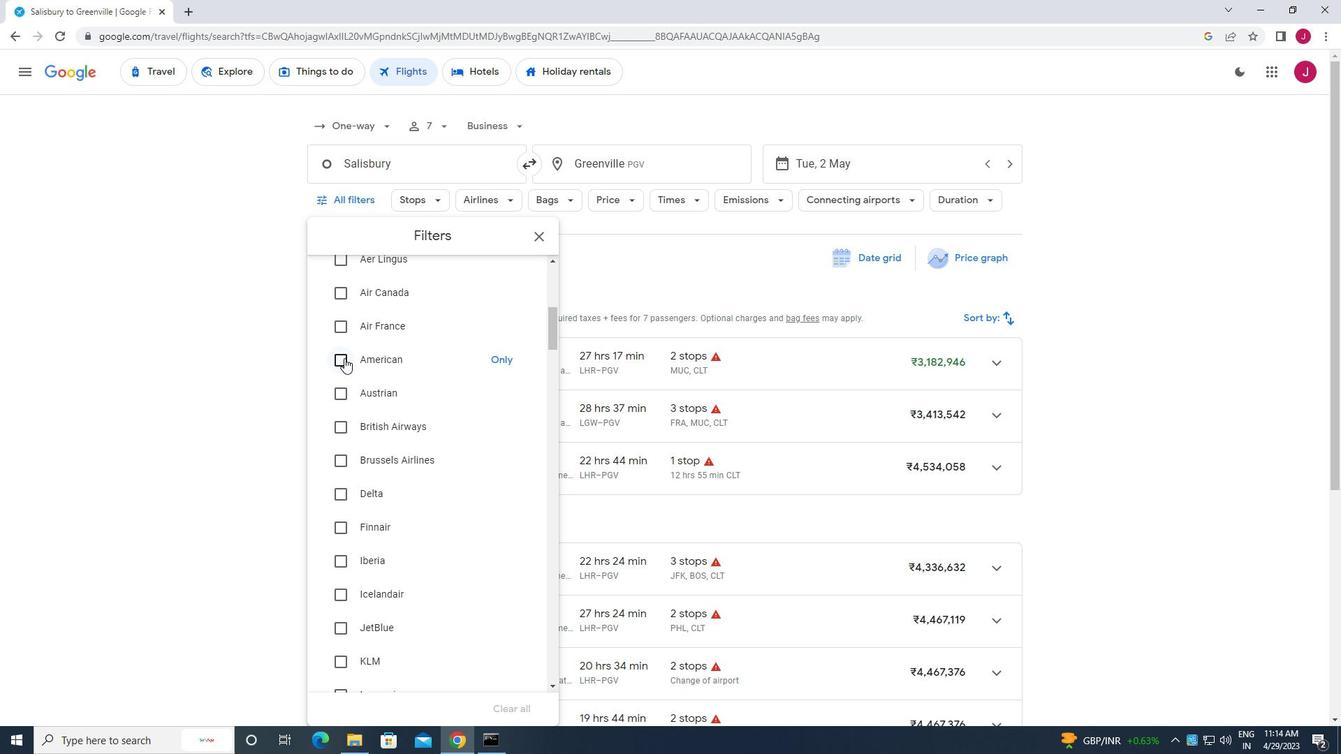 
Action: Mouse pressed left at (343, 358)
Screenshot: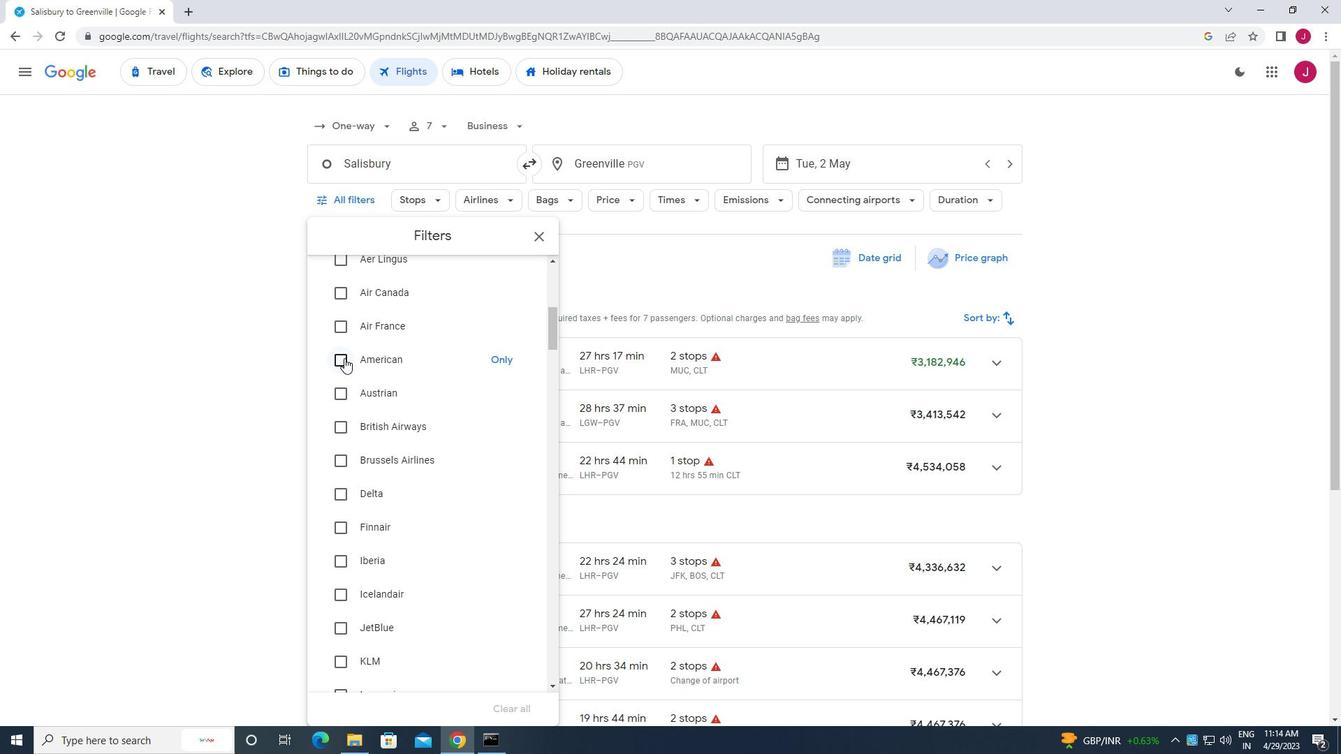
Action: Mouse moved to (454, 394)
Screenshot: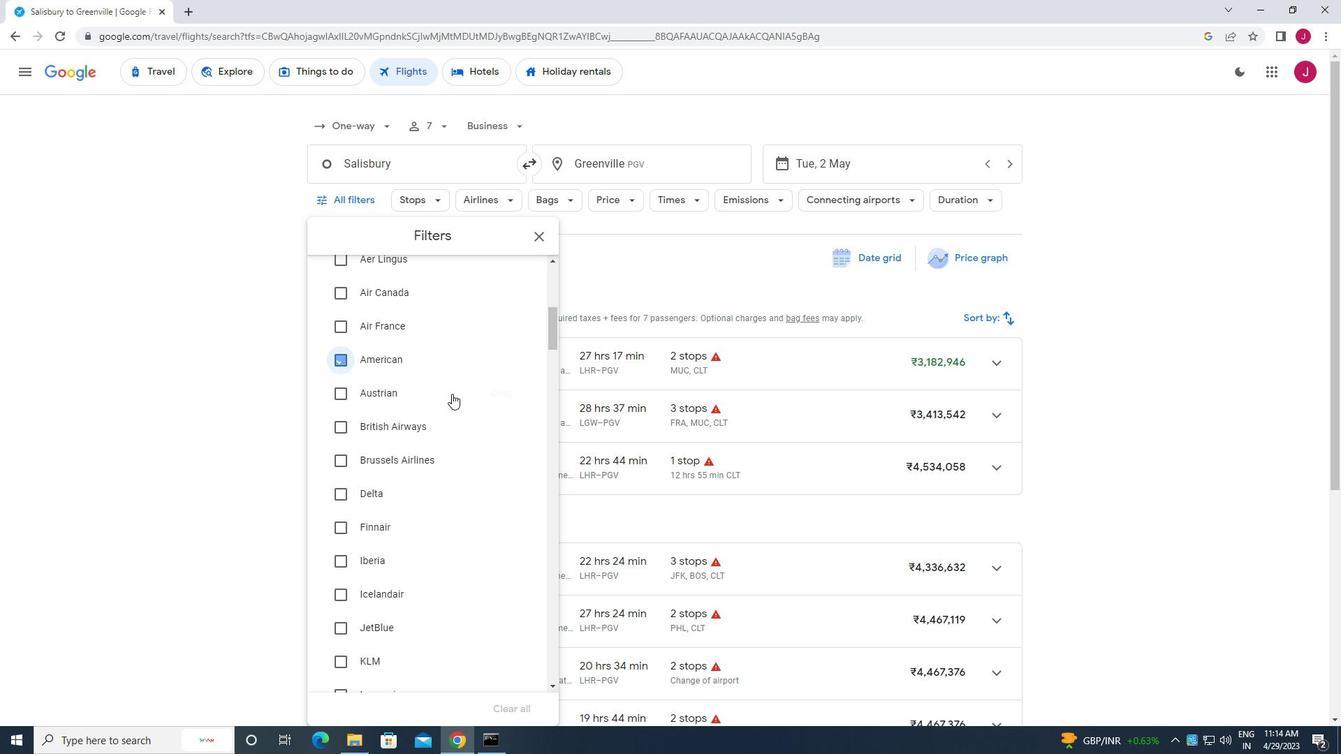 
Action: Mouse scrolled (454, 393) with delta (0, 0)
Screenshot: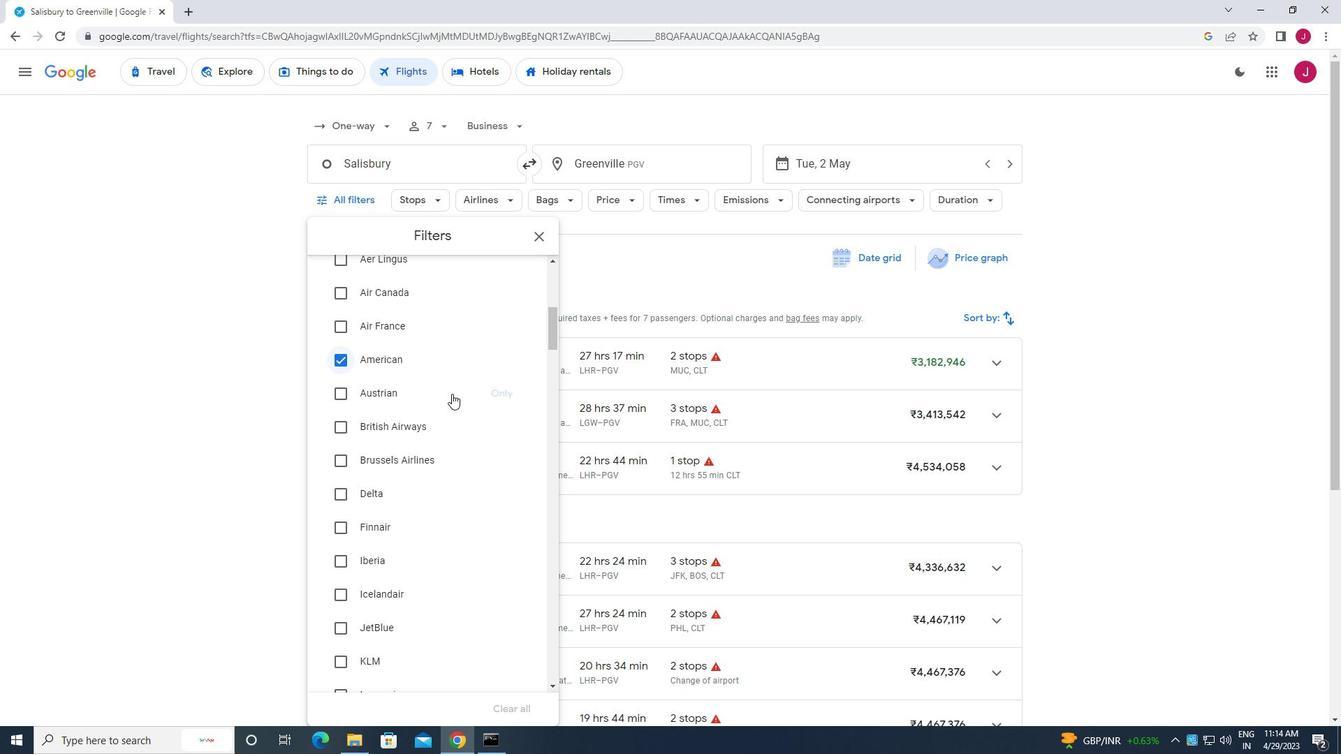 
Action: Mouse scrolled (454, 393) with delta (0, 0)
Screenshot: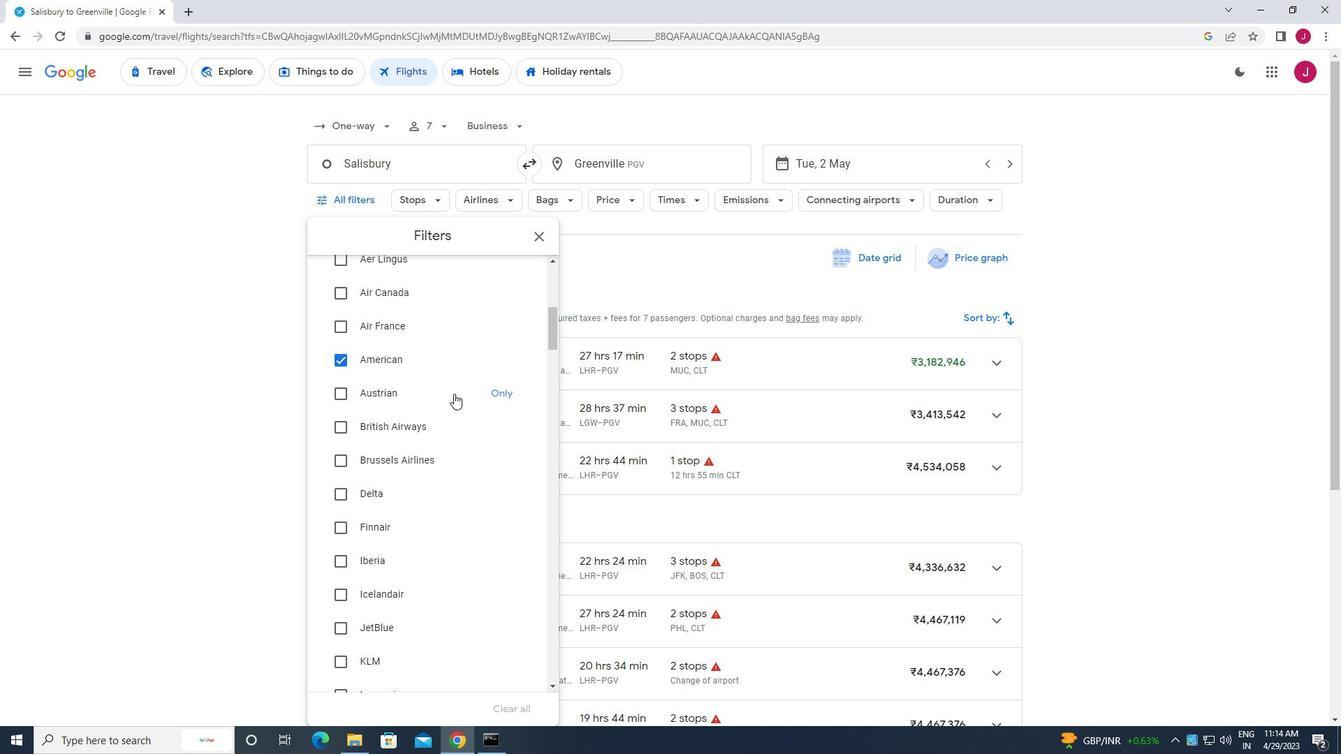 
Action: Mouse scrolled (454, 393) with delta (0, 0)
Screenshot: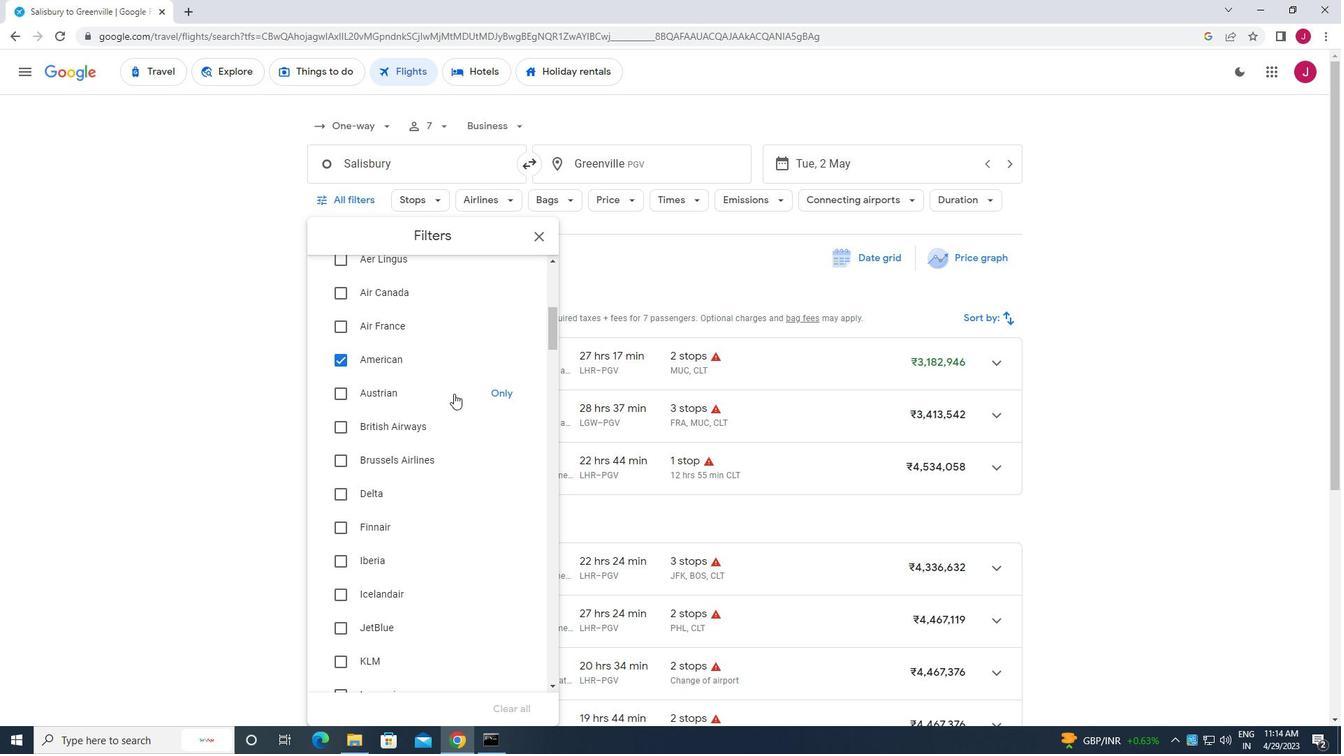
Action: Mouse scrolled (454, 393) with delta (0, 0)
Screenshot: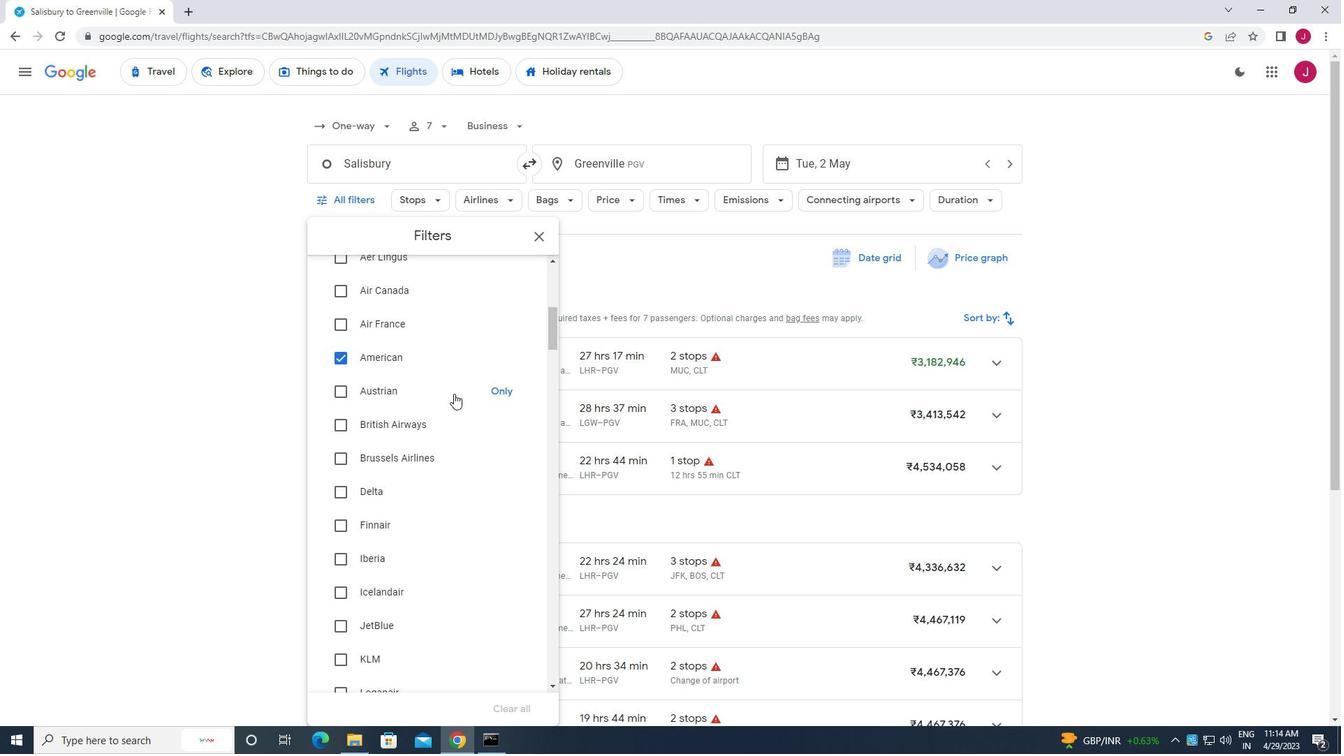 
Action: Mouse scrolled (454, 393) with delta (0, 0)
Screenshot: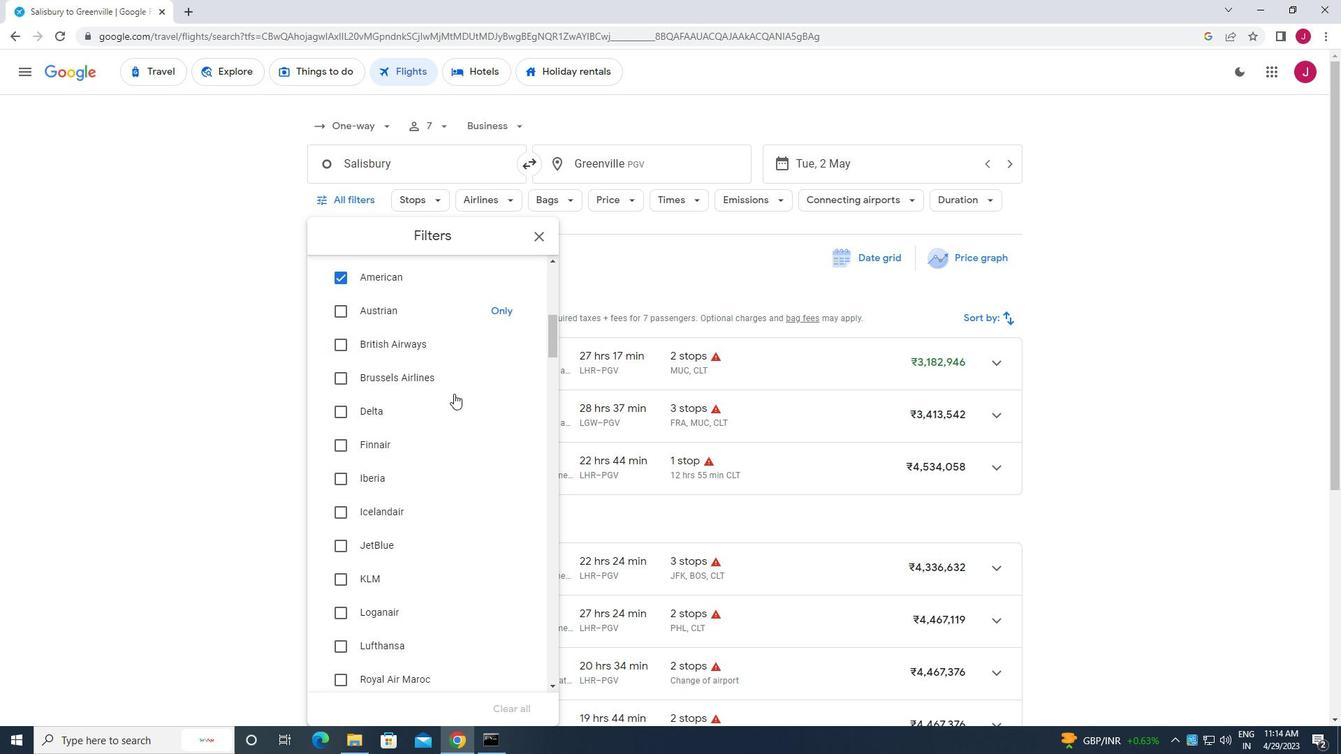 
Action: Mouse moved to (456, 391)
Screenshot: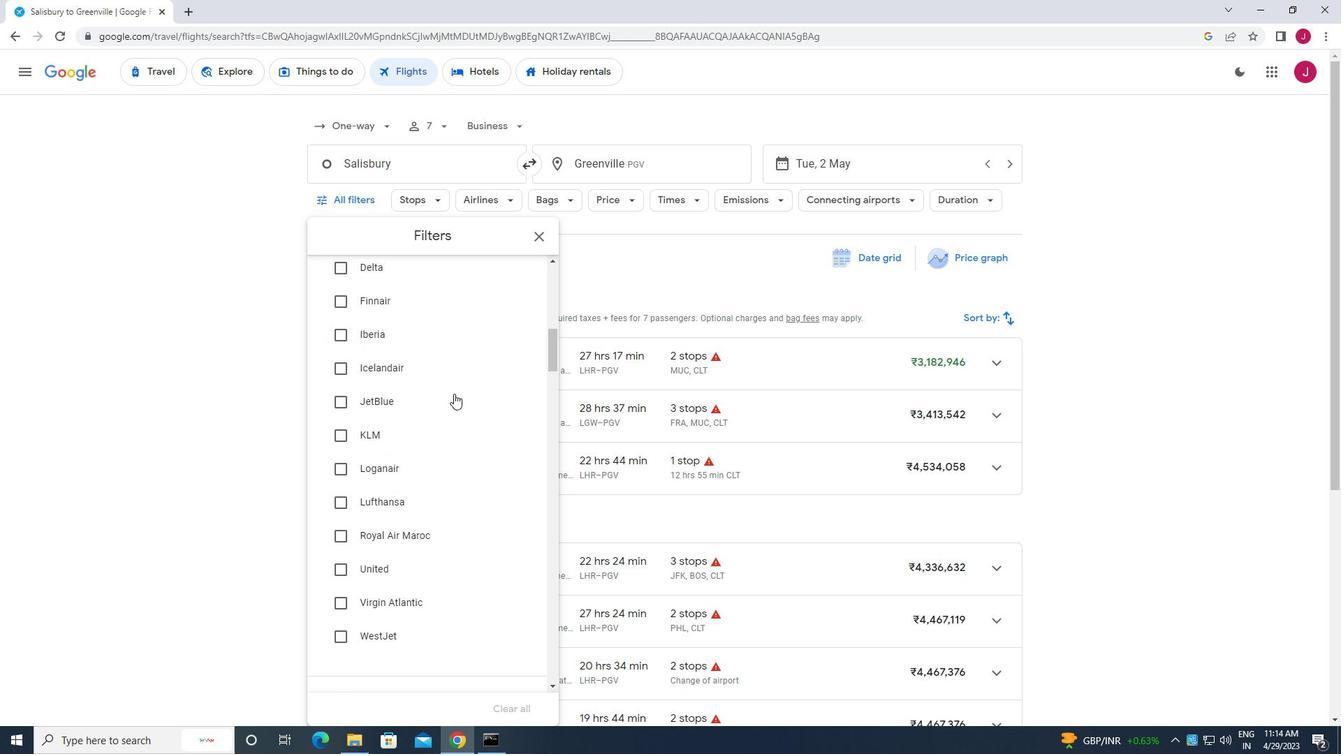 
Action: Mouse scrolled (456, 391) with delta (0, 0)
Screenshot: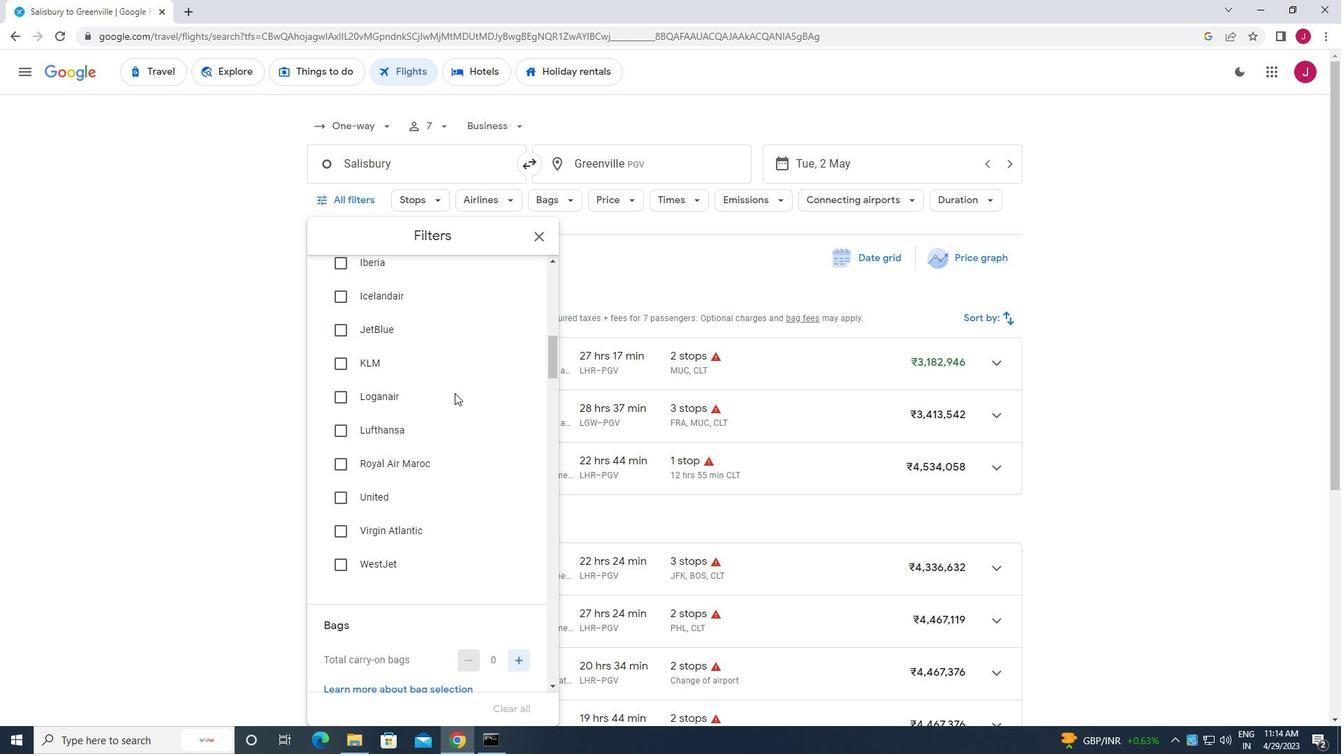 
Action: Mouse scrolled (456, 391) with delta (0, 0)
Screenshot: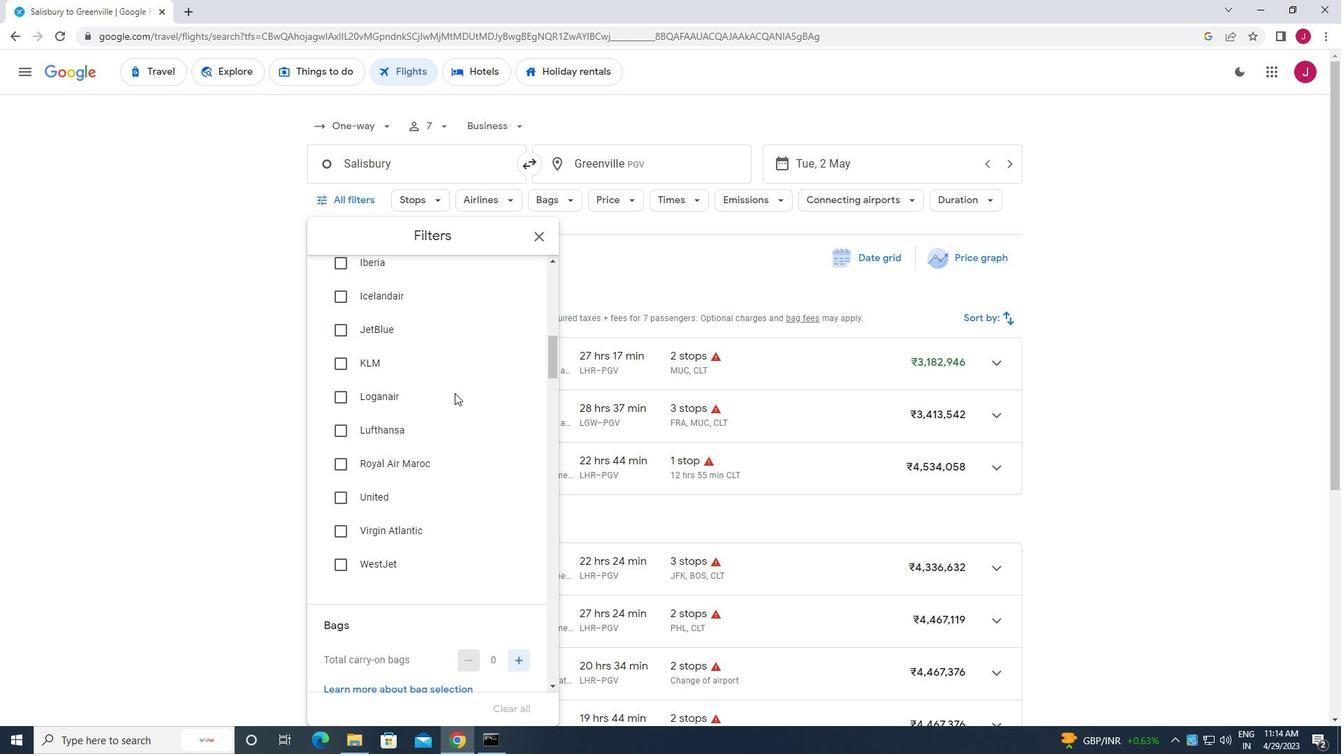 
Action: Mouse moved to (458, 394)
Screenshot: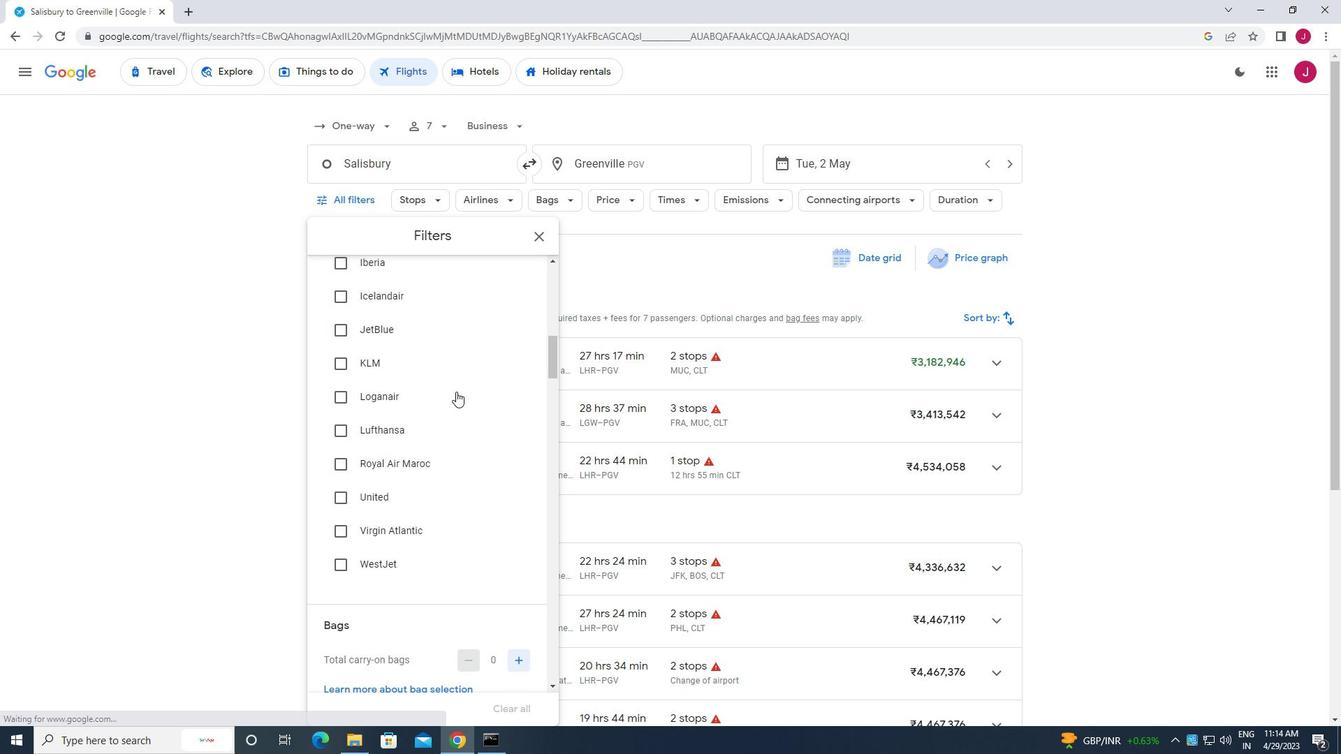 
Action: Mouse scrolled (458, 393) with delta (0, 0)
Screenshot: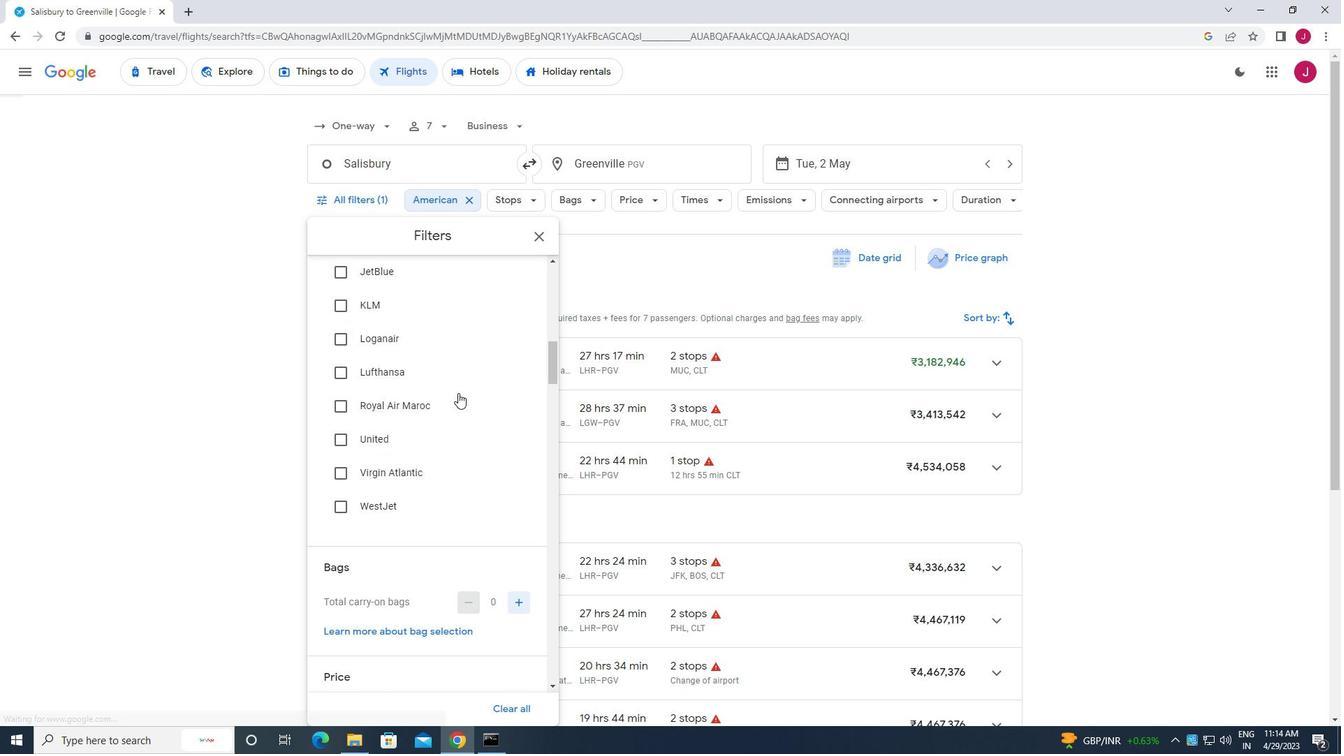
Action: Mouse moved to (459, 394)
Screenshot: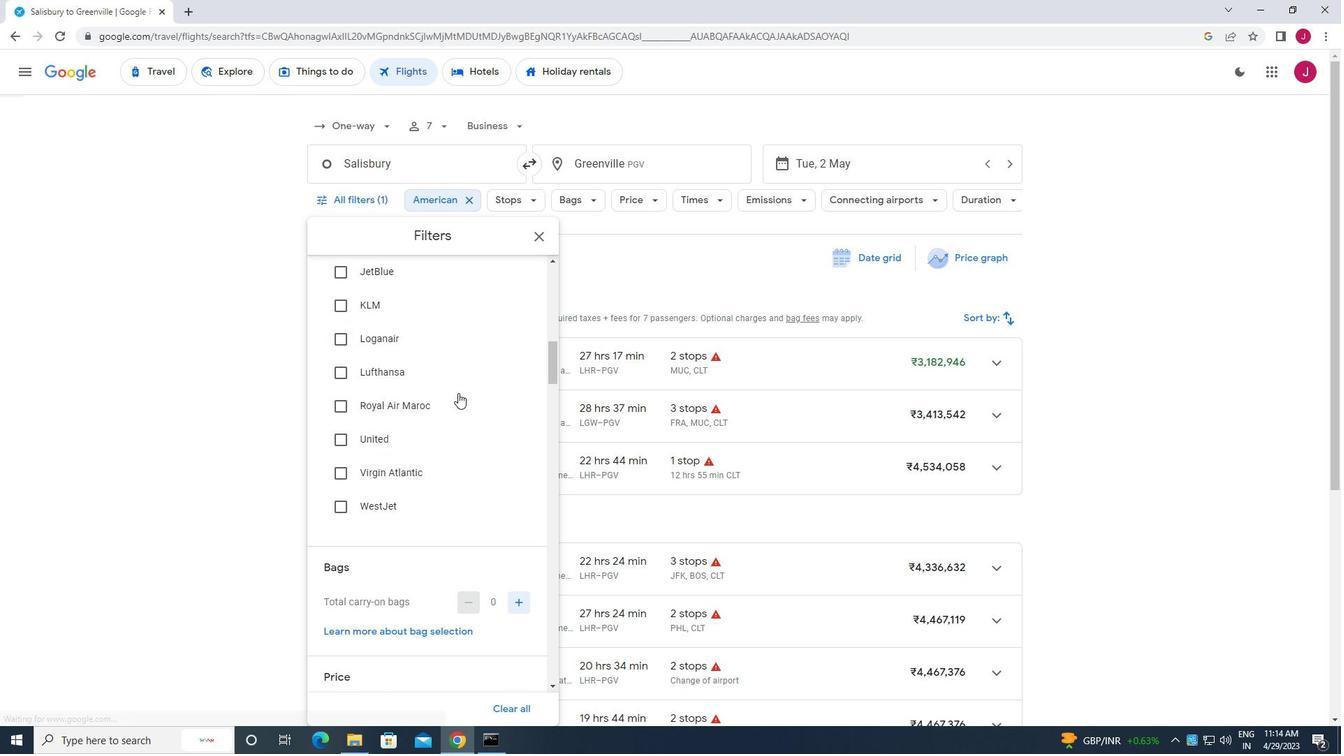 
Action: Mouse scrolled (459, 394) with delta (0, 0)
Screenshot: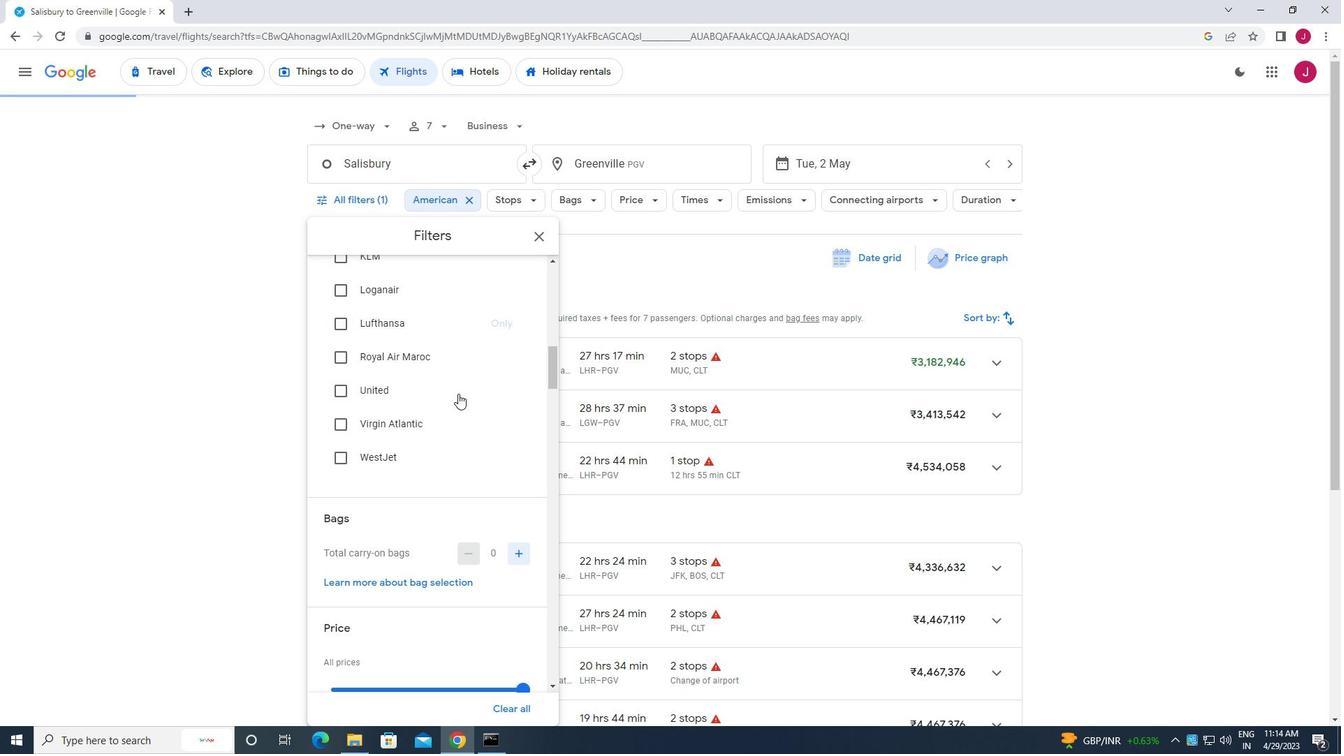 
Action: Mouse moved to (521, 463)
Screenshot: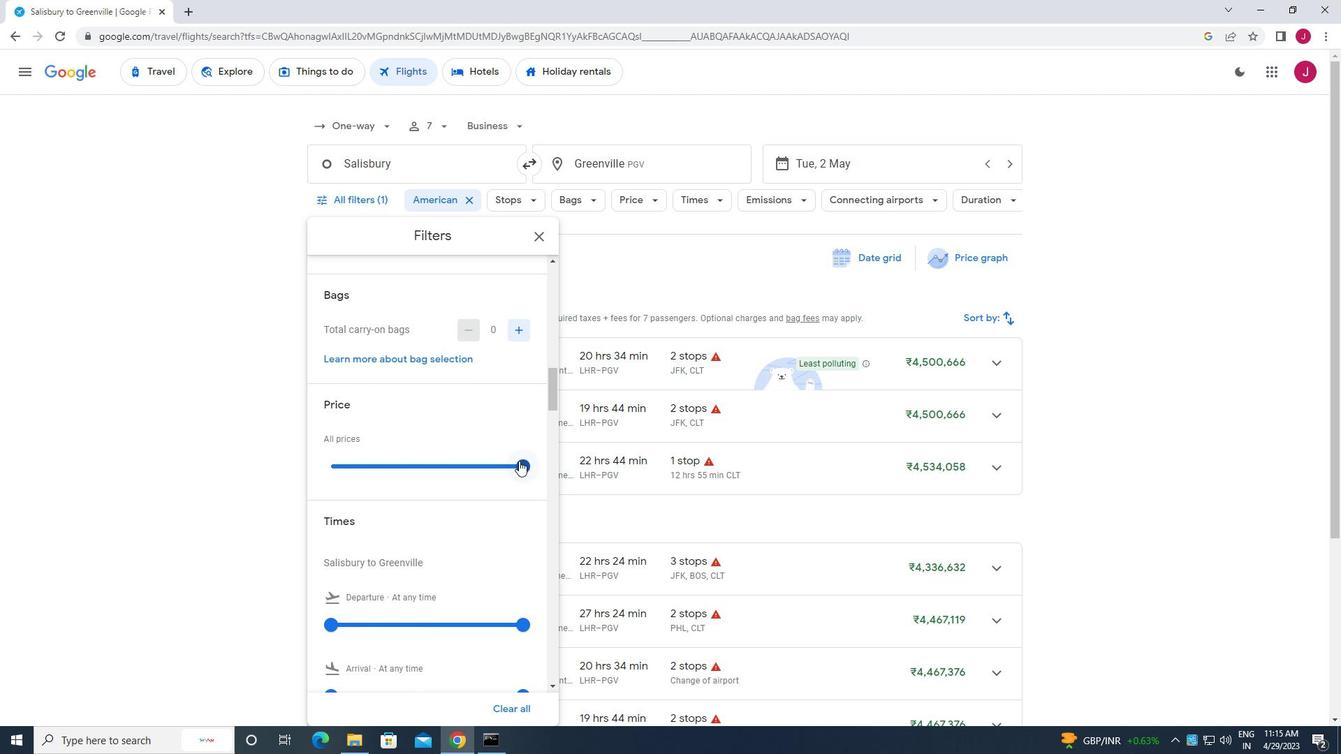 
Action: Mouse pressed left at (521, 463)
Screenshot: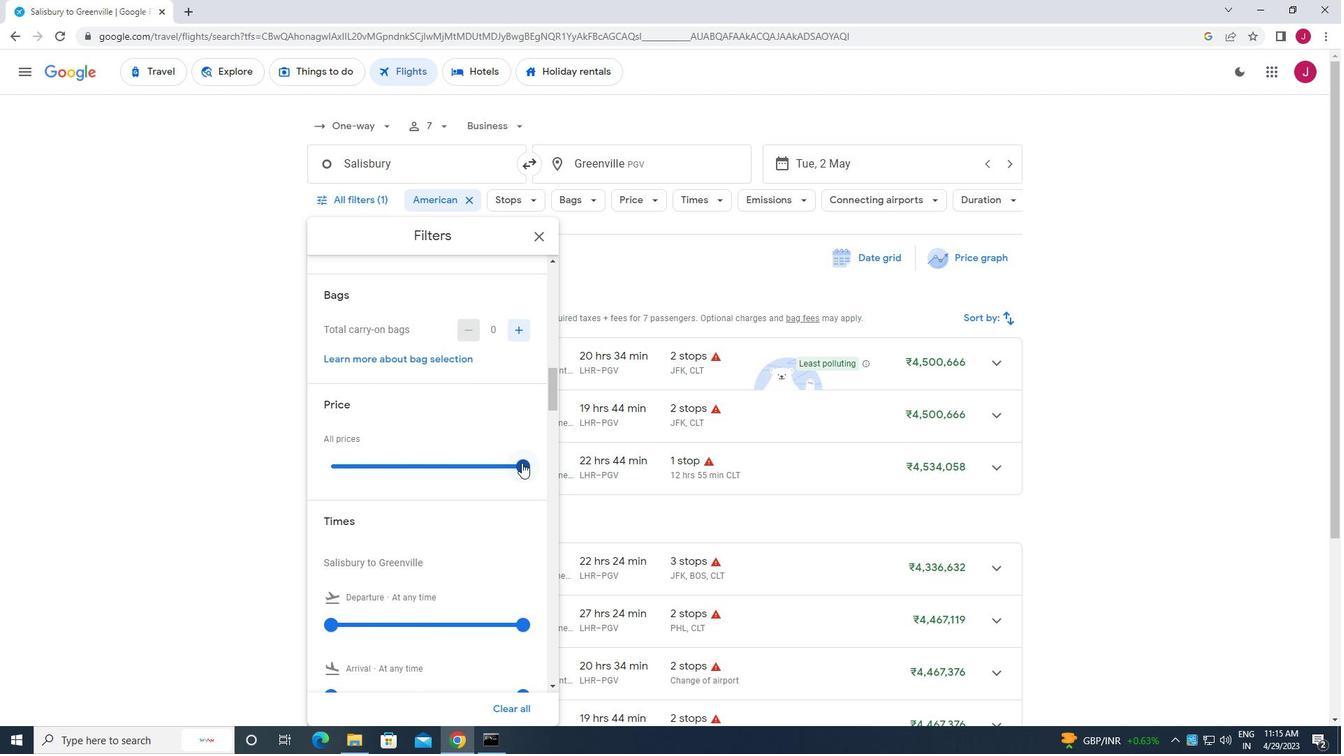 
Action: Mouse moved to (525, 489)
Screenshot: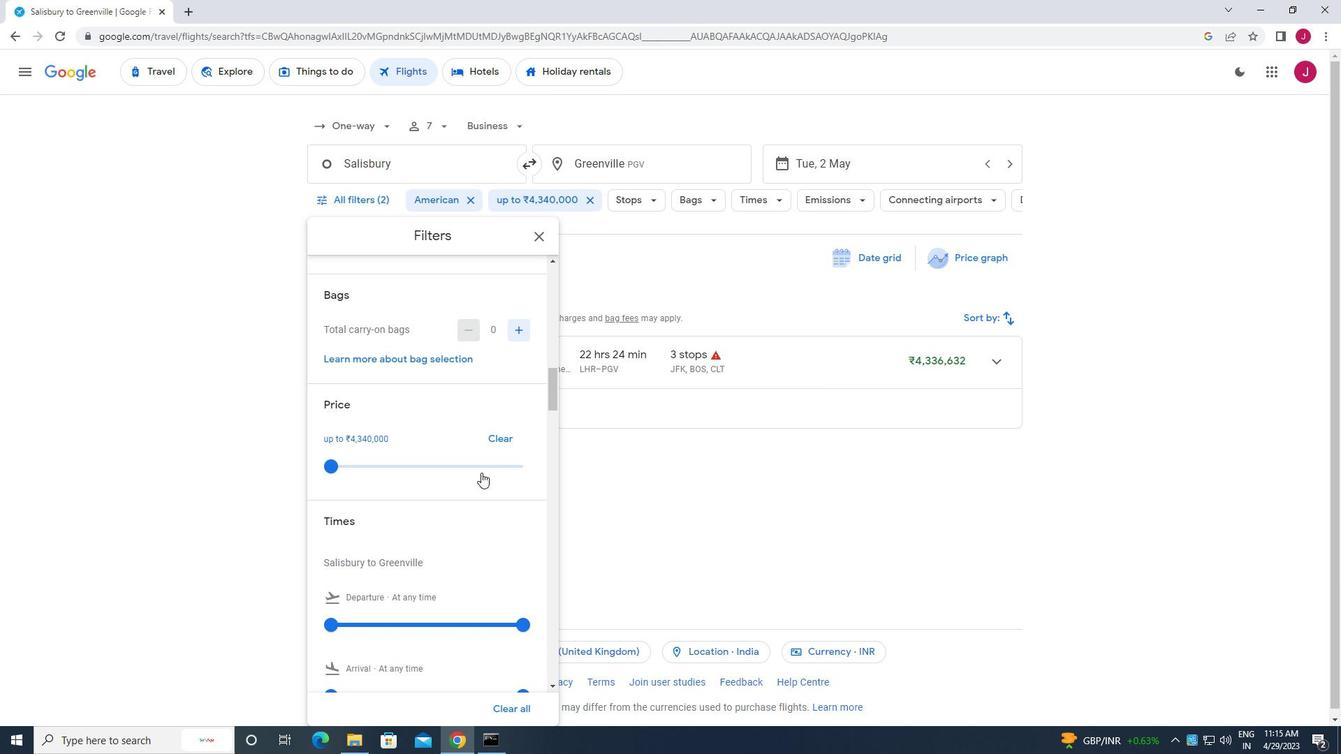 
Action: Mouse scrolled (525, 488) with delta (0, 0)
Screenshot: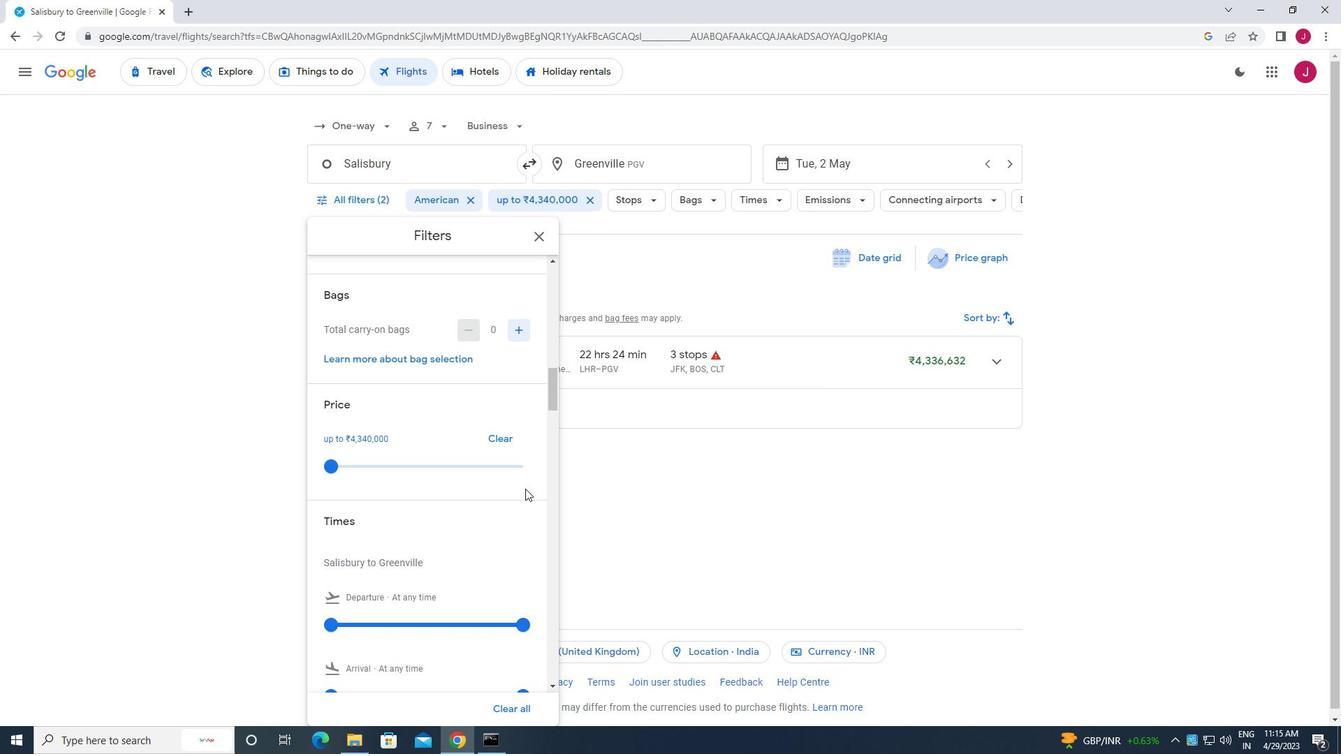 
Action: Mouse moved to (525, 489)
Screenshot: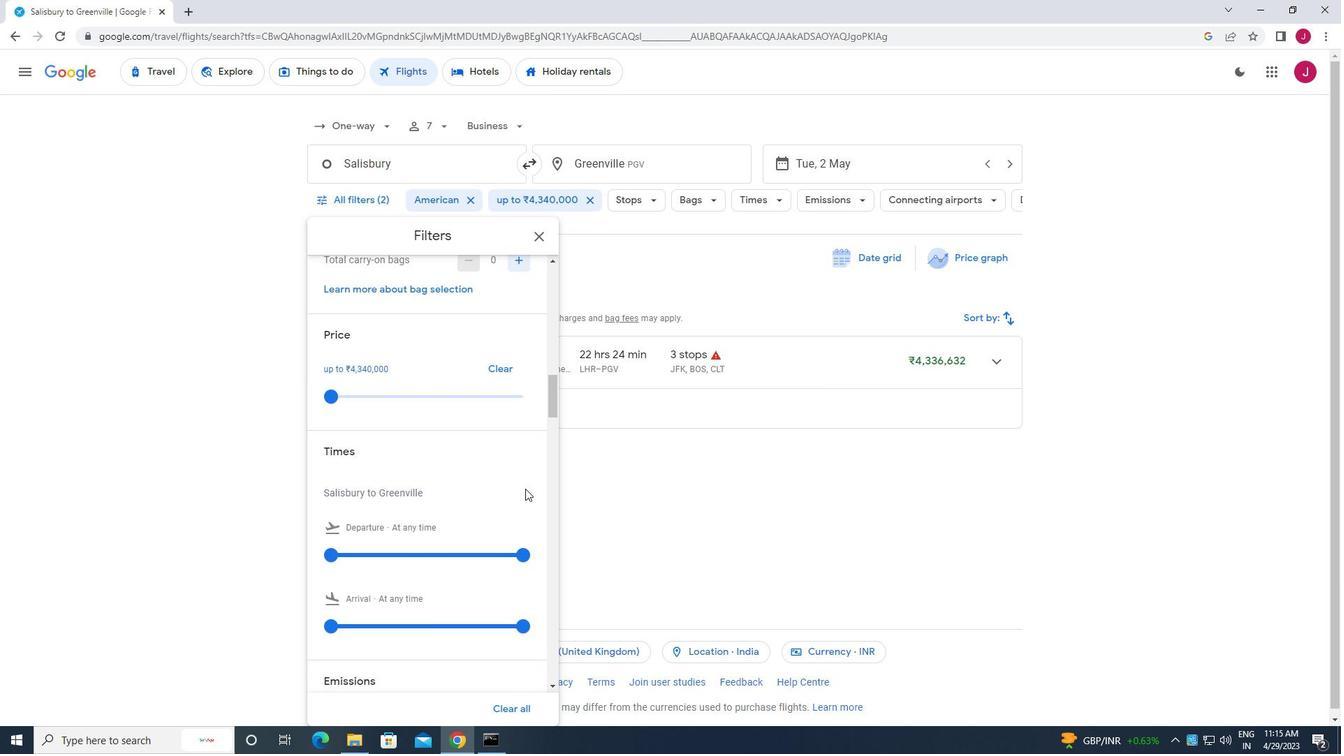 
Action: Mouse scrolled (525, 488) with delta (0, 0)
Screenshot: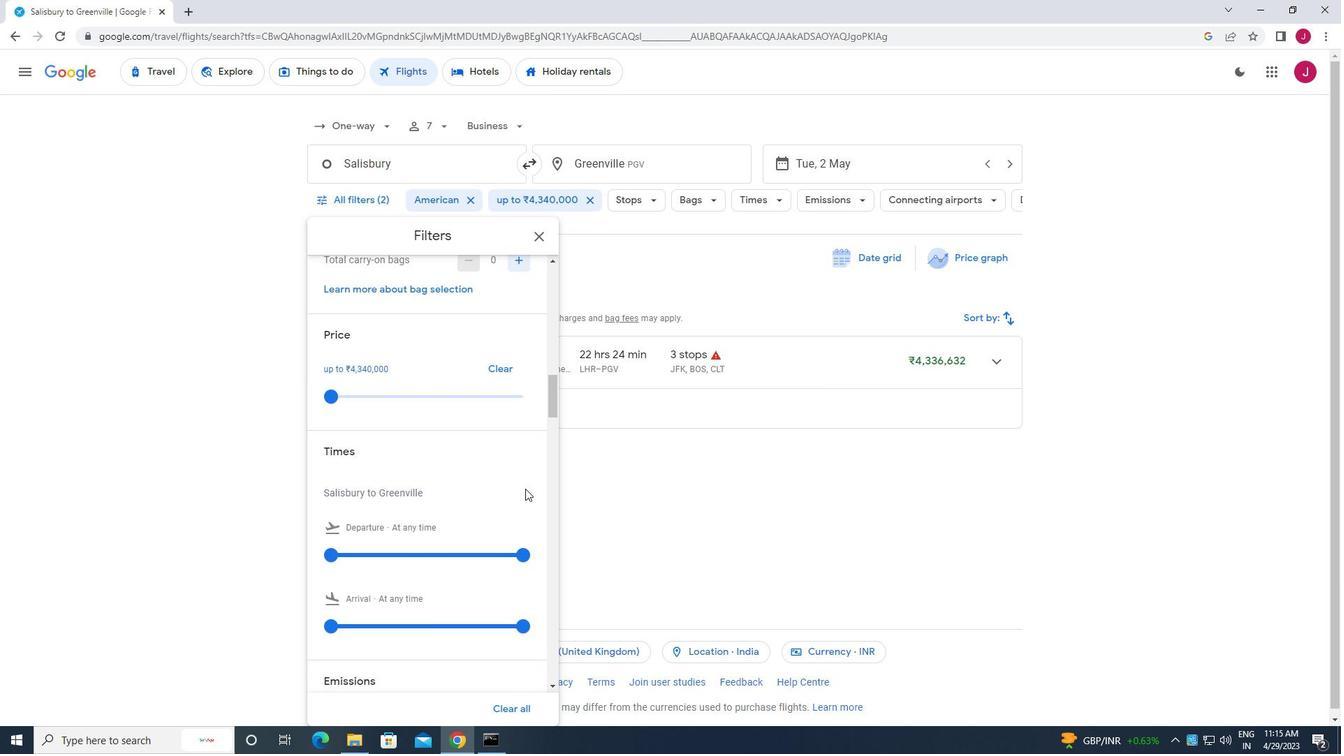 
Action: Mouse moved to (331, 485)
Screenshot: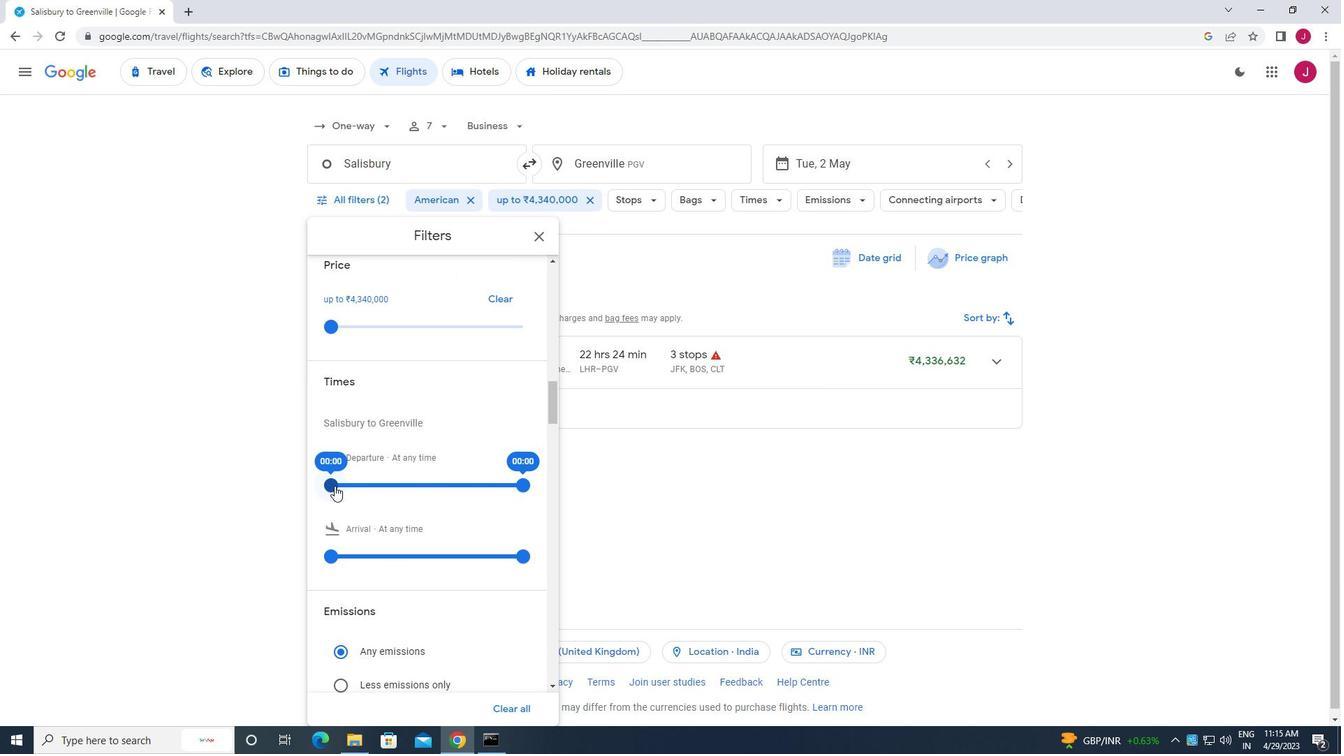 
Action: Mouse pressed left at (331, 485)
Screenshot: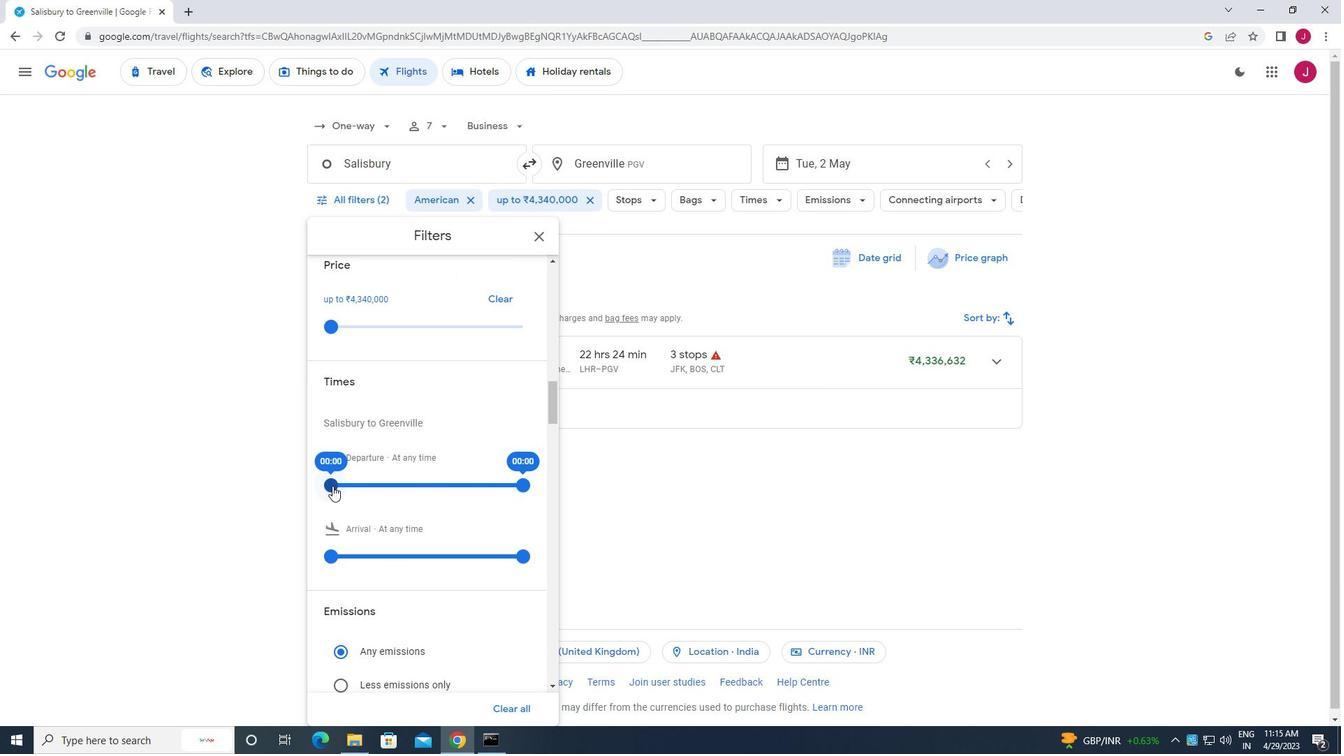 
Action: Mouse moved to (522, 486)
Screenshot: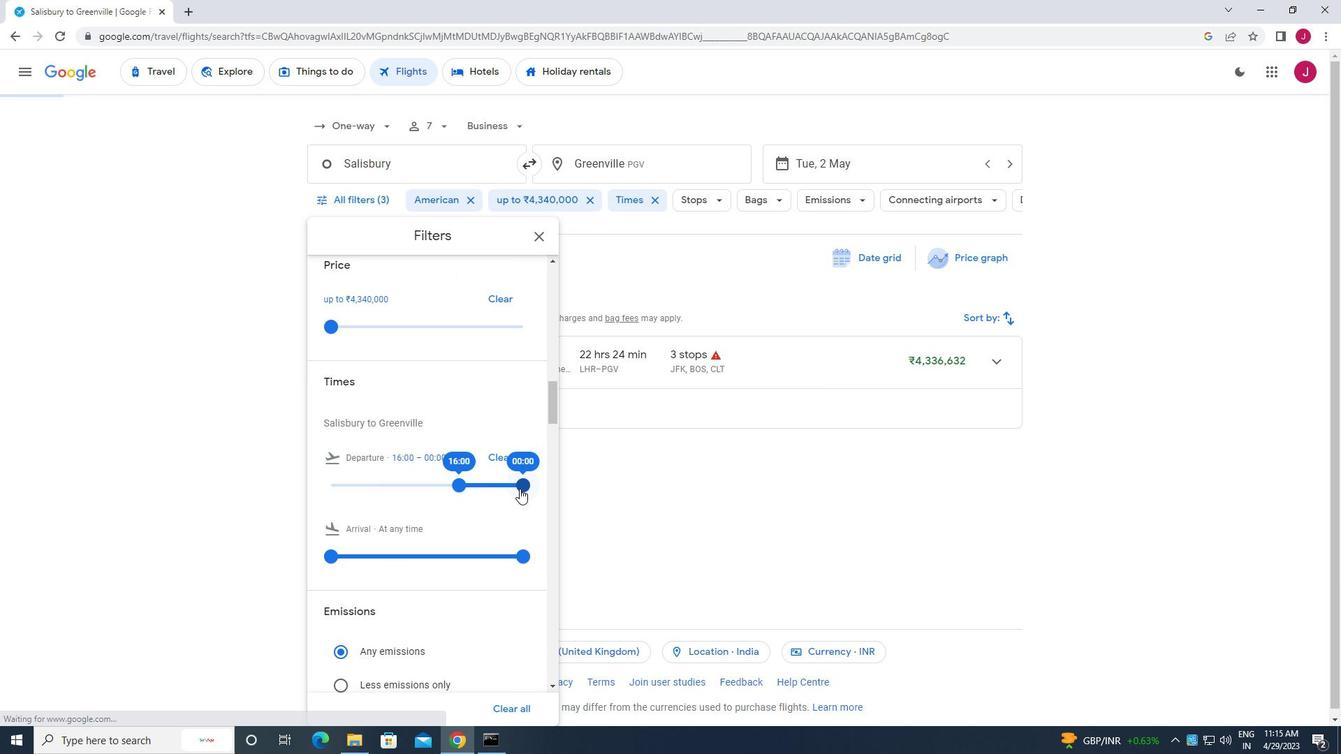 
Action: Mouse pressed left at (522, 486)
Screenshot: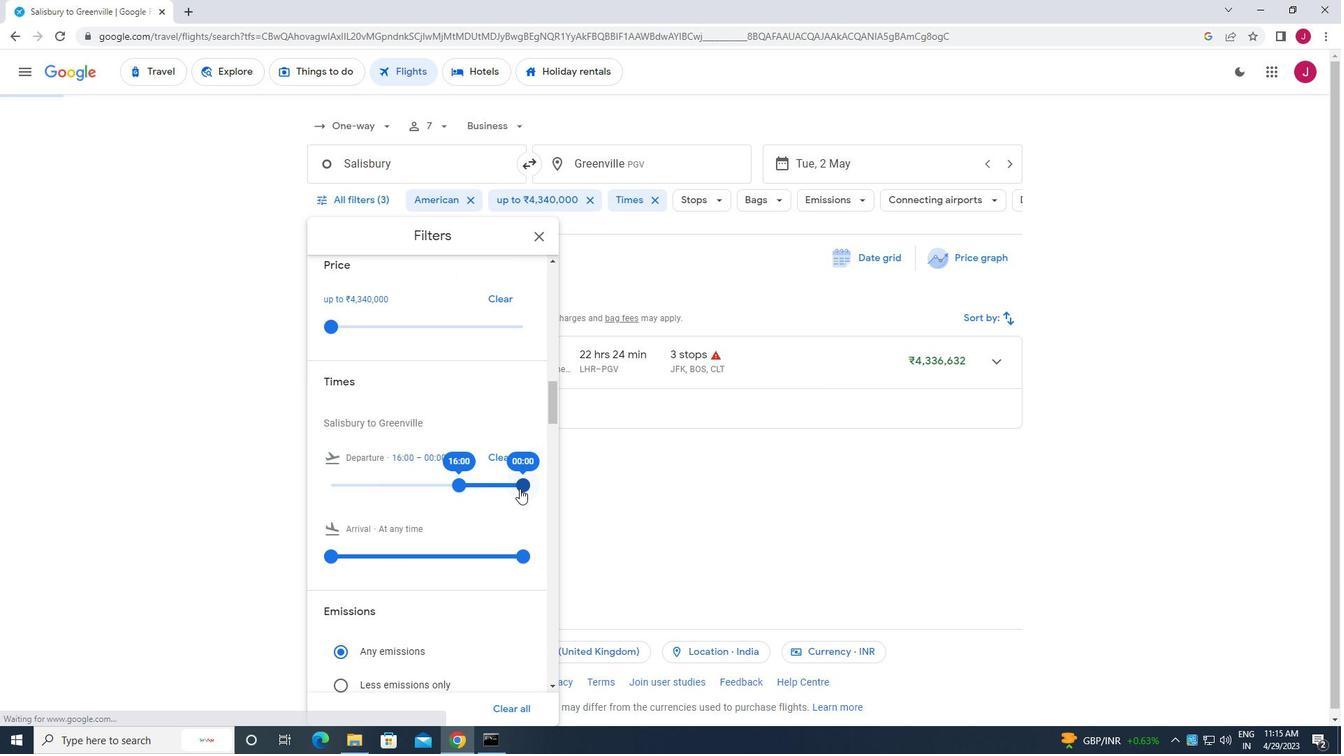 
Action: Mouse moved to (544, 237)
Screenshot: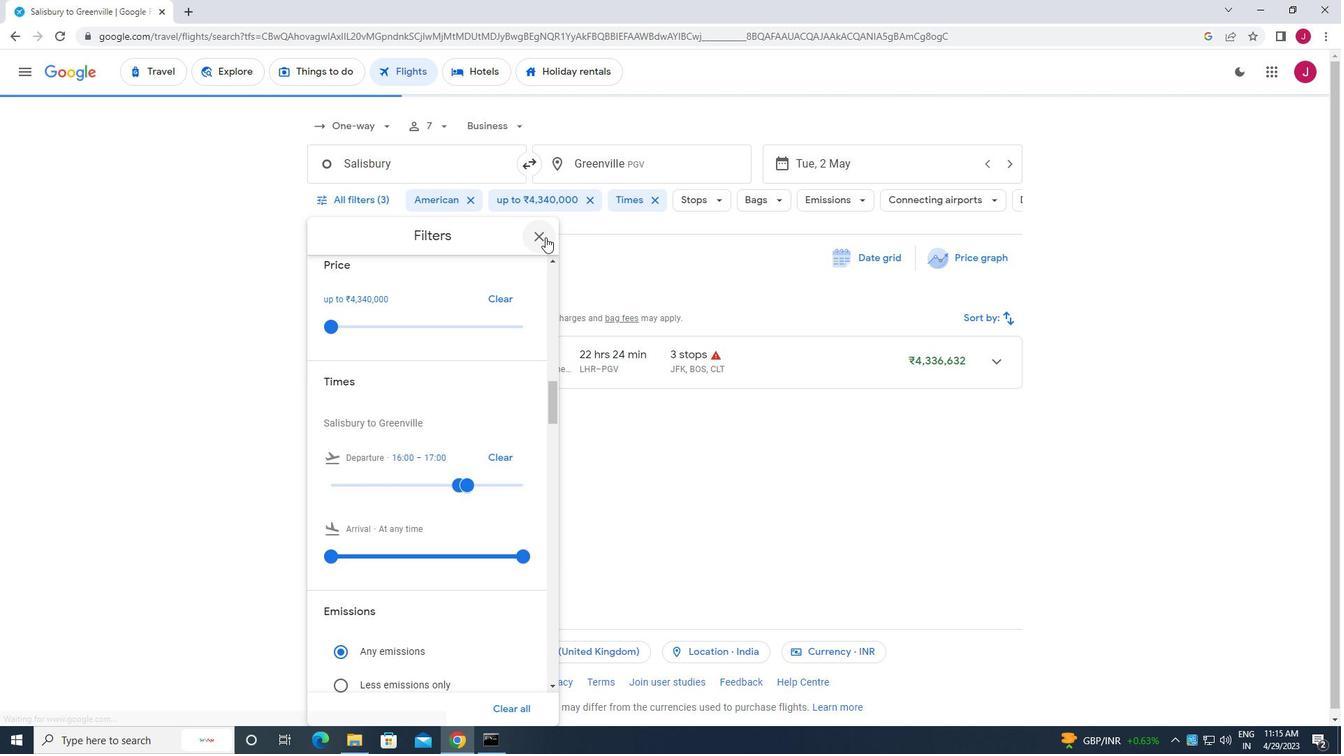 
Action: Mouse pressed left at (544, 237)
Screenshot: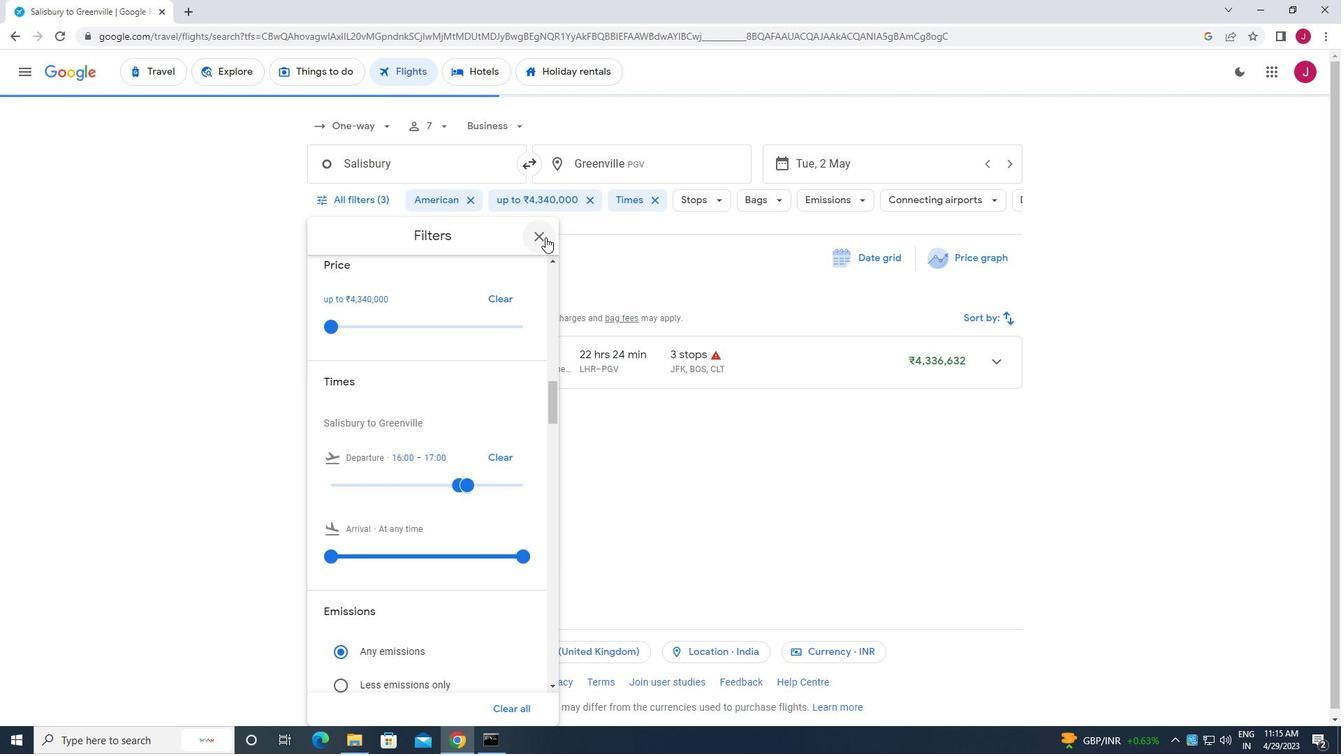 
